 Task: Find a house in Nowy Tomyśl, Poland, for 2 guests from June 9 to June 17, with a price range of ₹7000 to ₹12000, including Wifi and a washing machine, and self check-in available.
Action: Mouse moved to (362, 120)
Screenshot: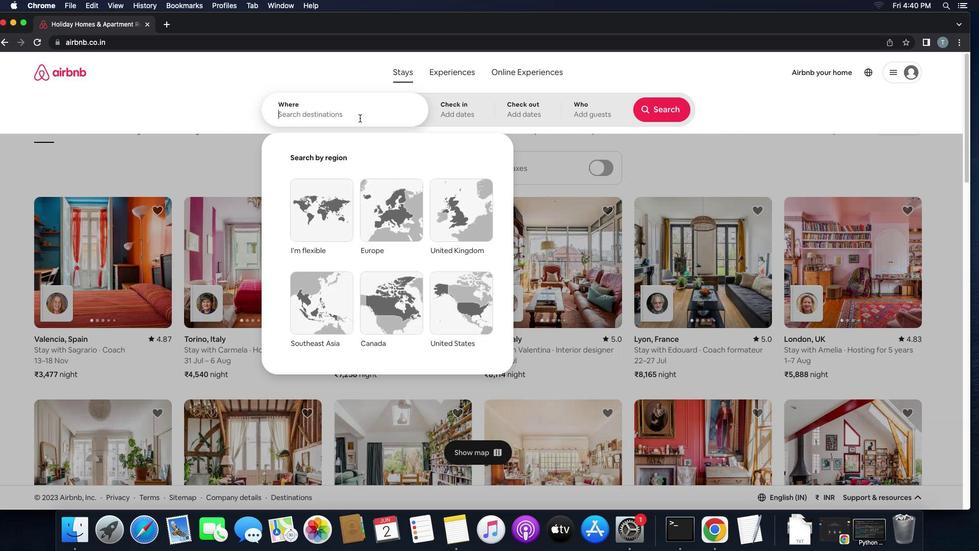 
Action: Mouse pressed left at (362, 120)
Screenshot: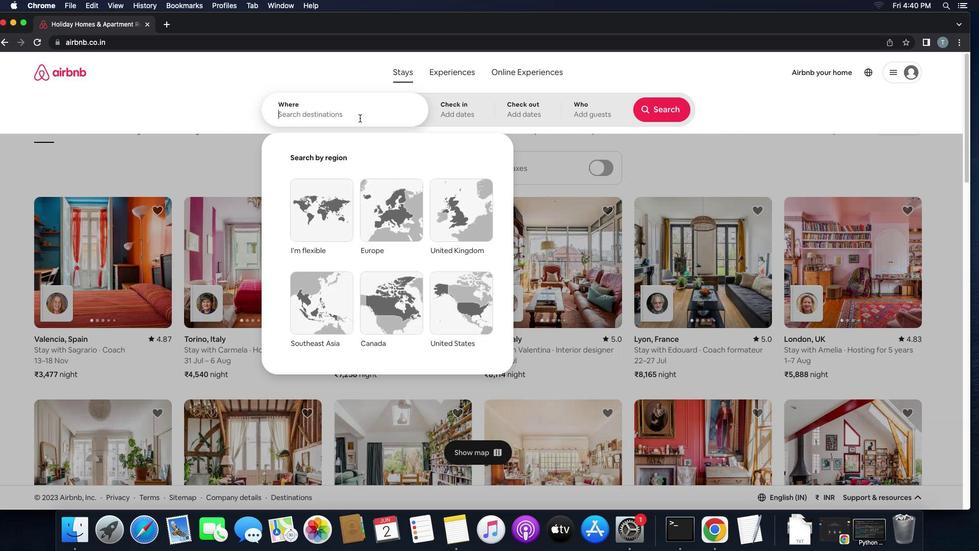 
Action: Mouse moved to (363, 119)
Screenshot: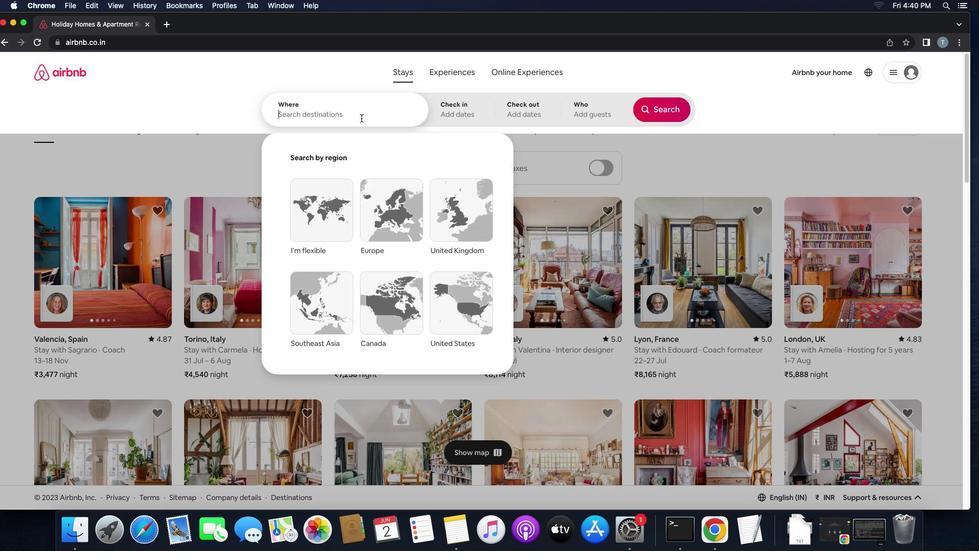 
Action: Key pressed 'n''o''w''y'Key.space't''o''m''s''l'
Screenshot: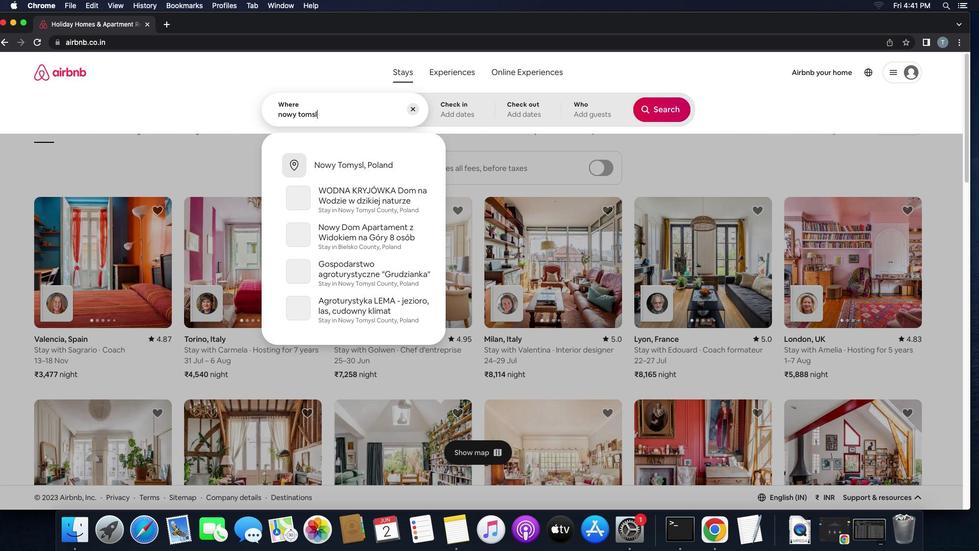 
Action: Mouse moved to (382, 171)
Screenshot: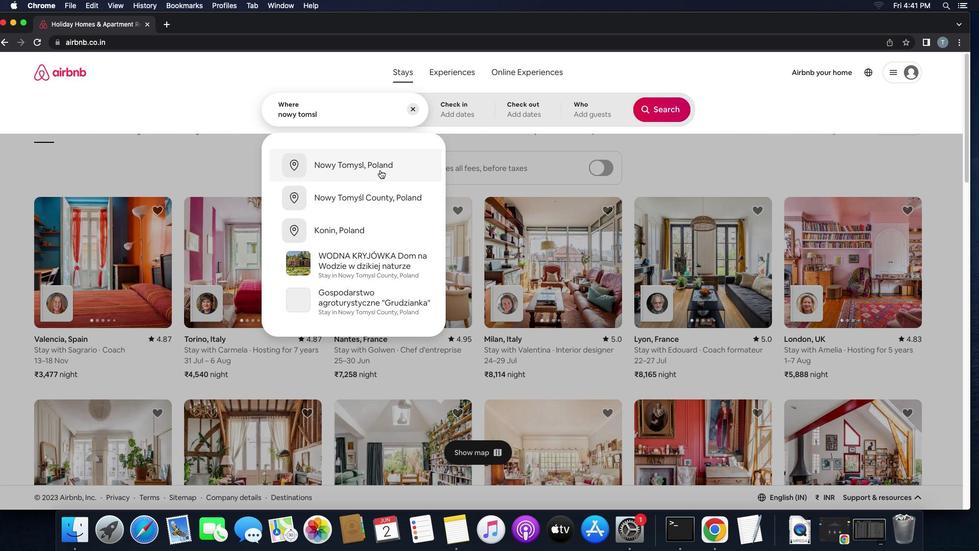 
Action: Mouse pressed left at (382, 171)
Screenshot: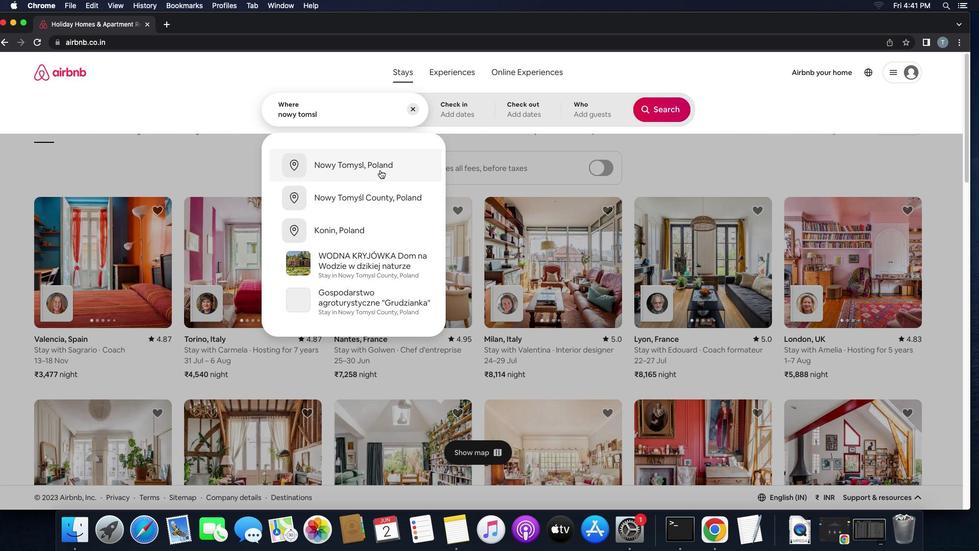 
Action: Mouse moved to (420, 258)
Screenshot: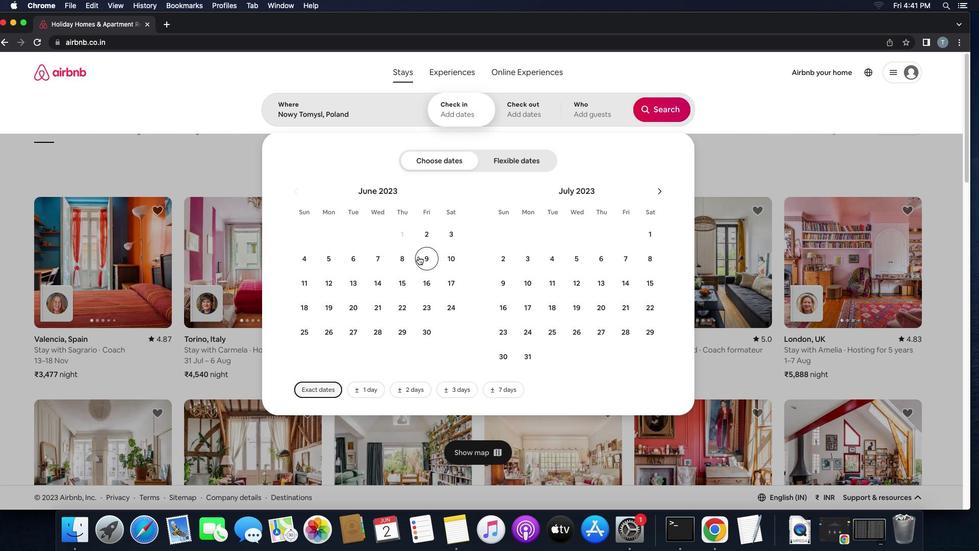 
Action: Mouse pressed left at (420, 258)
Screenshot: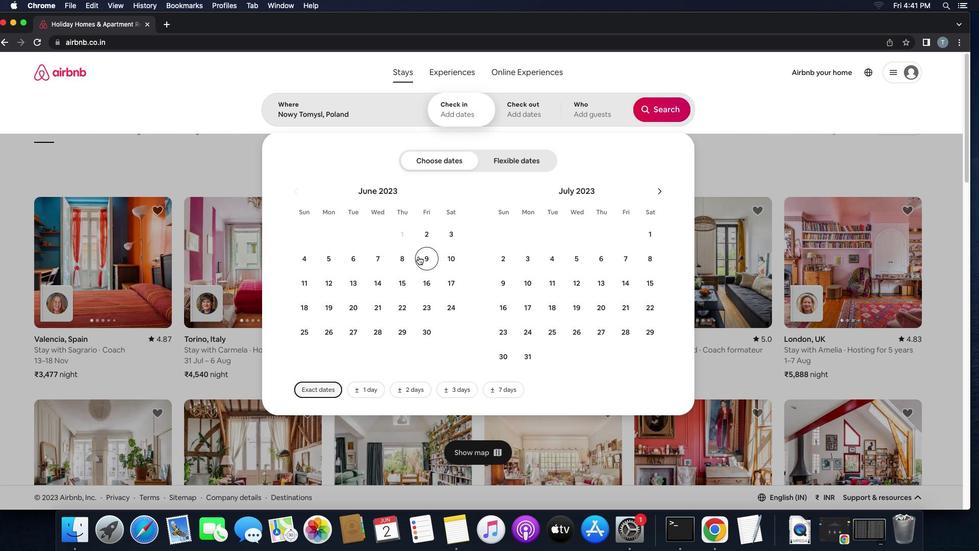 
Action: Mouse moved to (448, 292)
Screenshot: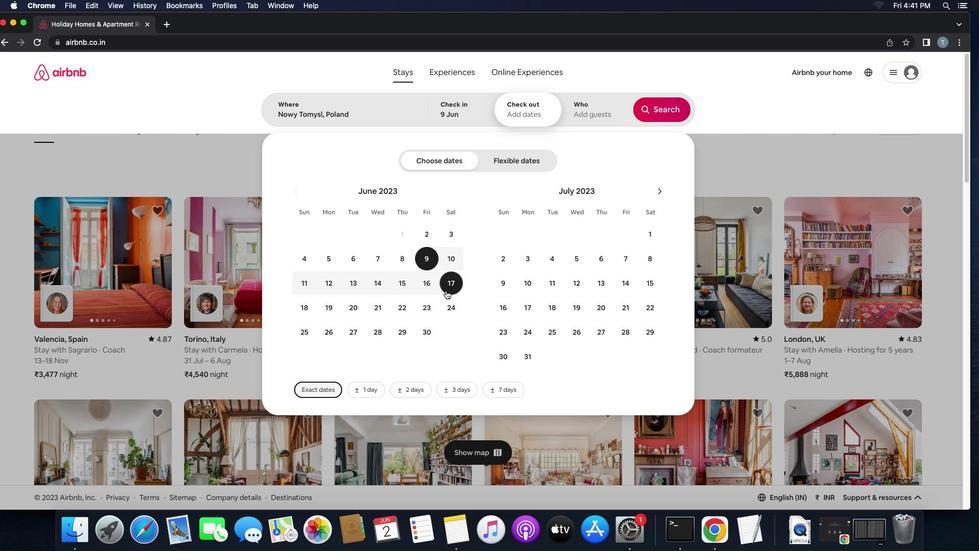 
Action: Mouse pressed left at (448, 292)
Screenshot: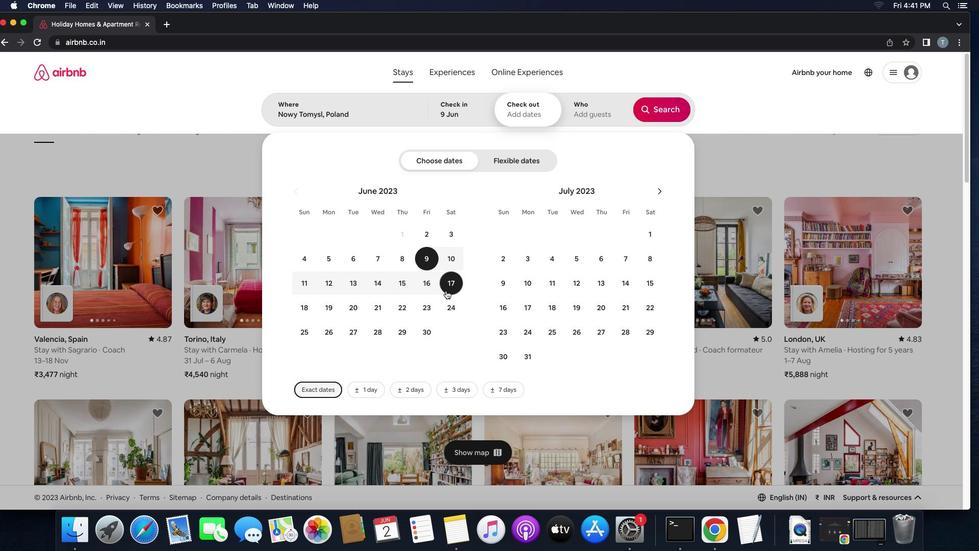 
Action: Mouse moved to (605, 117)
Screenshot: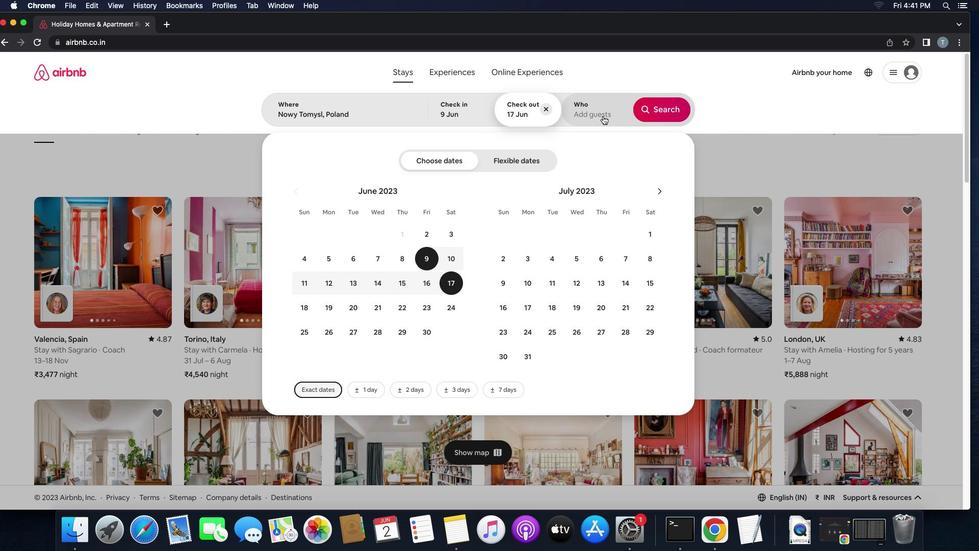 
Action: Mouse pressed left at (605, 117)
Screenshot: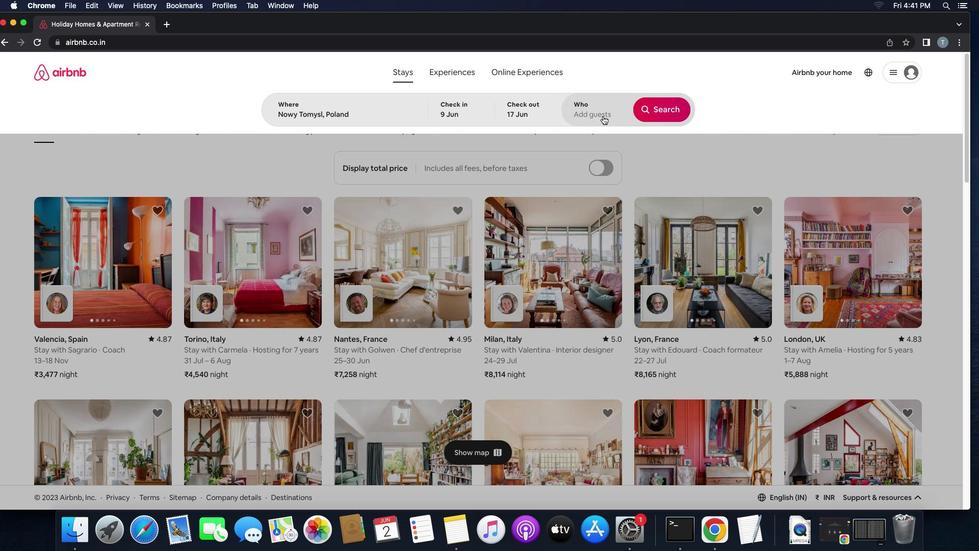 
Action: Mouse moved to (668, 165)
Screenshot: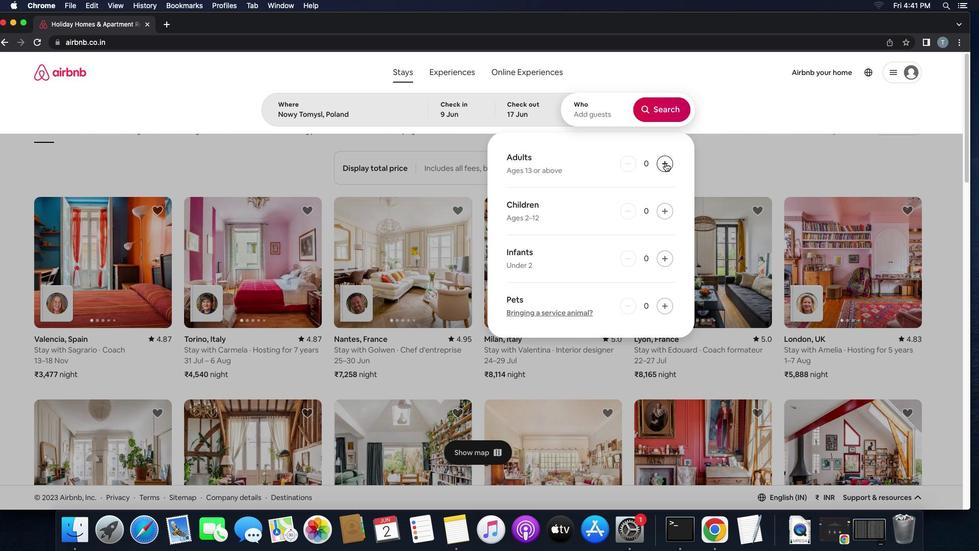 
Action: Mouse pressed left at (668, 165)
Screenshot: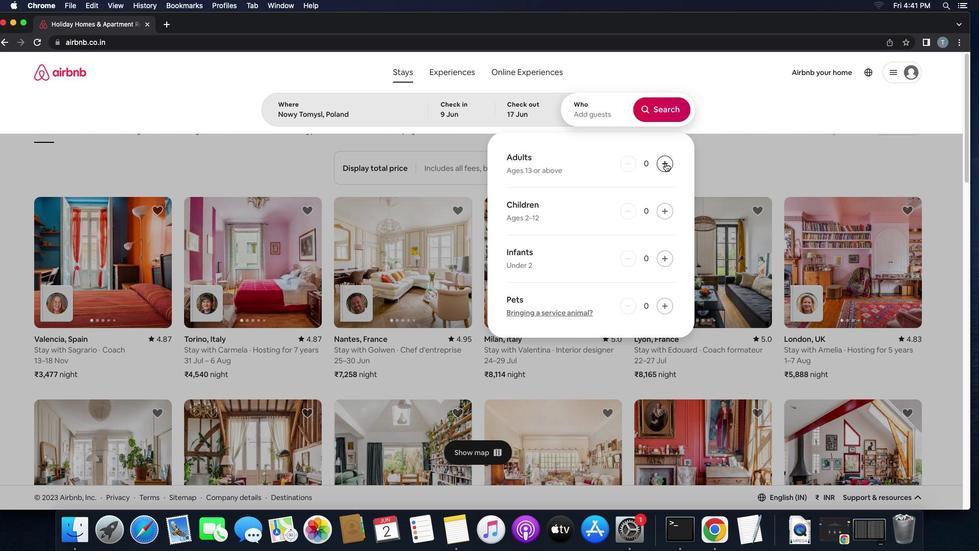 
Action: Mouse pressed left at (668, 165)
Screenshot: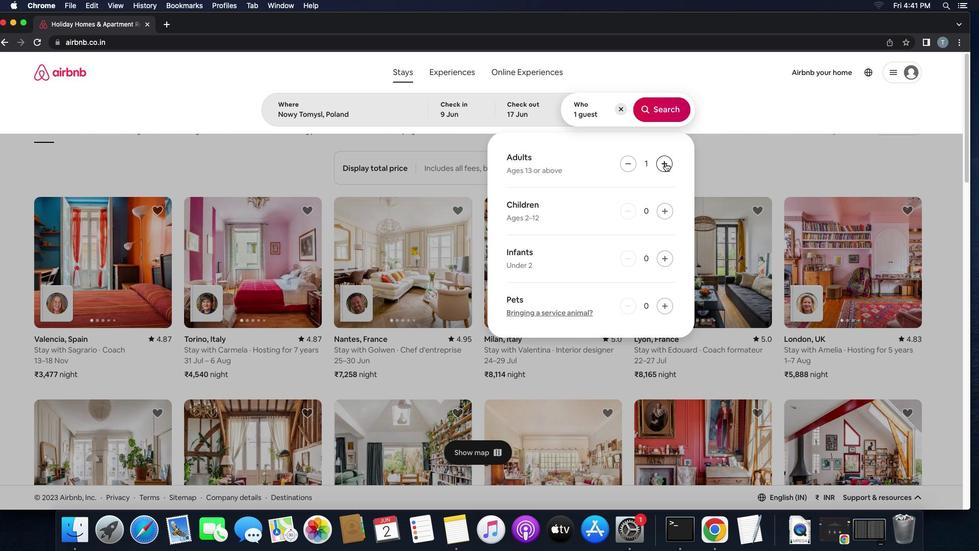 
Action: Mouse moved to (657, 110)
Screenshot: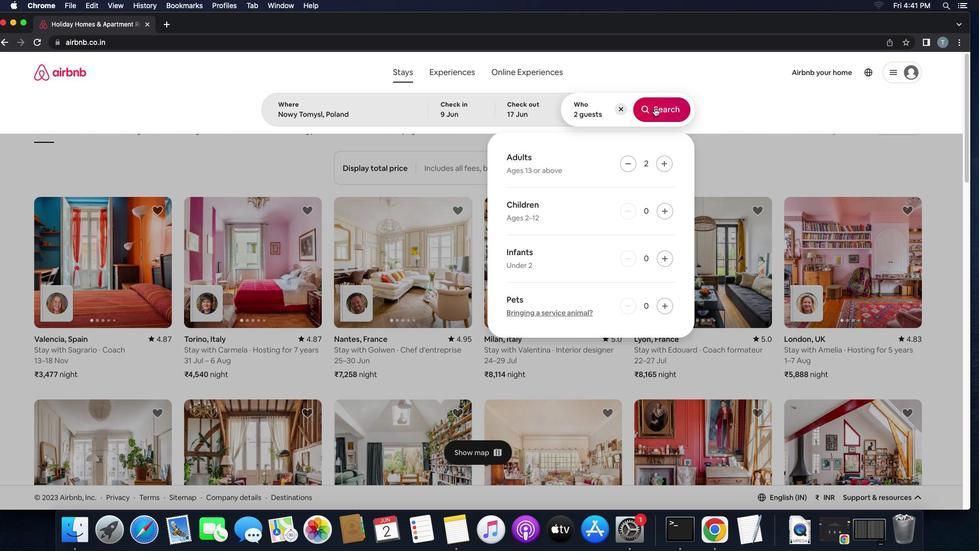 
Action: Mouse pressed left at (657, 110)
Screenshot: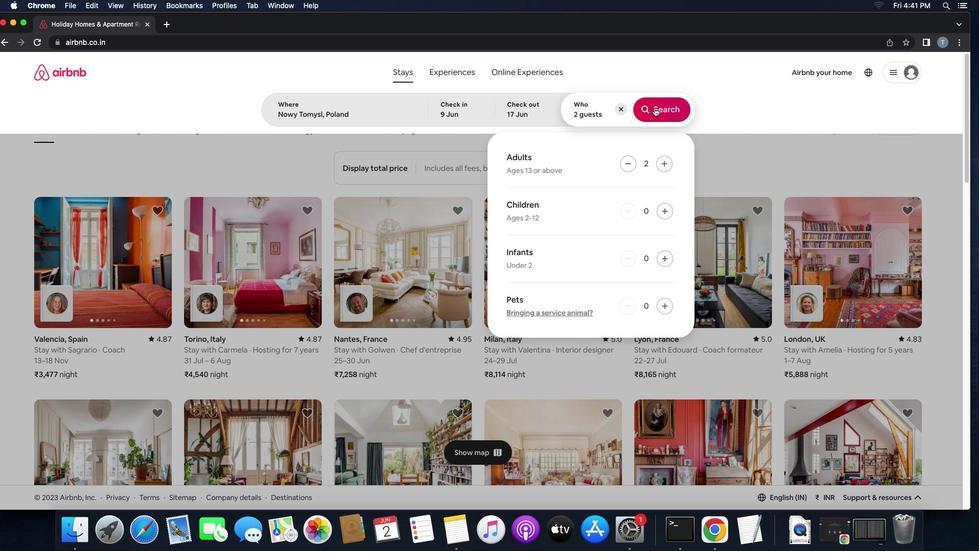 
Action: Mouse moved to (930, 118)
Screenshot: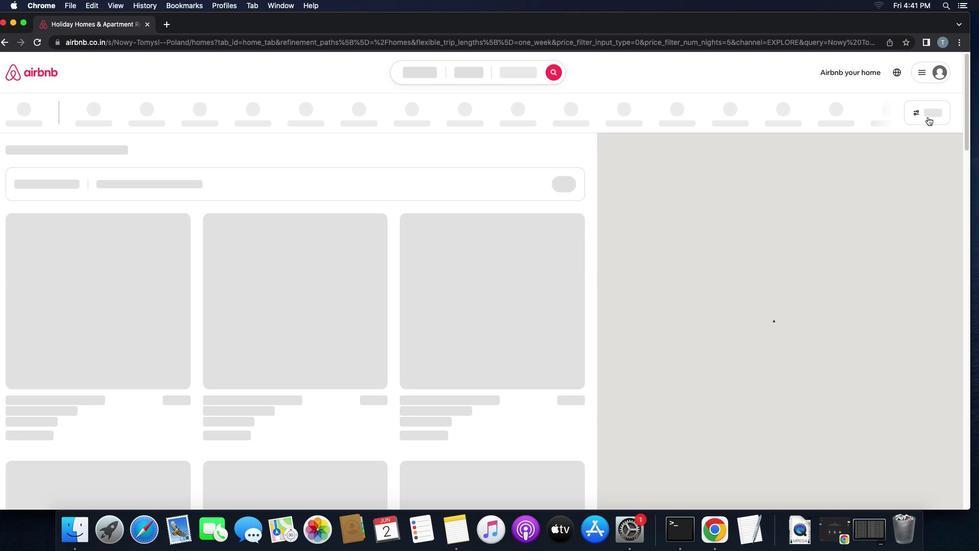 
Action: Mouse pressed left at (930, 118)
Screenshot: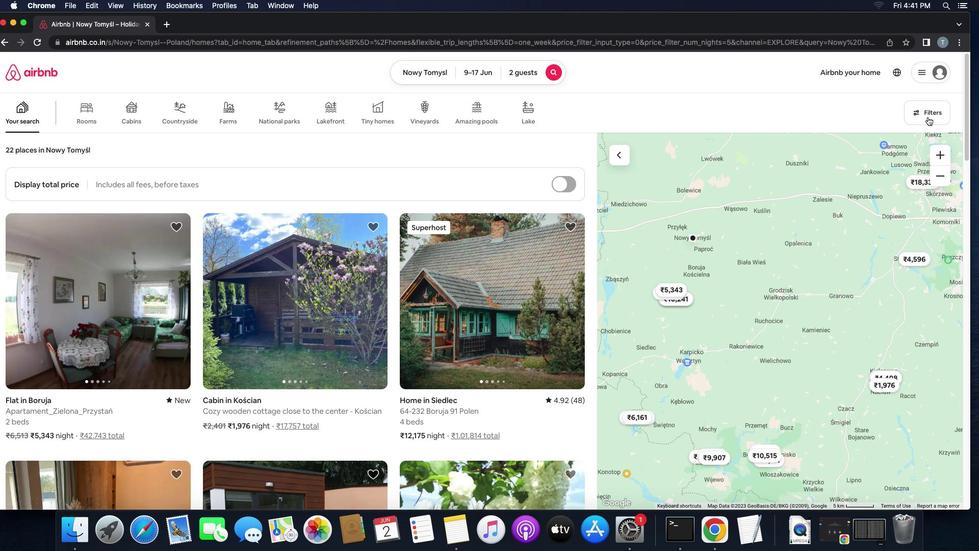 
Action: Mouse moved to (393, 358)
Screenshot: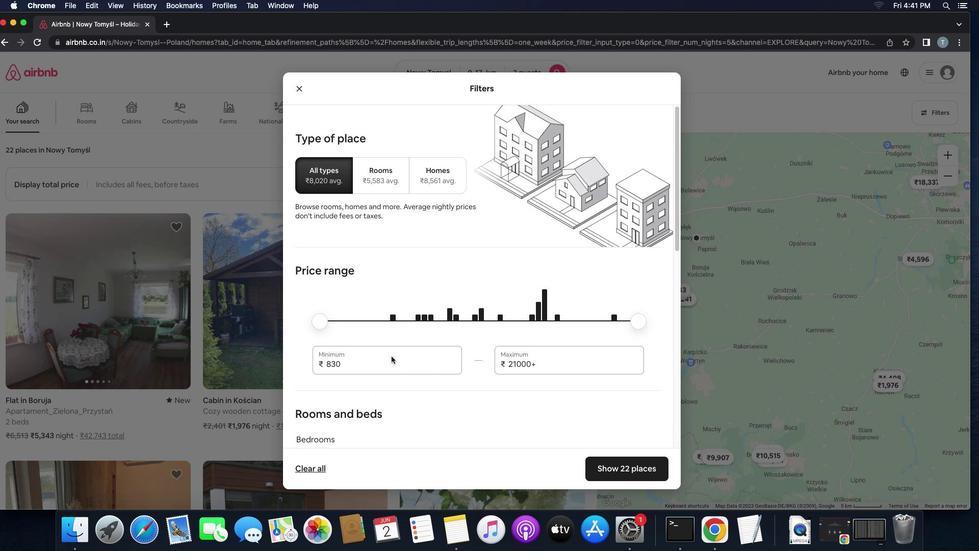 
Action: Mouse pressed left at (393, 358)
Screenshot: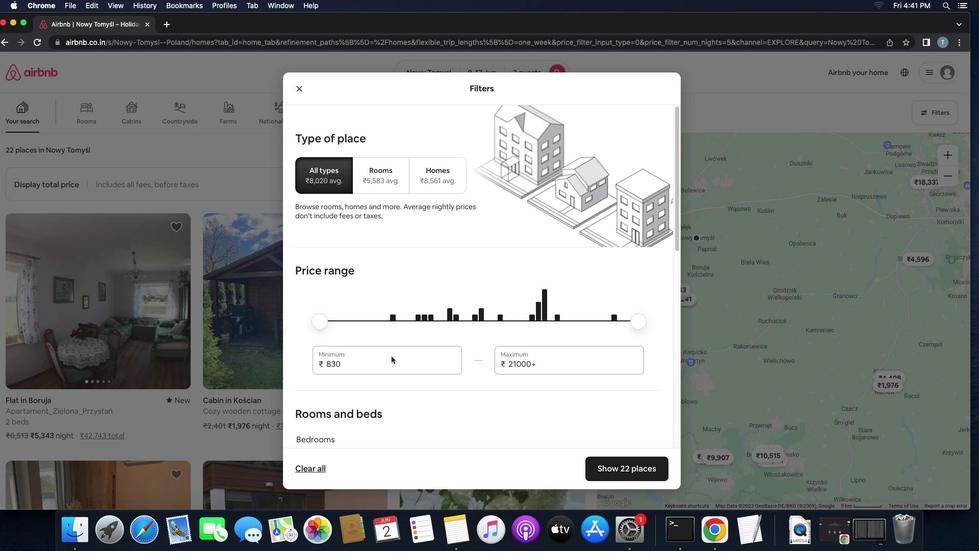 
Action: Mouse moved to (394, 367)
Screenshot: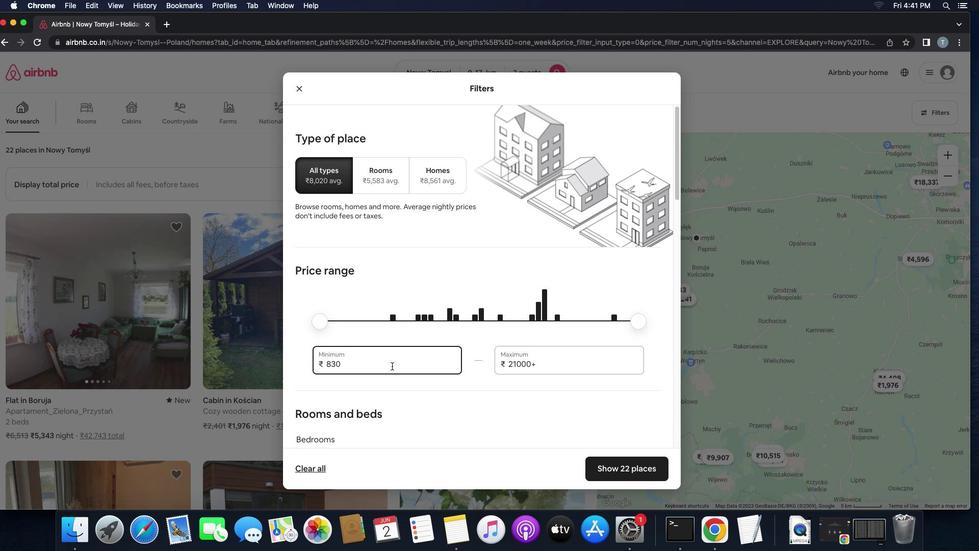 
Action: Key pressed Key.backspaceKey.backspaceKey.backspace'7''0''0''0'
Screenshot: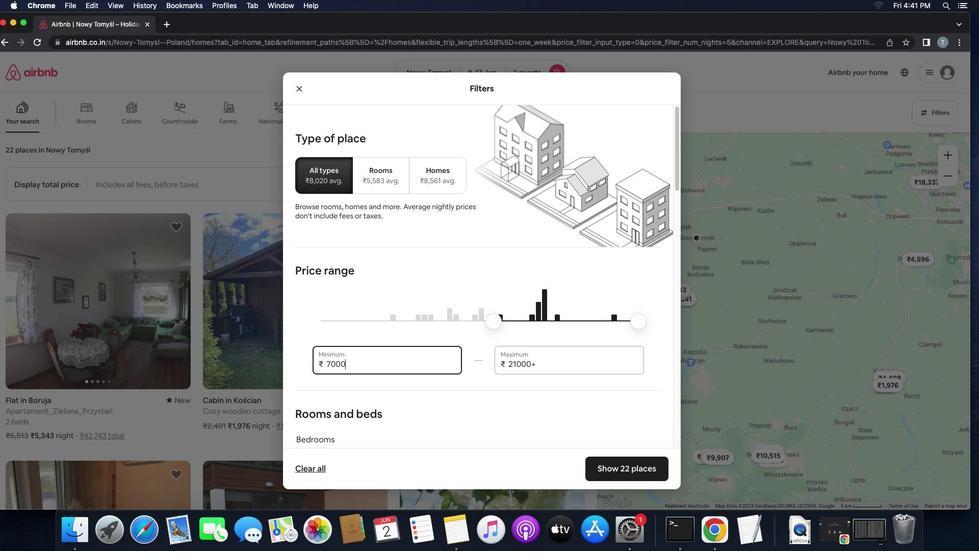 
Action: Mouse moved to (580, 364)
Screenshot: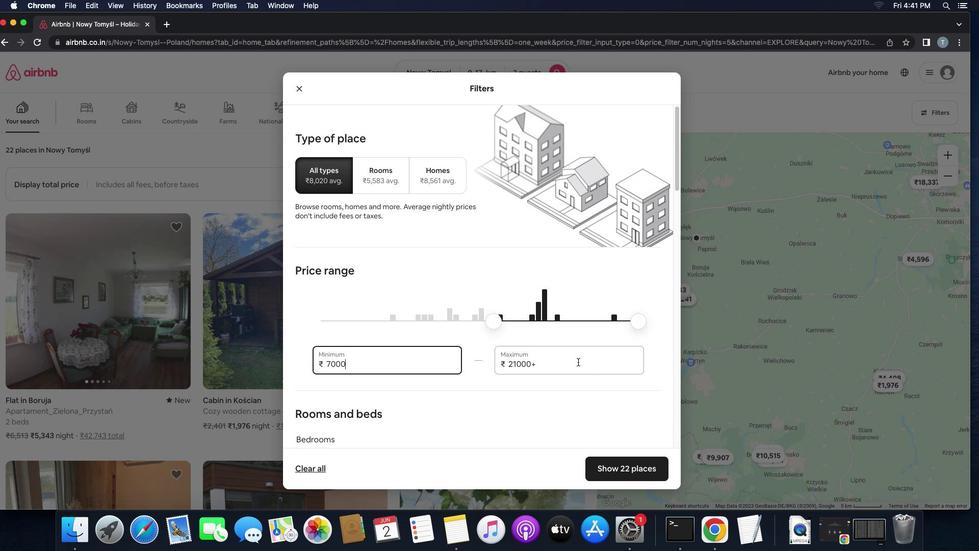 
Action: Mouse pressed left at (580, 364)
Screenshot: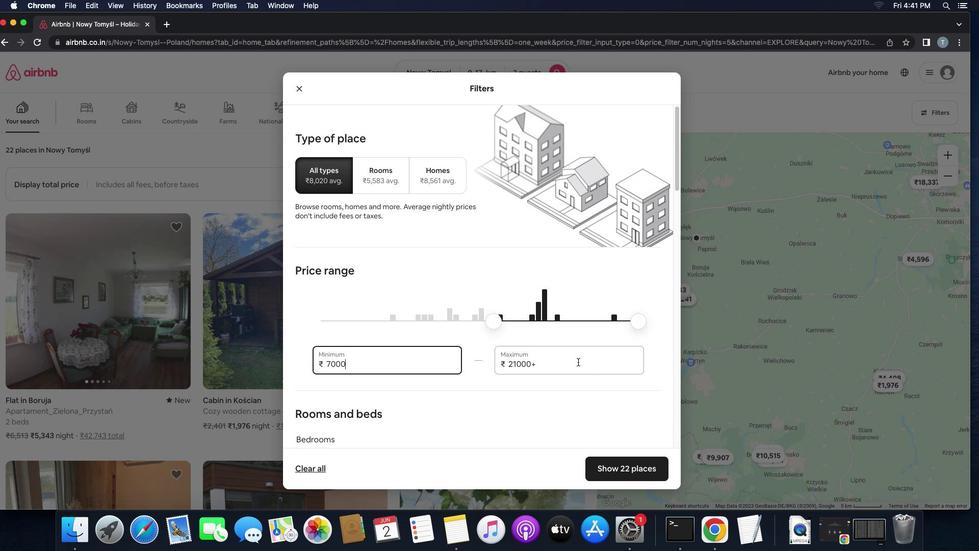 
Action: Mouse moved to (580, 364)
Screenshot: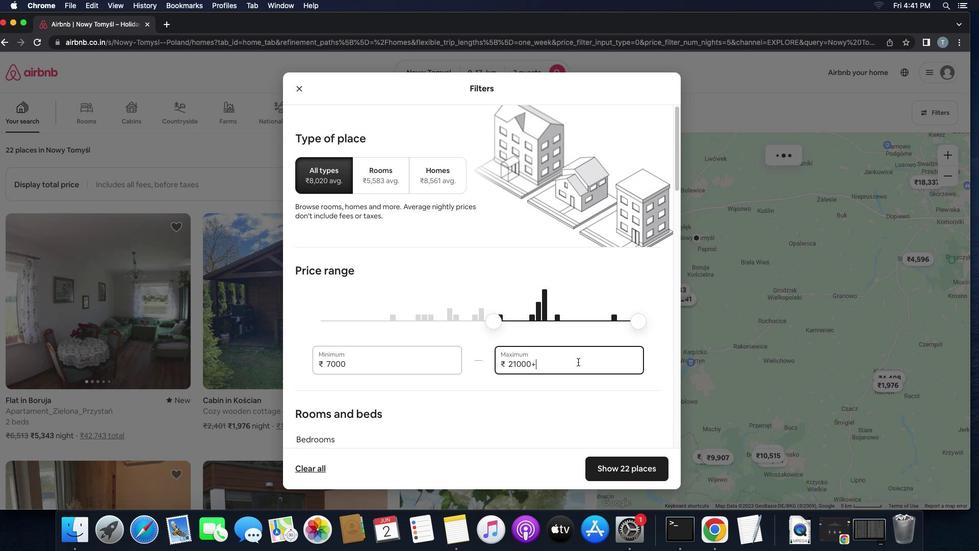 
Action: Key pressed Key.backspaceKey.backspaceKey.backspaceKey.backspaceKey.backspaceKey.backspace'1''2''0''0''0'
Screenshot: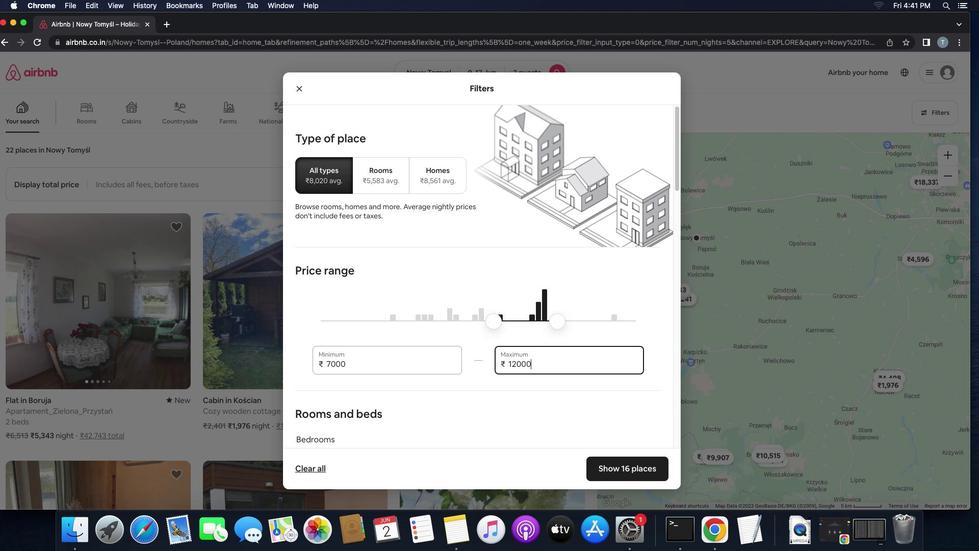 
Action: Mouse moved to (586, 359)
Screenshot: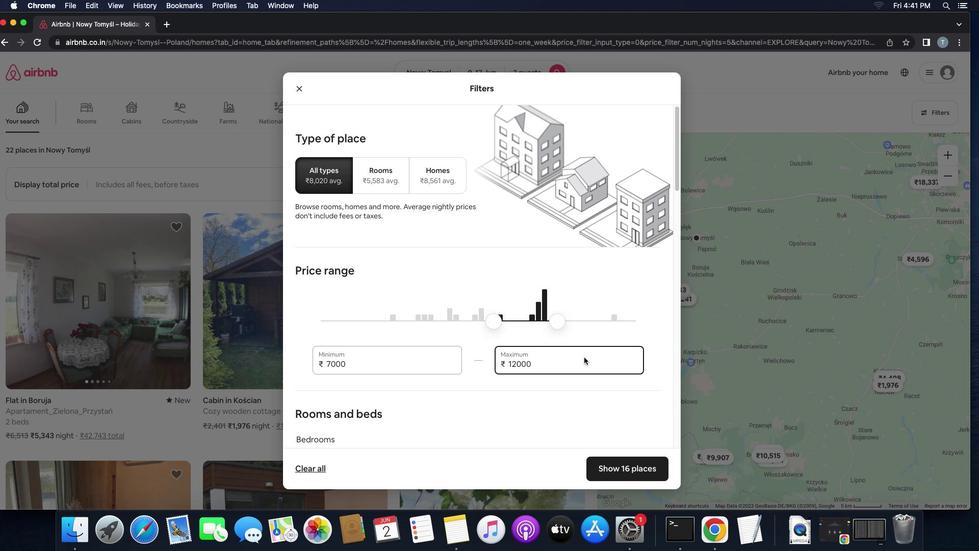 
Action: Mouse scrolled (586, 359) with delta (2, 1)
Screenshot: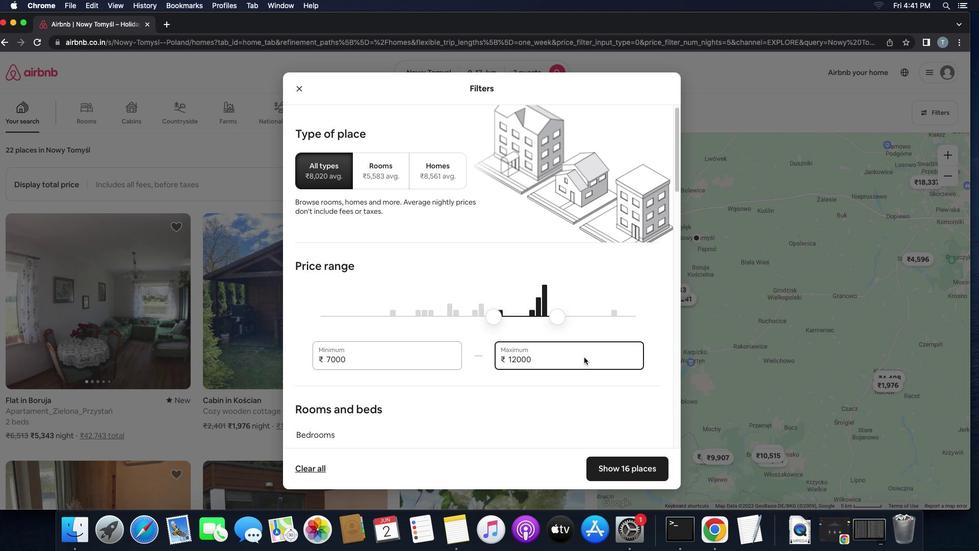 
Action: Mouse scrolled (586, 359) with delta (2, 1)
Screenshot: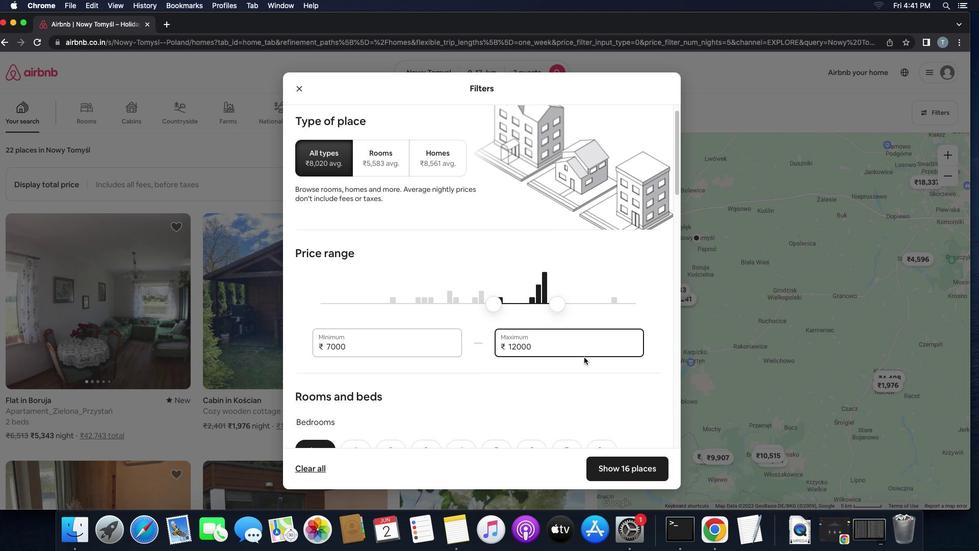 
Action: Mouse scrolled (586, 359) with delta (2, 0)
Screenshot: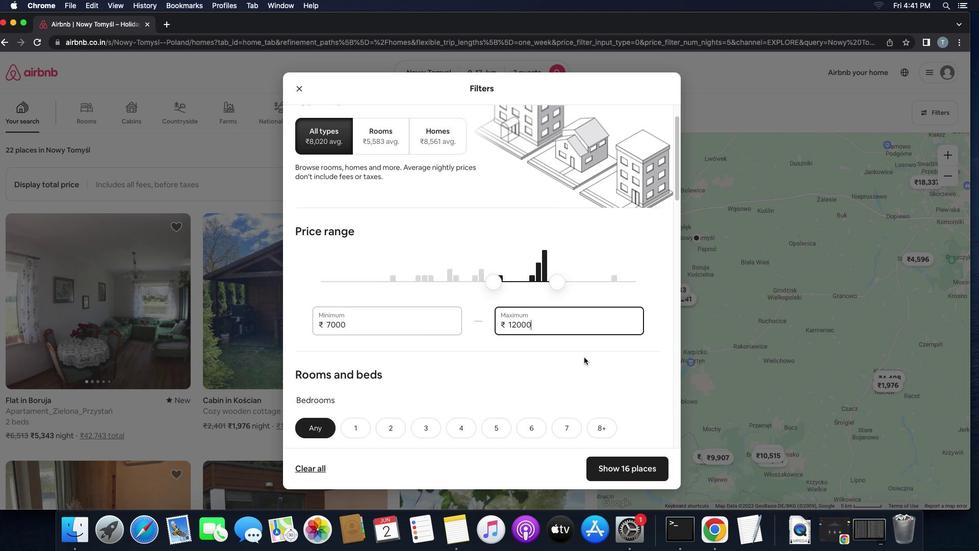 
Action: Mouse moved to (584, 356)
Screenshot: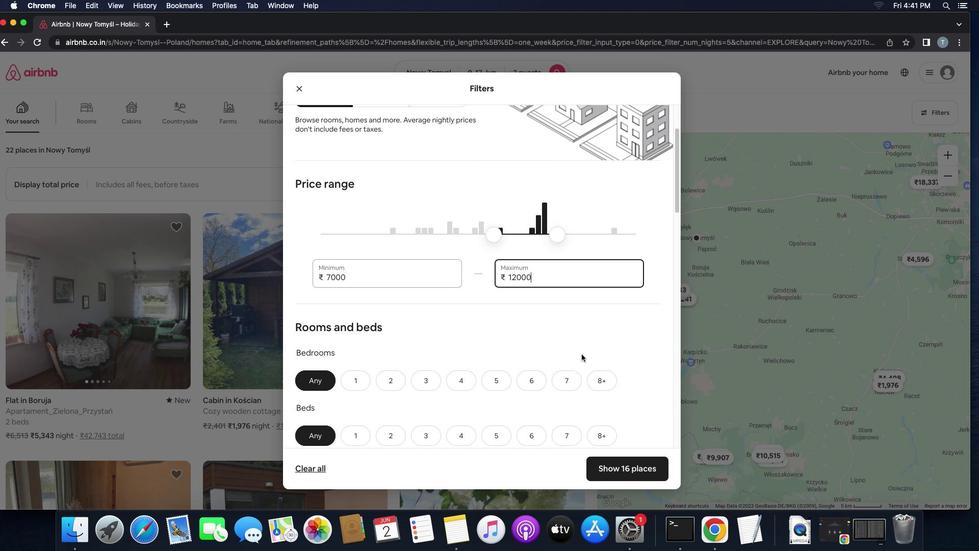 
Action: Mouse scrolled (584, 356) with delta (2, 1)
Screenshot: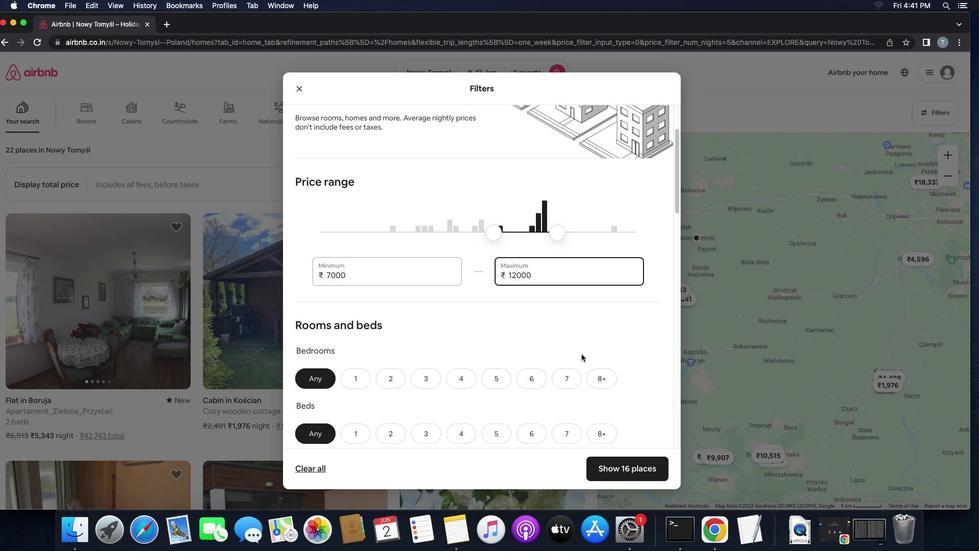 
Action: Mouse scrolled (584, 356) with delta (2, 1)
Screenshot: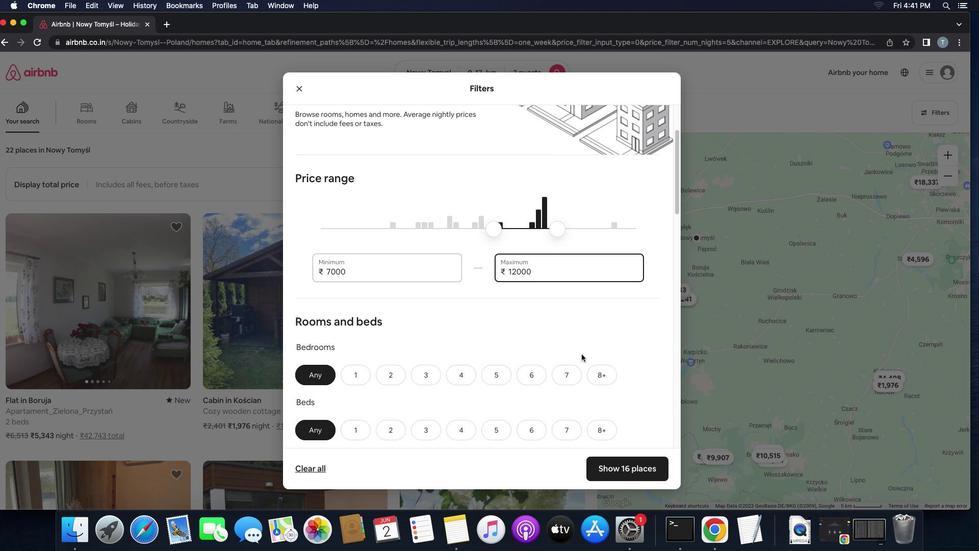 
Action: Mouse scrolled (584, 356) with delta (2, 1)
Screenshot: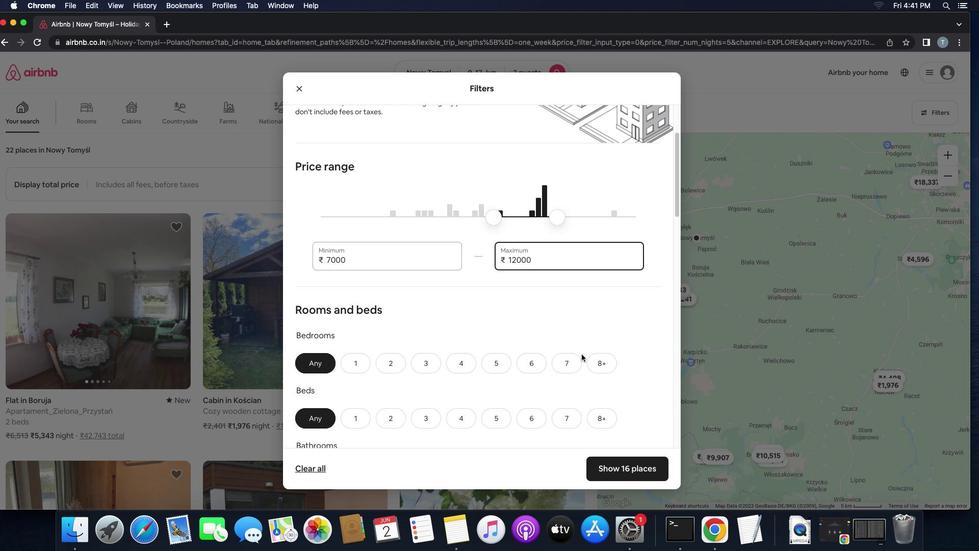 
Action: Mouse moved to (584, 356)
Screenshot: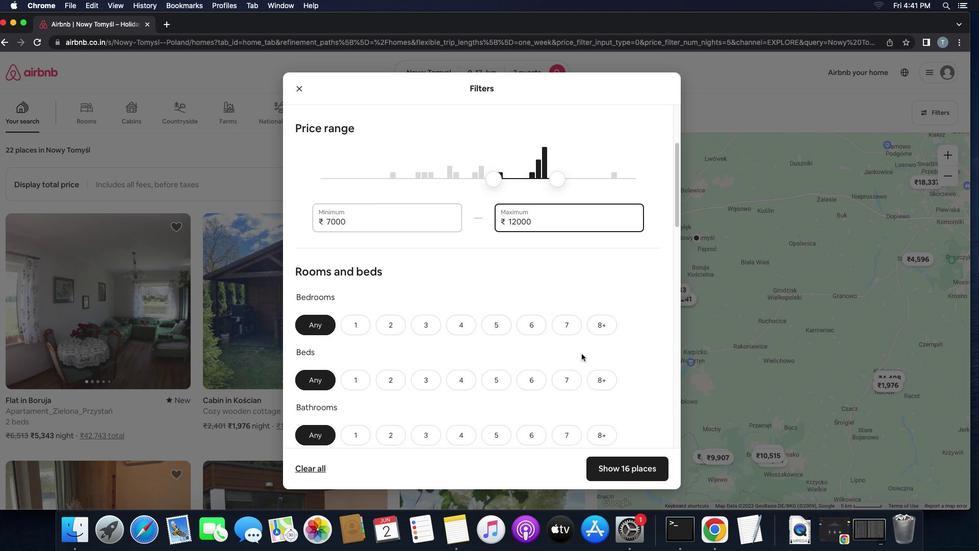 
Action: Mouse scrolled (584, 356) with delta (2, 1)
Screenshot: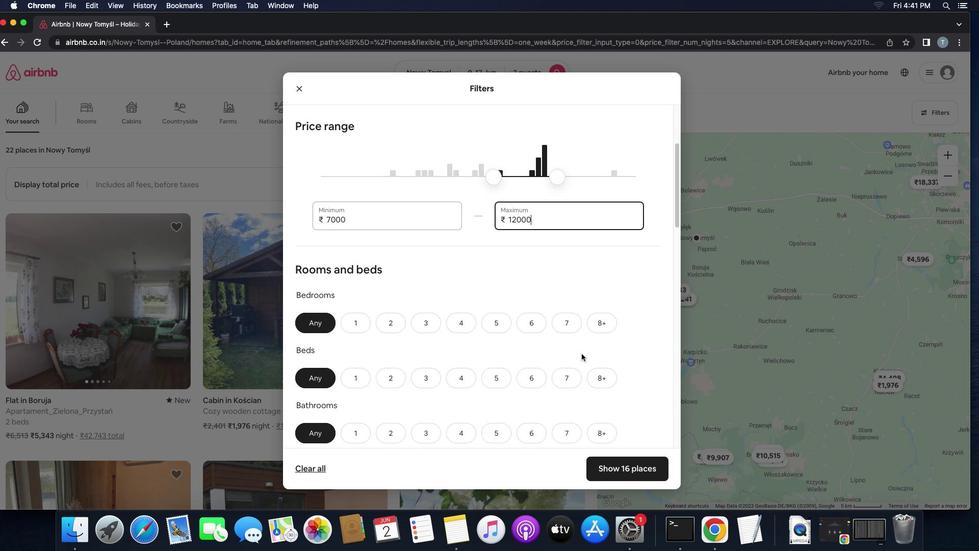 
Action: Mouse scrolled (584, 356) with delta (2, 1)
Screenshot: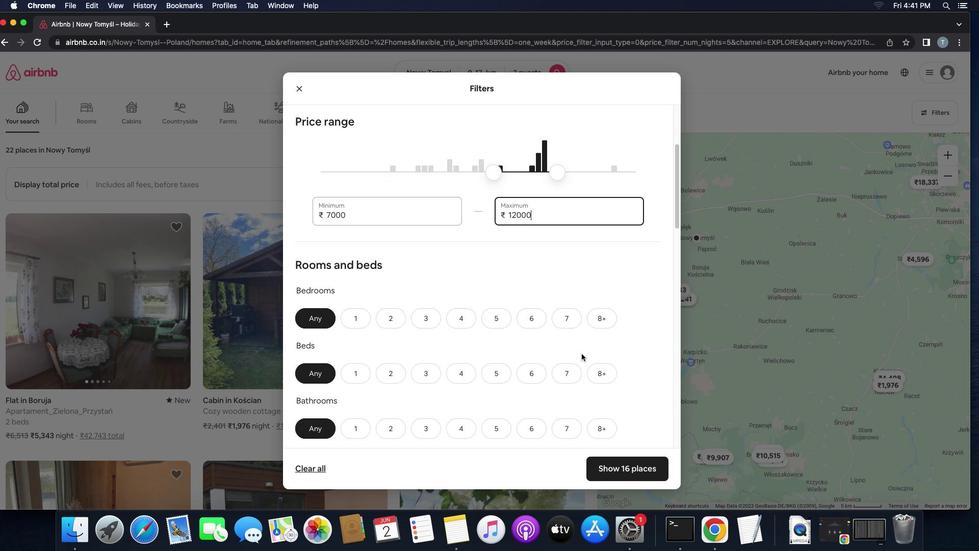 
Action: Mouse scrolled (584, 356) with delta (2, 1)
Screenshot: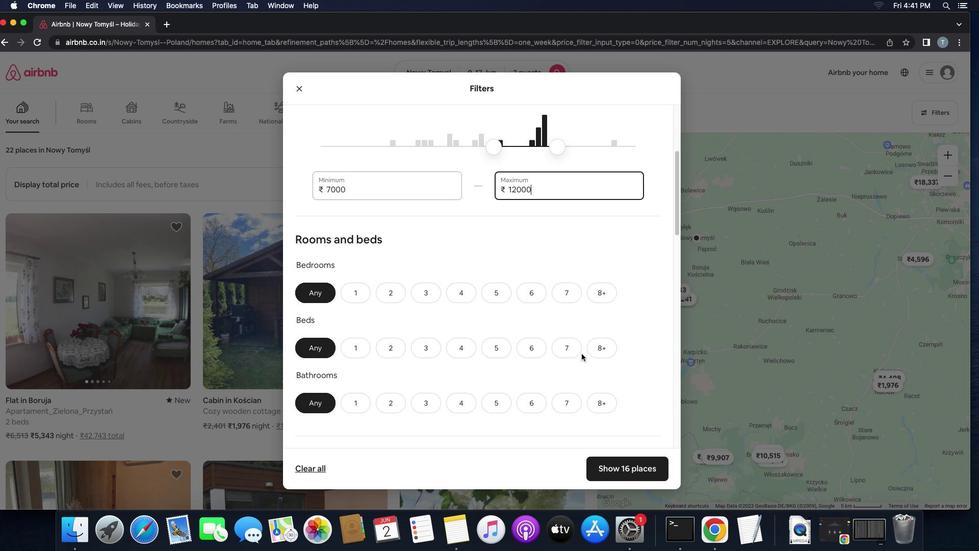 
Action: Mouse moved to (583, 356)
Screenshot: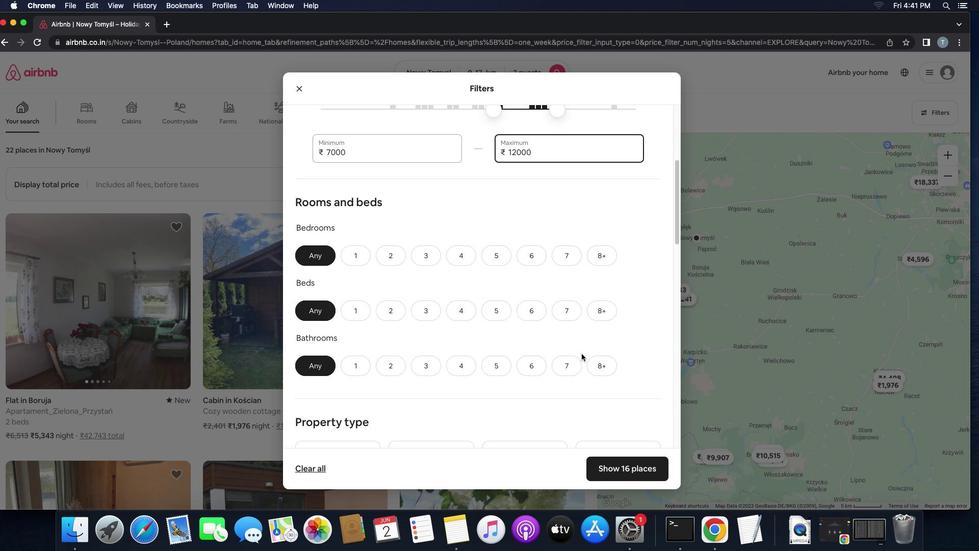 
Action: Mouse scrolled (583, 356) with delta (2, 1)
Screenshot: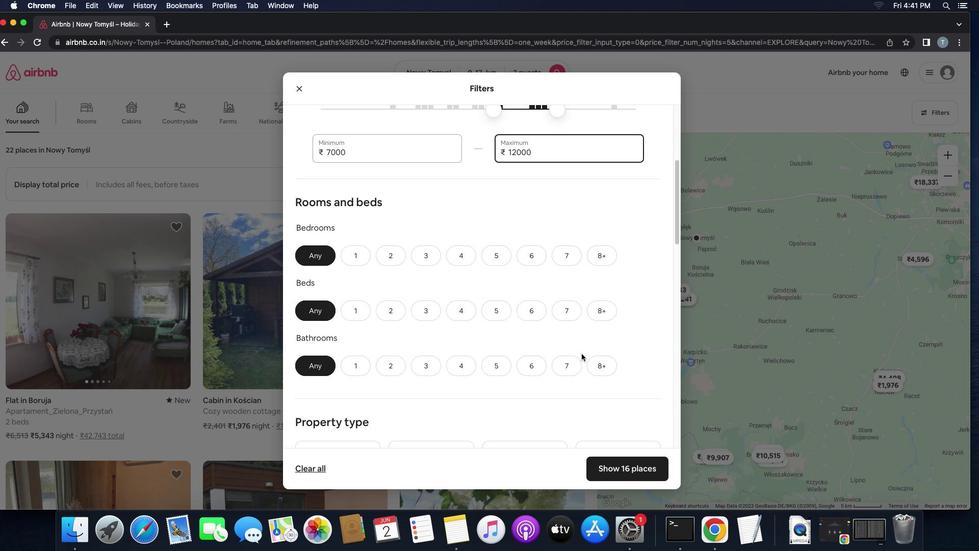 
Action: Mouse scrolled (583, 356) with delta (2, 1)
Screenshot: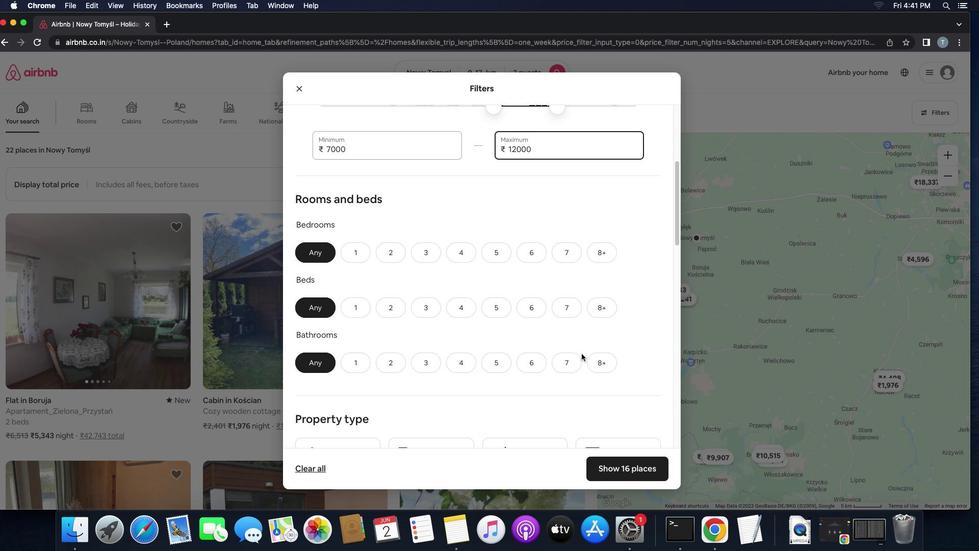 
Action: Mouse moved to (571, 358)
Screenshot: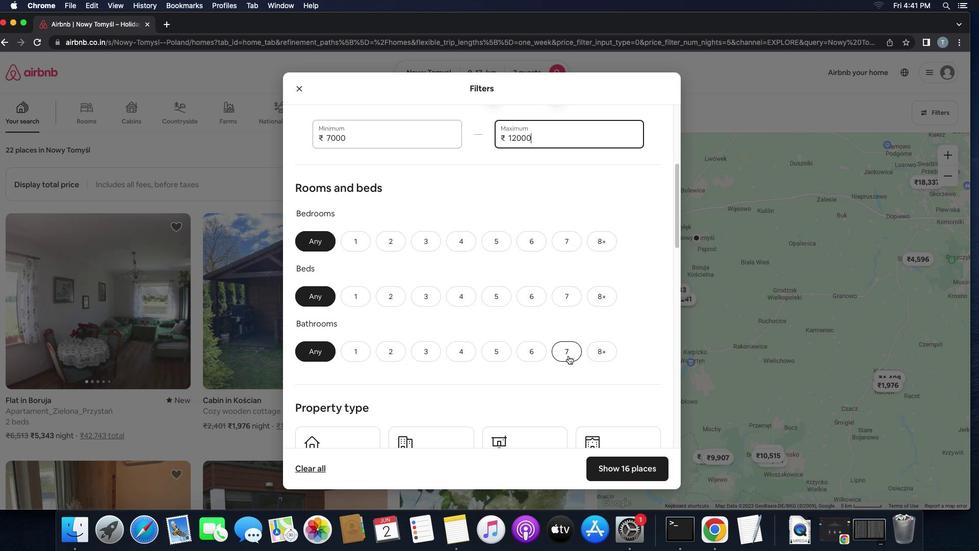 
Action: Mouse scrolled (571, 358) with delta (2, 1)
Screenshot: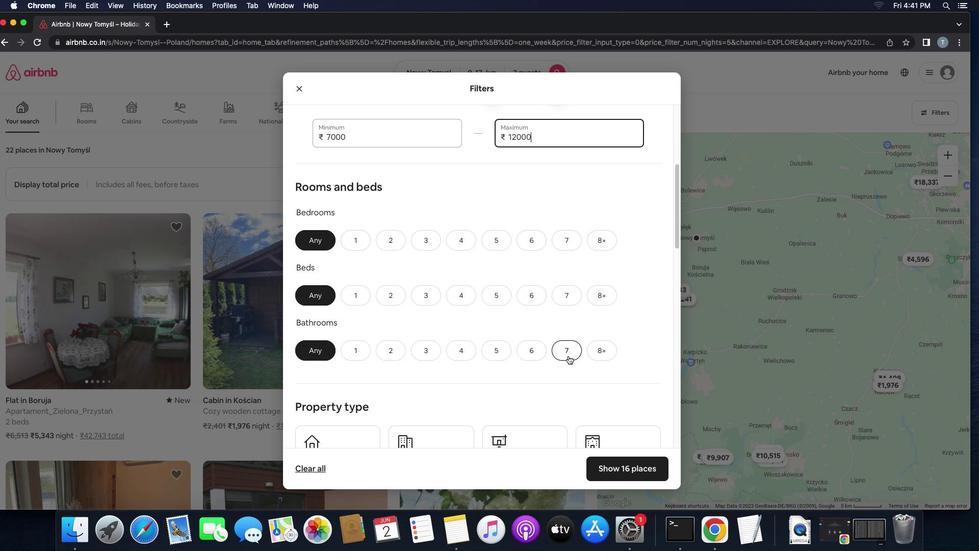 
Action: Mouse scrolled (571, 358) with delta (2, 1)
Screenshot: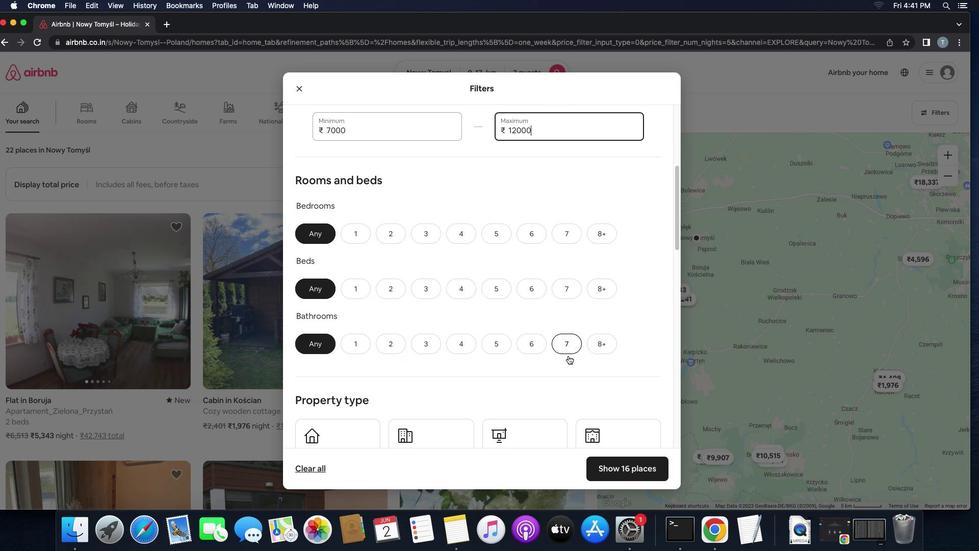 
Action: Mouse scrolled (571, 358) with delta (2, 1)
Screenshot: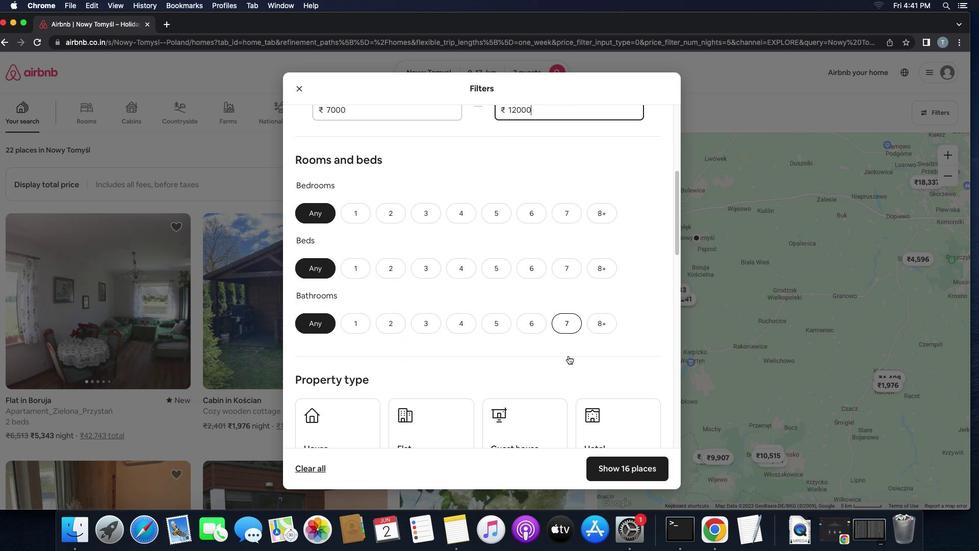 
Action: Mouse scrolled (571, 358) with delta (2, 1)
Screenshot: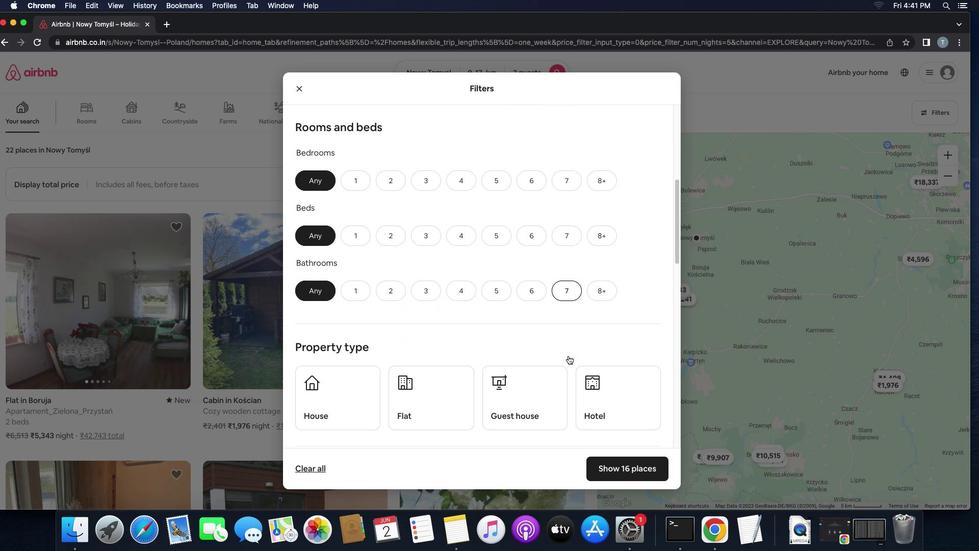 
Action: Mouse scrolled (571, 358) with delta (2, 1)
Screenshot: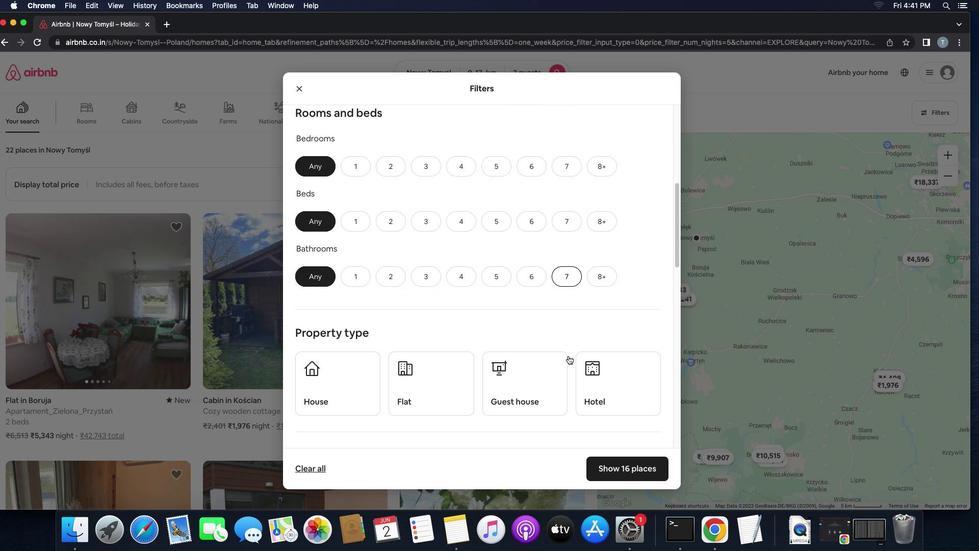 
Action: Mouse scrolled (571, 358) with delta (2, 0)
Screenshot: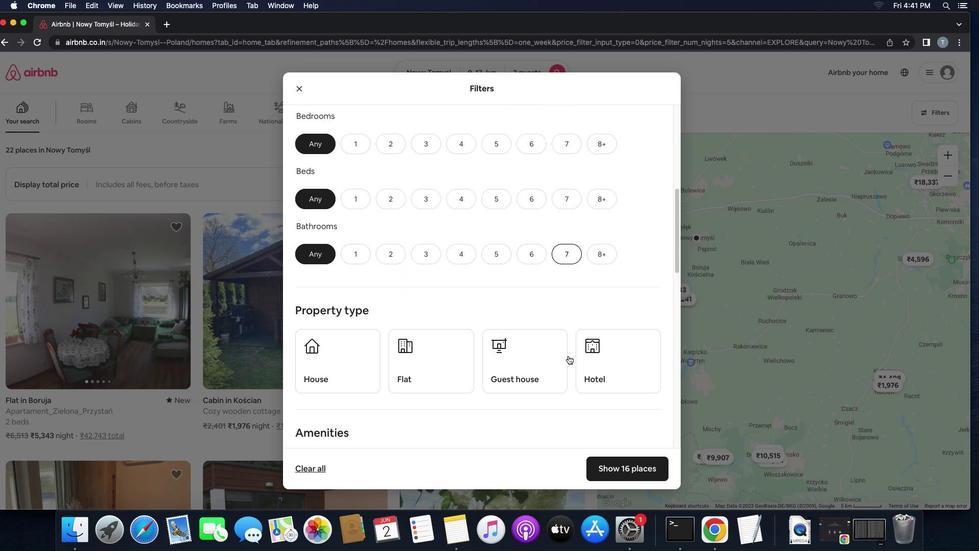 
Action: Mouse scrolled (571, 358) with delta (2, 1)
Screenshot: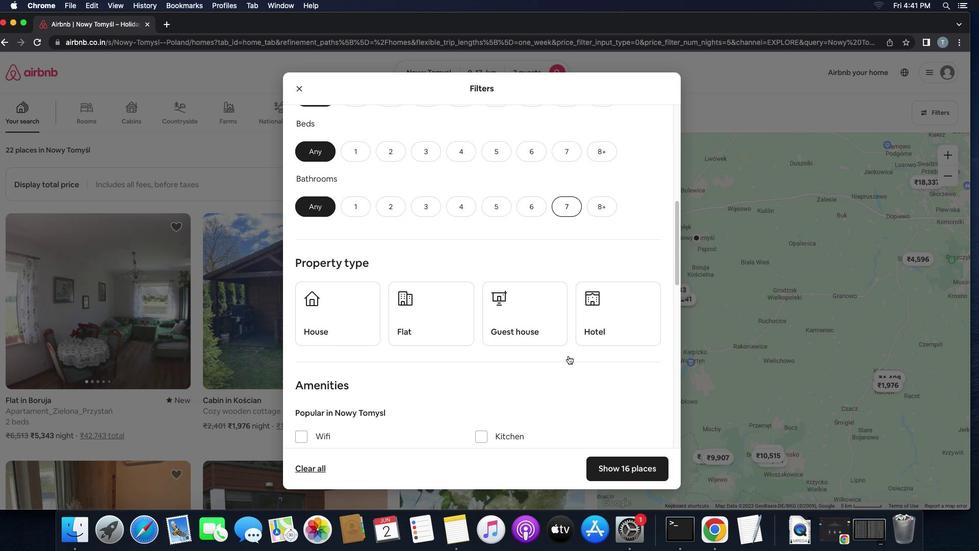 
Action: Mouse scrolled (571, 358) with delta (2, 1)
Screenshot: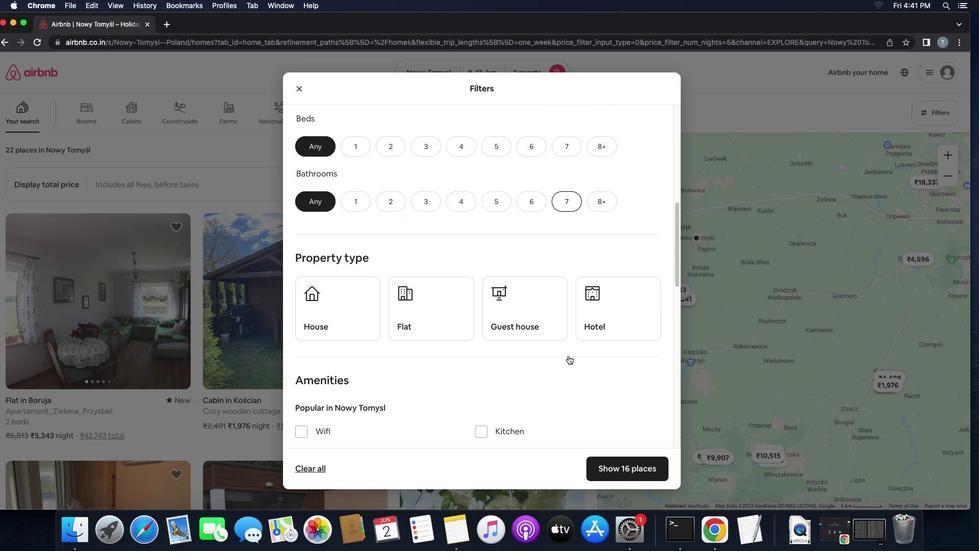 
Action: Mouse moved to (417, 237)
Screenshot: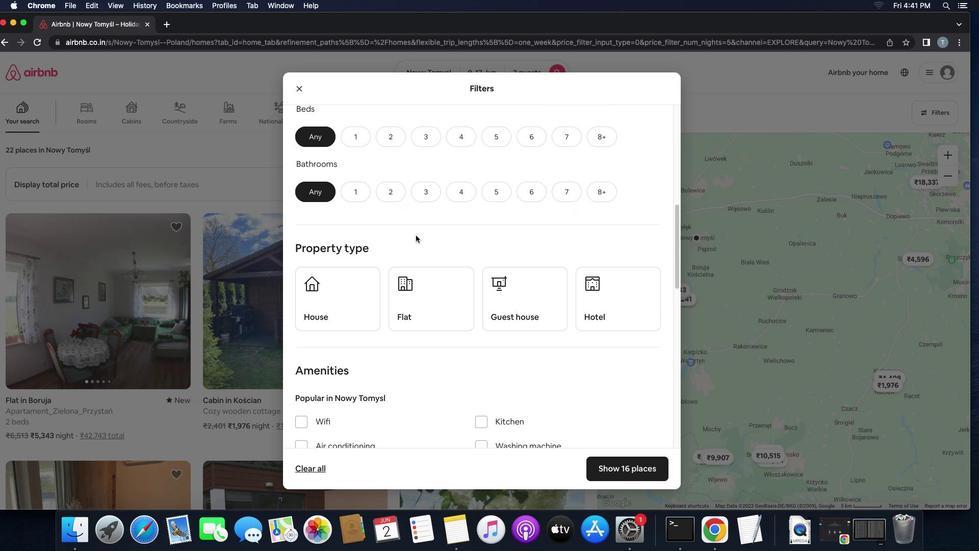 
Action: Mouse scrolled (417, 237) with delta (2, 2)
Screenshot: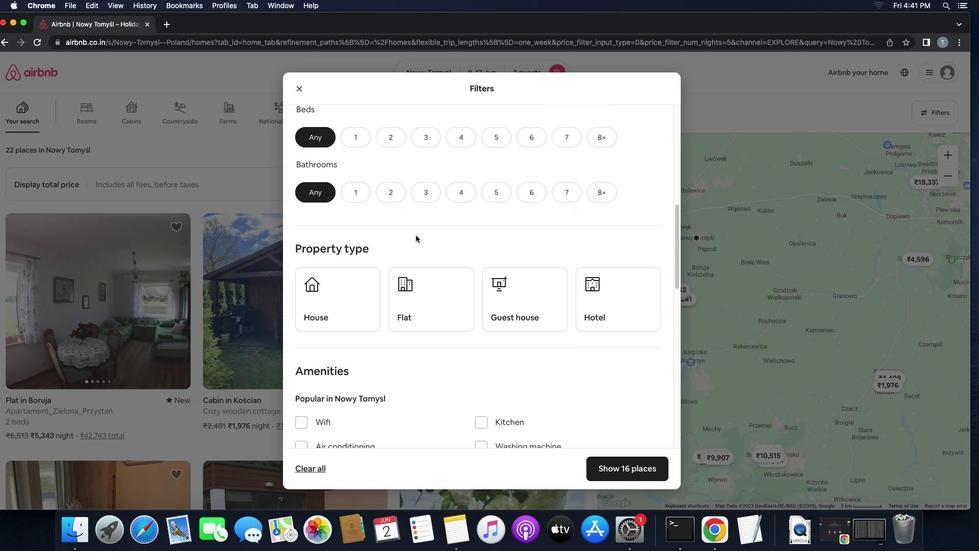 
Action: Mouse scrolled (417, 237) with delta (2, 2)
Screenshot: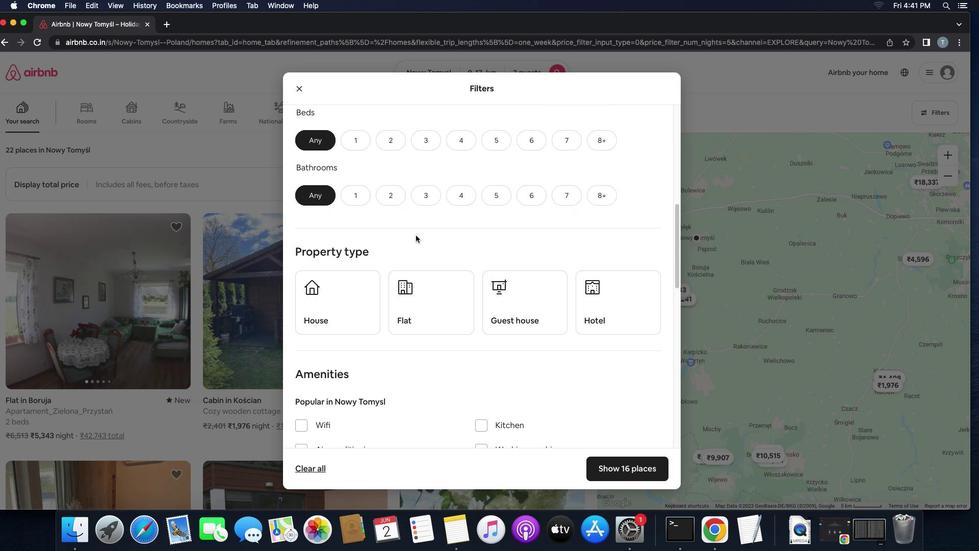 
Action: Mouse scrolled (417, 237) with delta (2, 2)
Screenshot: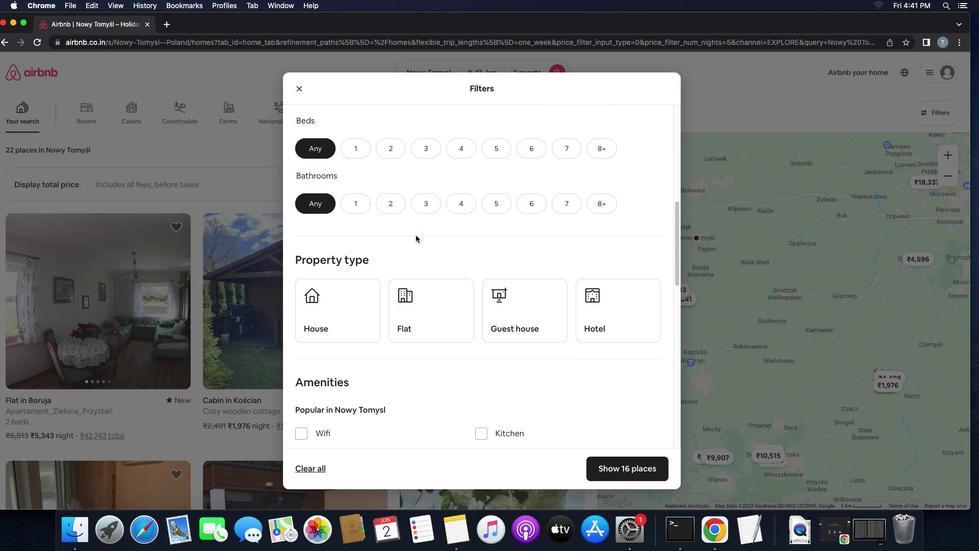 
Action: Mouse scrolled (417, 237) with delta (2, 2)
Screenshot: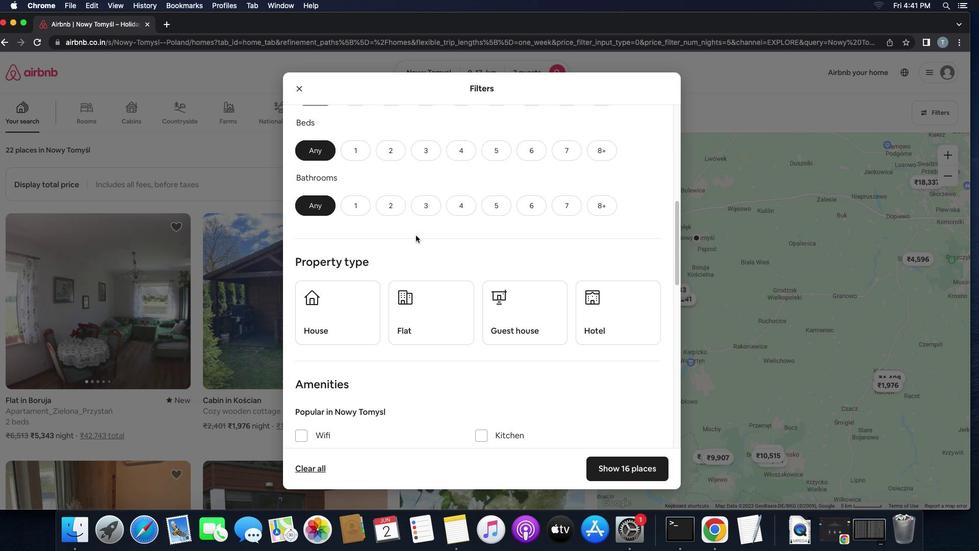 
Action: Mouse scrolled (417, 237) with delta (2, 2)
Screenshot: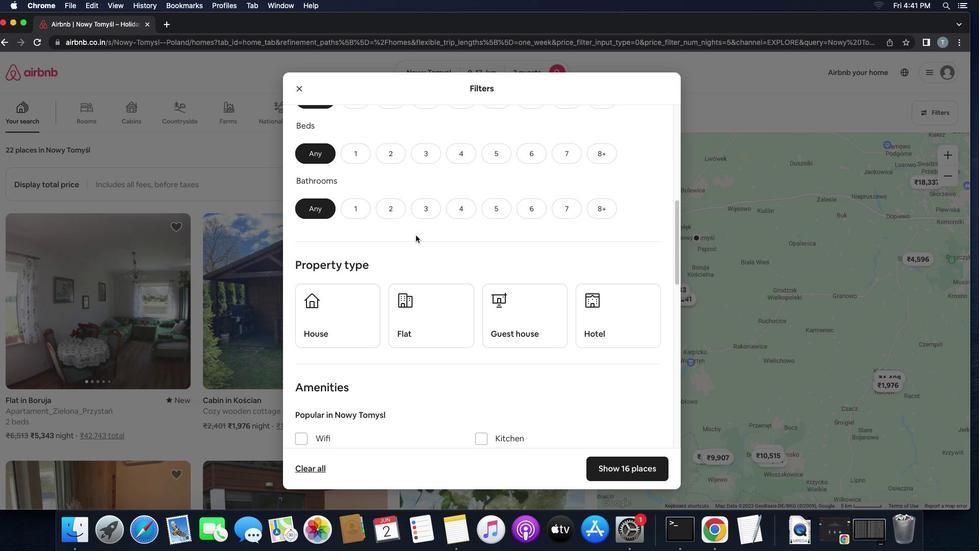 
Action: Mouse moved to (361, 112)
Screenshot: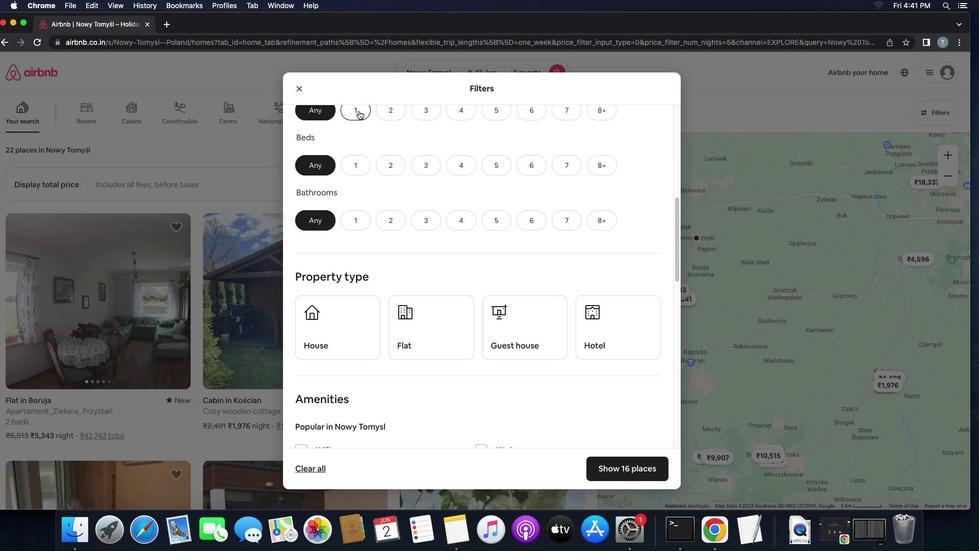 
Action: Mouse pressed left at (361, 112)
Screenshot: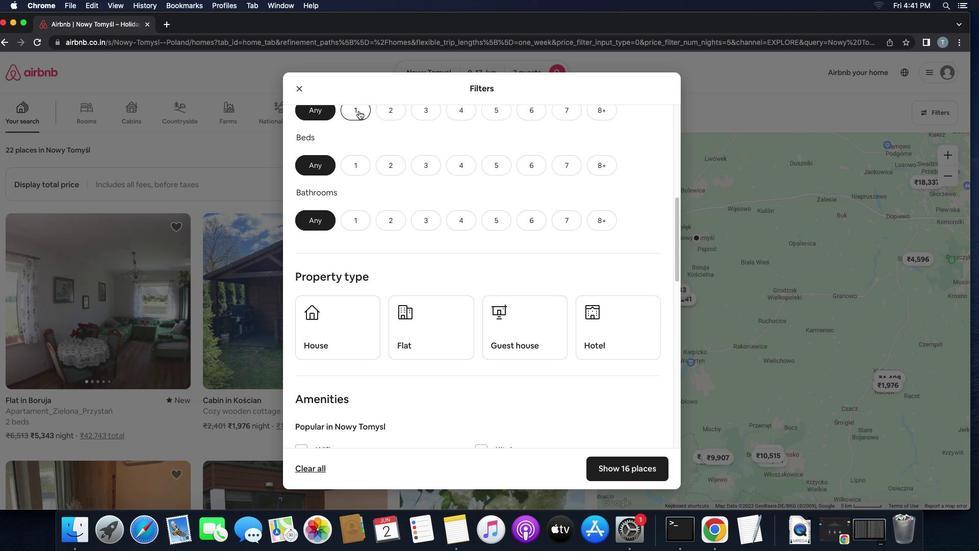 
Action: Mouse moved to (391, 159)
Screenshot: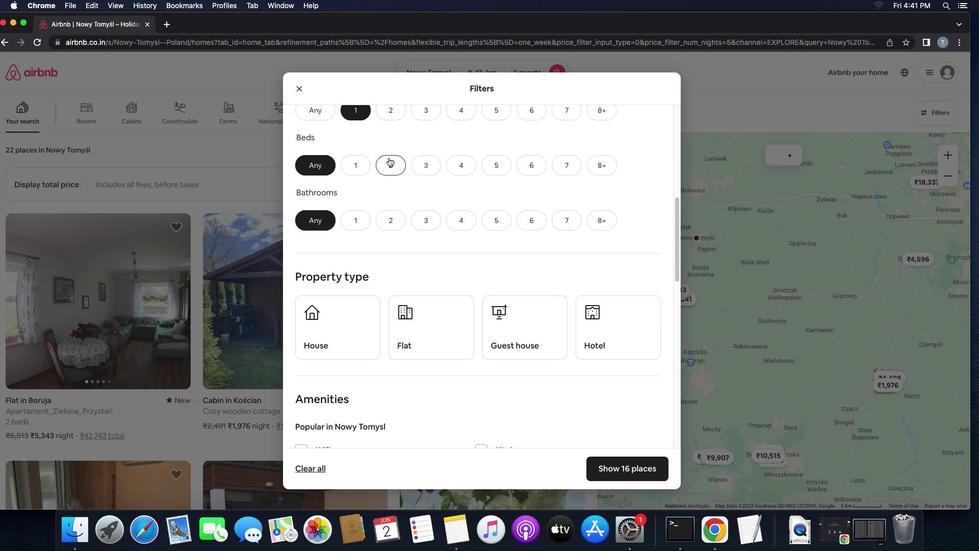 
Action: Mouse pressed left at (391, 159)
Screenshot: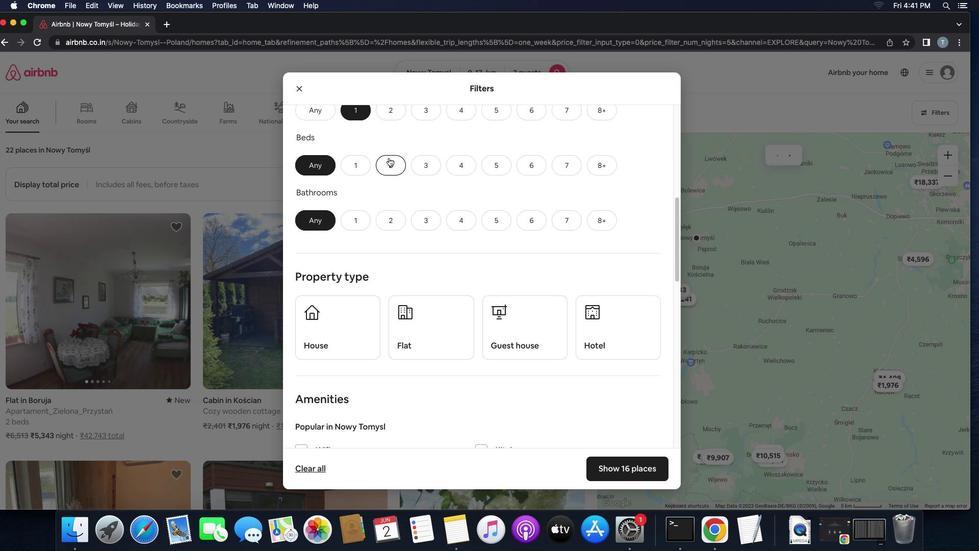 
Action: Mouse moved to (367, 219)
Screenshot: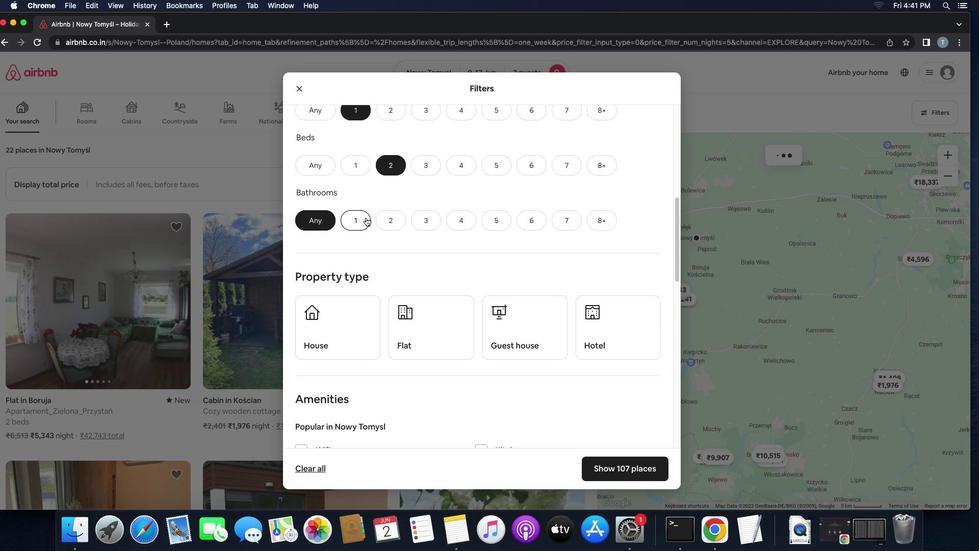 
Action: Mouse pressed left at (367, 219)
Screenshot: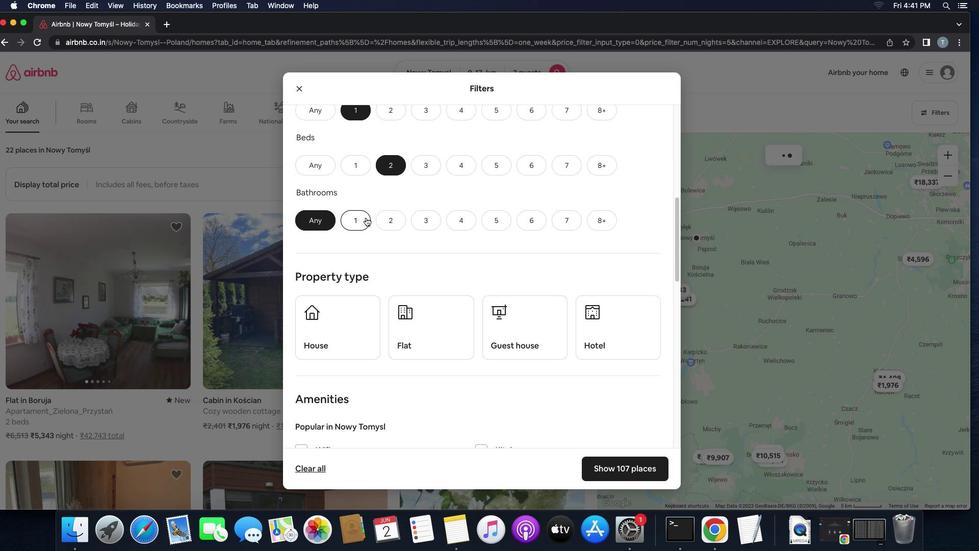 
Action: Mouse moved to (464, 257)
Screenshot: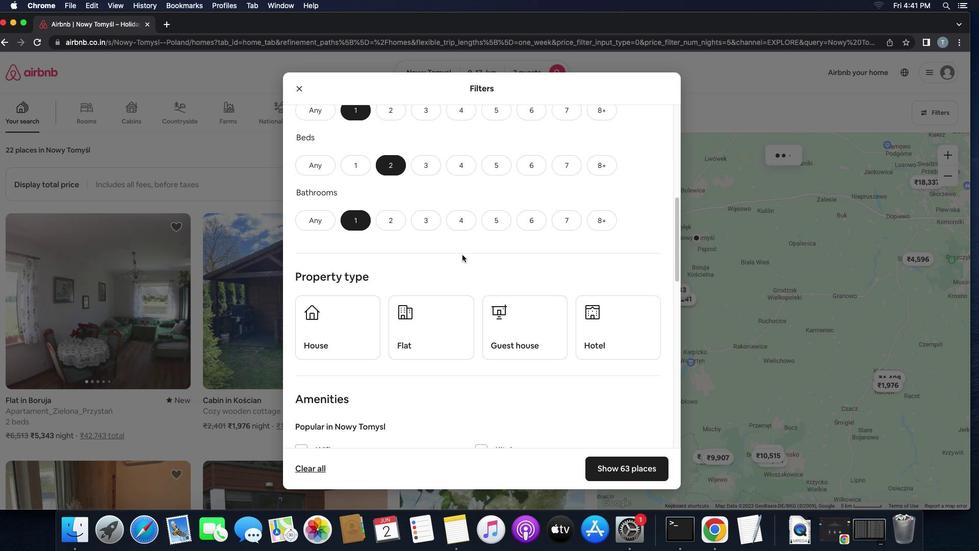
Action: Mouse scrolled (464, 257) with delta (2, 1)
Screenshot: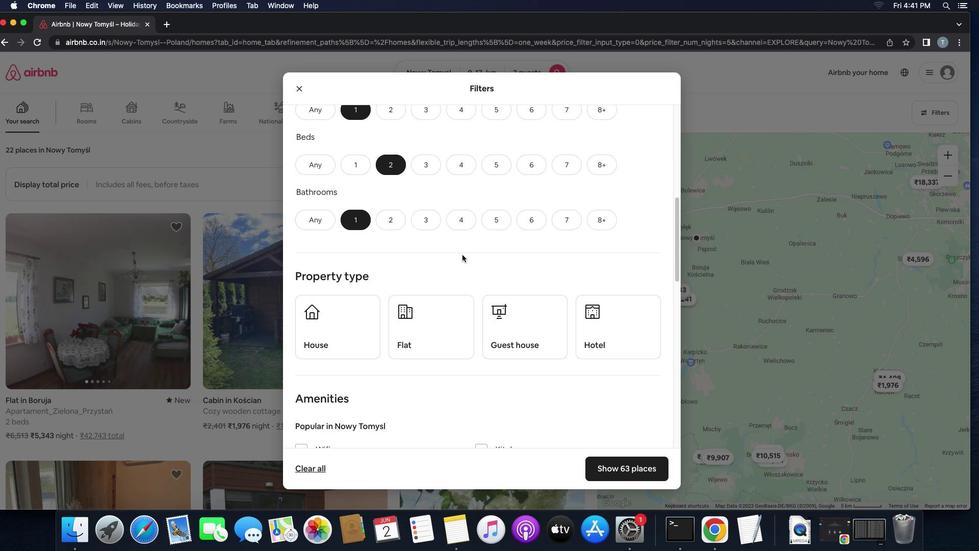 
Action: Mouse scrolled (464, 257) with delta (2, 1)
Screenshot: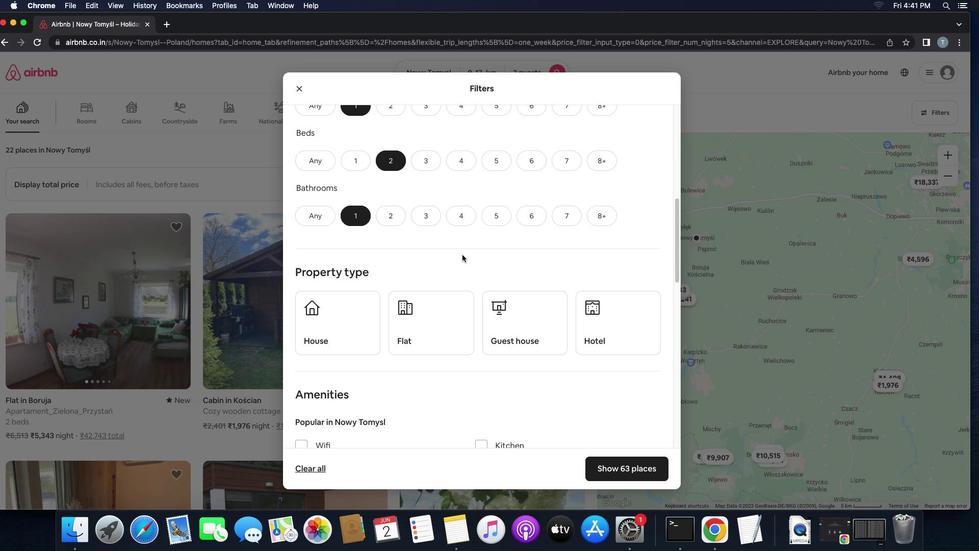 
Action: Mouse scrolled (464, 257) with delta (2, 1)
Screenshot: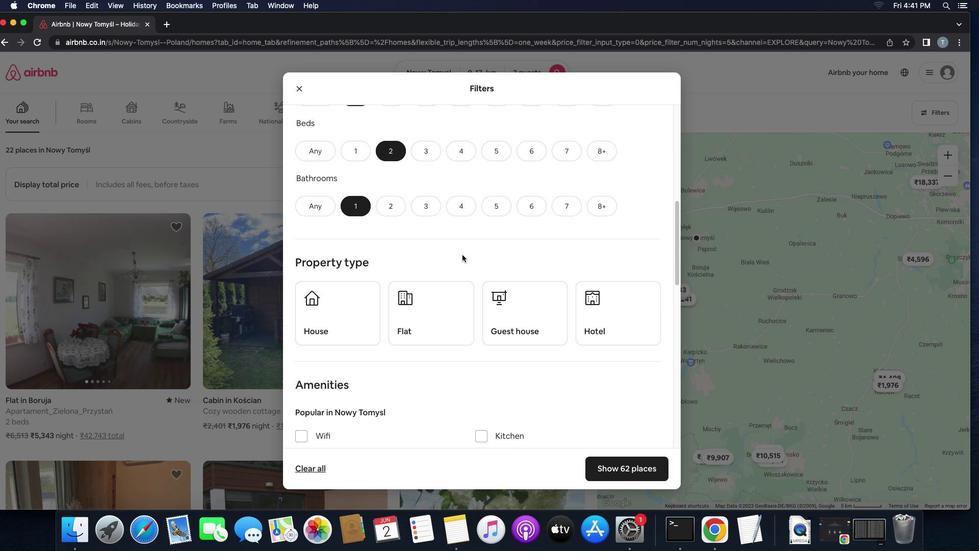 
Action: Mouse scrolled (464, 257) with delta (2, 1)
Screenshot: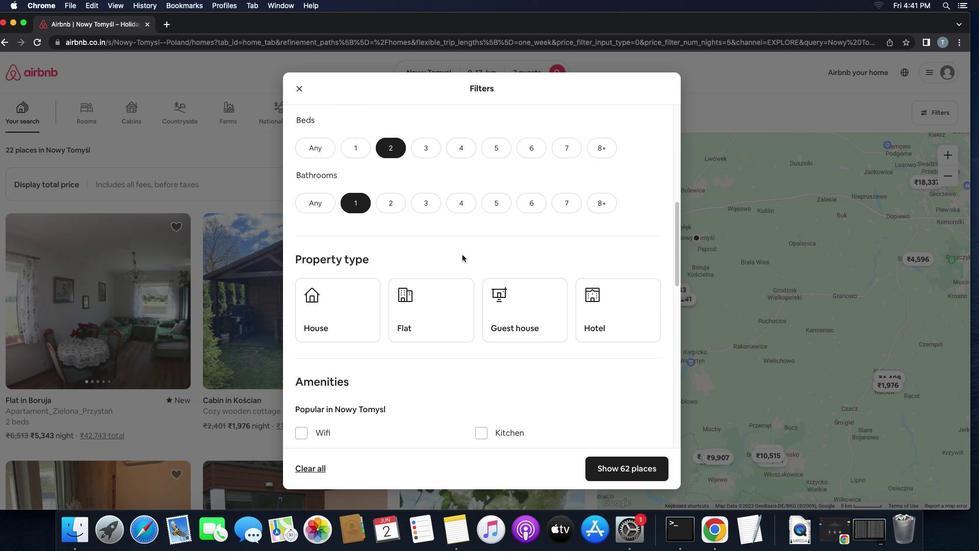 
Action: Mouse scrolled (464, 257) with delta (2, 1)
Screenshot: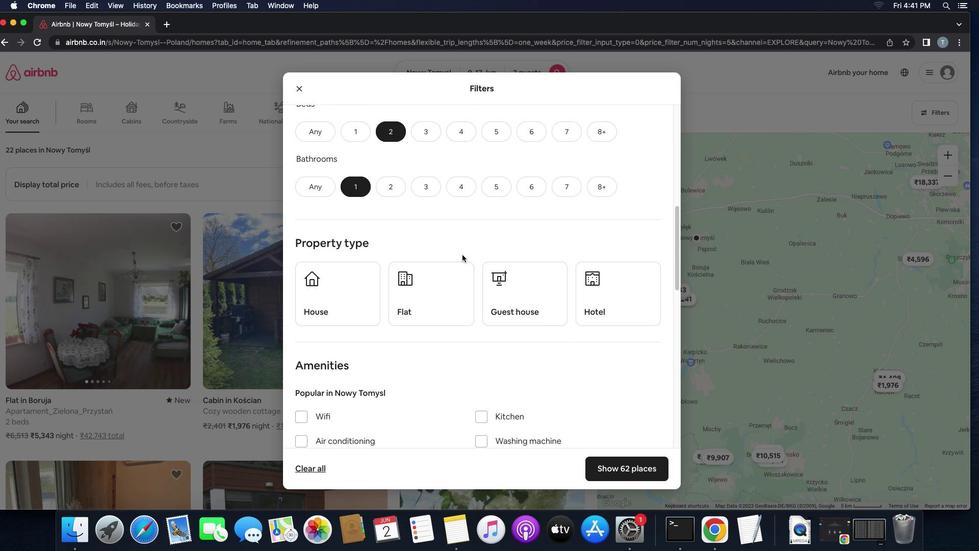 
Action: Mouse scrolled (464, 257) with delta (2, 1)
Screenshot: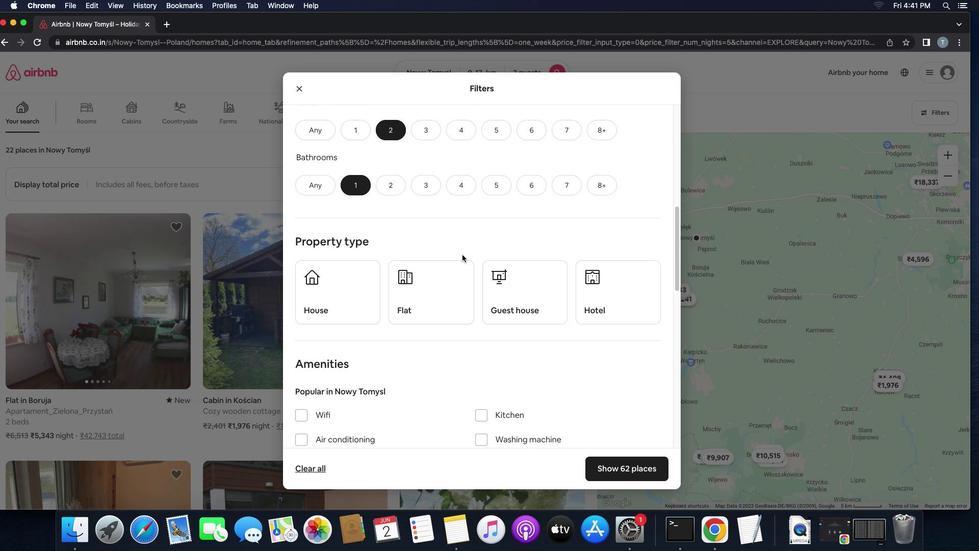 
Action: Mouse scrolled (464, 257) with delta (2, 1)
Screenshot: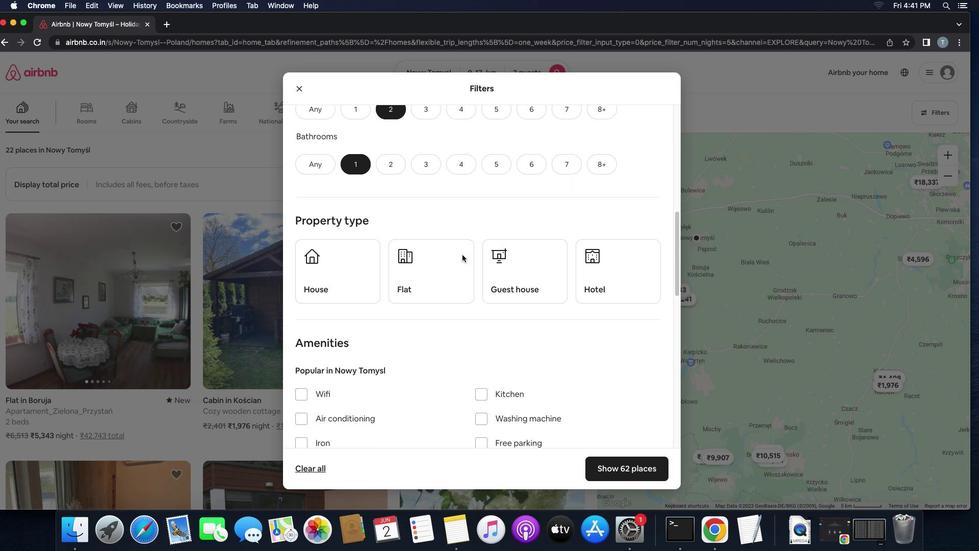 
Action: Mouse scrolled (464, 257) with delta (2, 1)
Screenshot: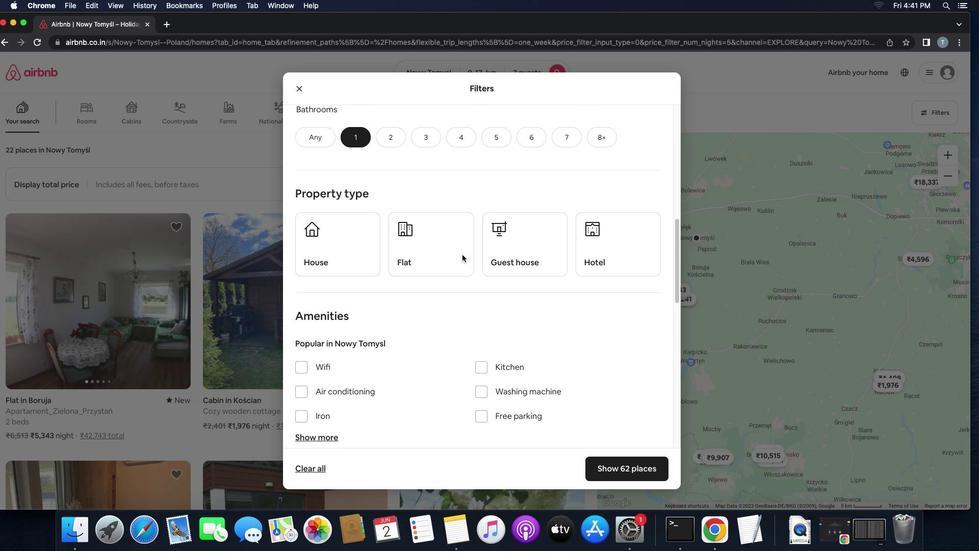 
Action: Mouse scrolled (464, 257) with delta (2, 1)
Screenshot: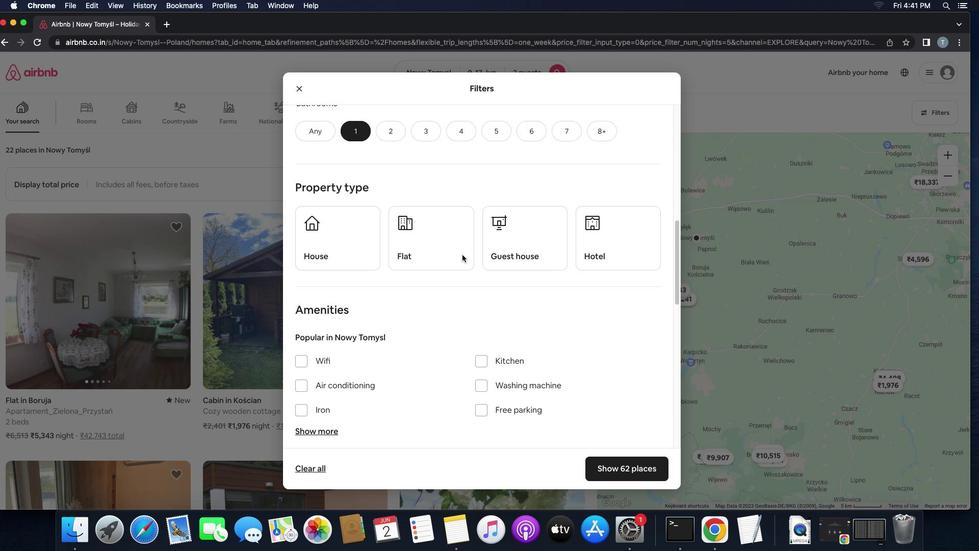 
Action: Mouse scrolled (464, 257) with delta (2, 1)
Screenshot: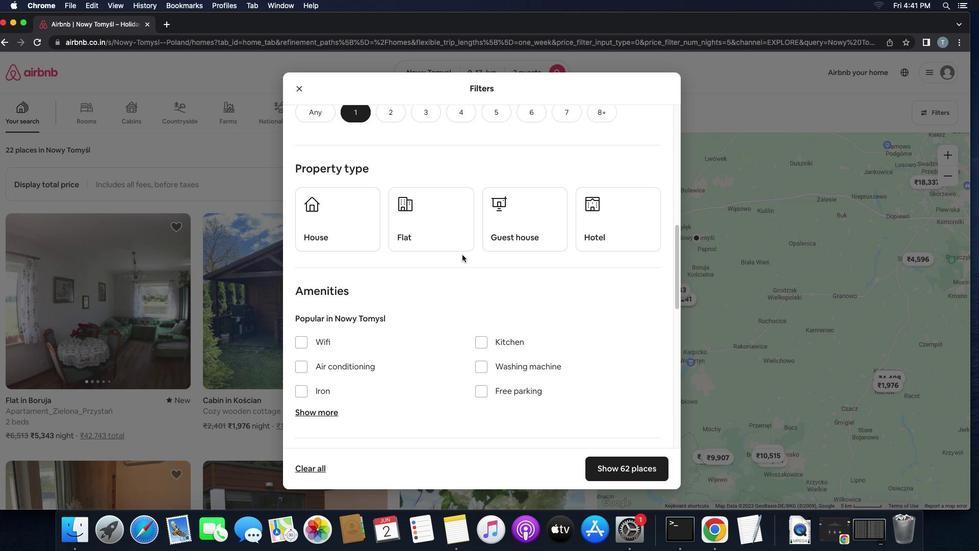 
Action: Mouse scrolled (464, 257) with delta (2, 1)
Screenshot: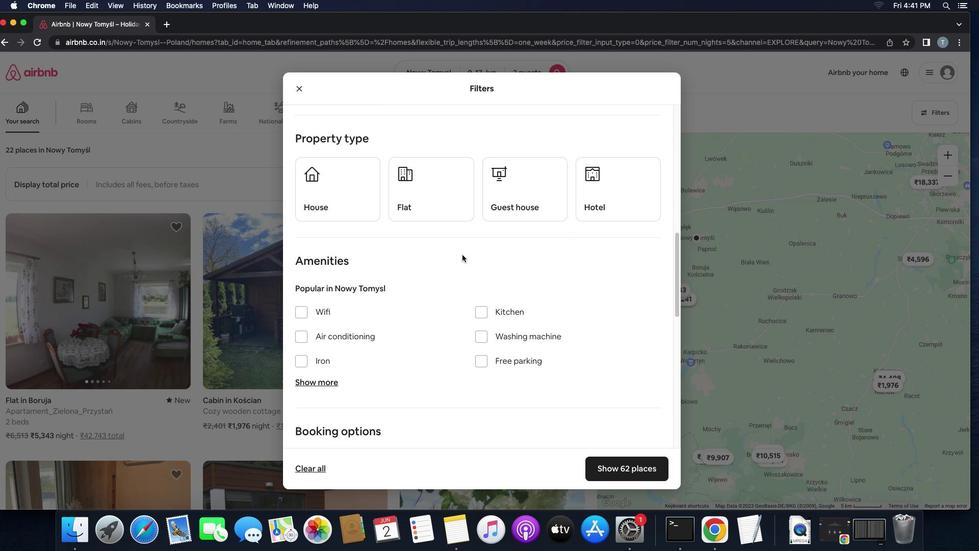 
Action: Mouse scrolled (464, 257) with delta (2, 1)
Screenshot: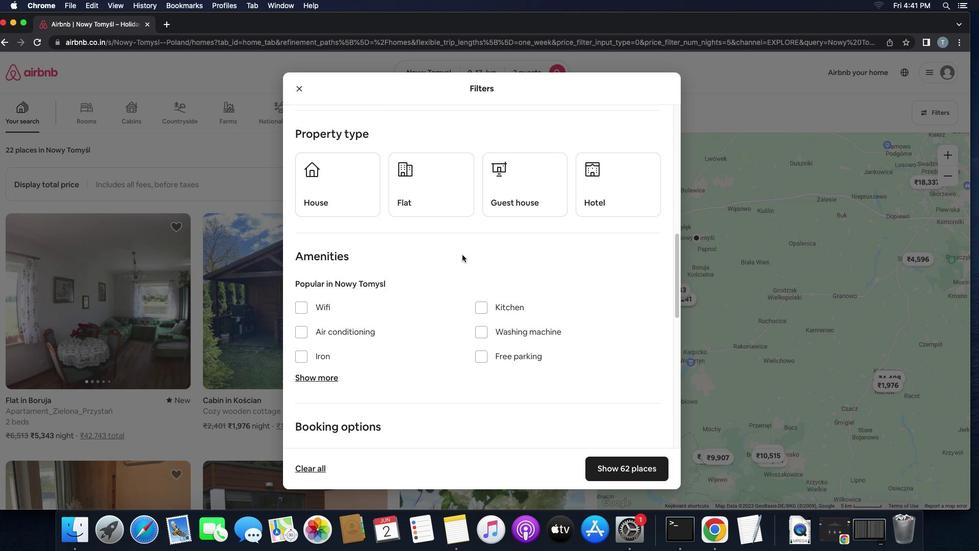 
Action: Mouse scrolled (464, 257) with delta (2, 1)
Screenshot: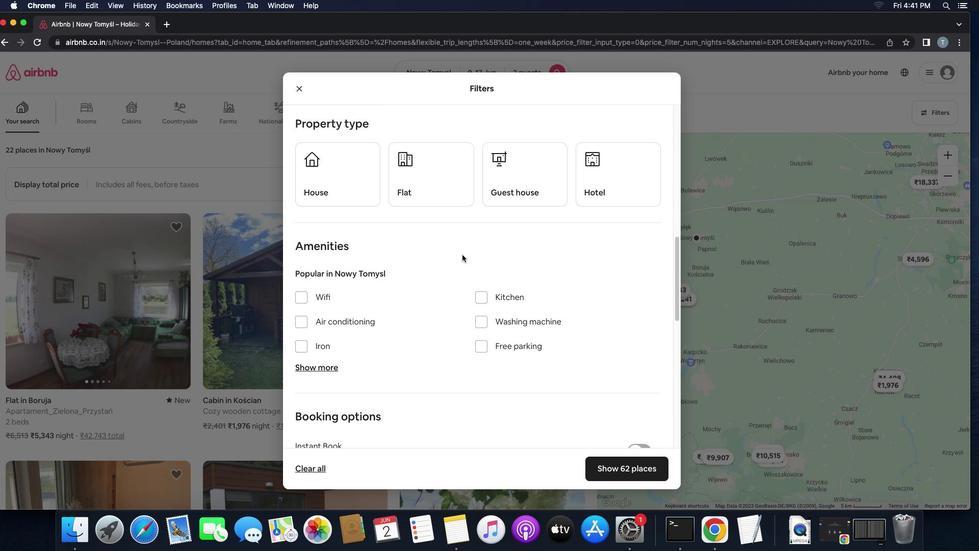 
Action: Mouse scrolled (464, 257) with delta (2, 1)
Screenshot: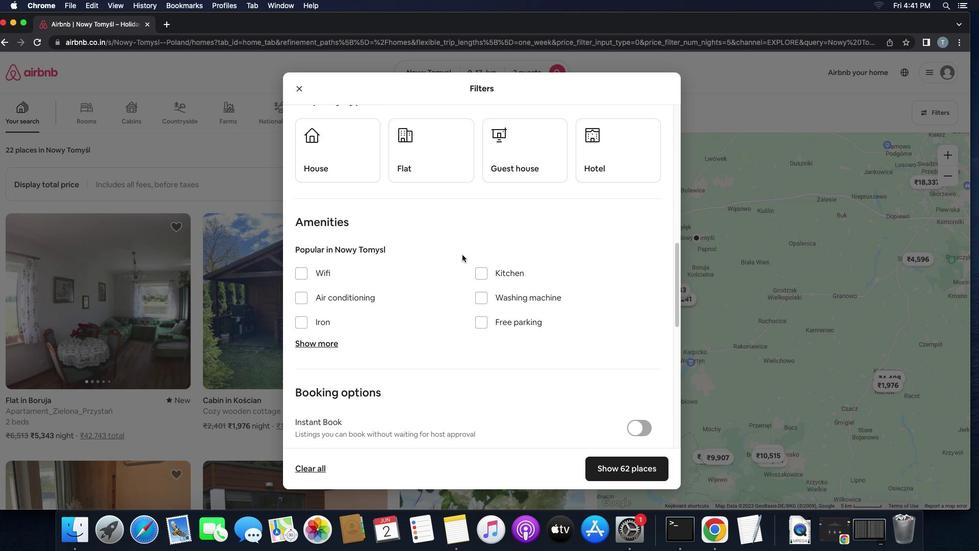
Action: Mouse scrolled (464, 257) with delta (2, 1)
Screenshot: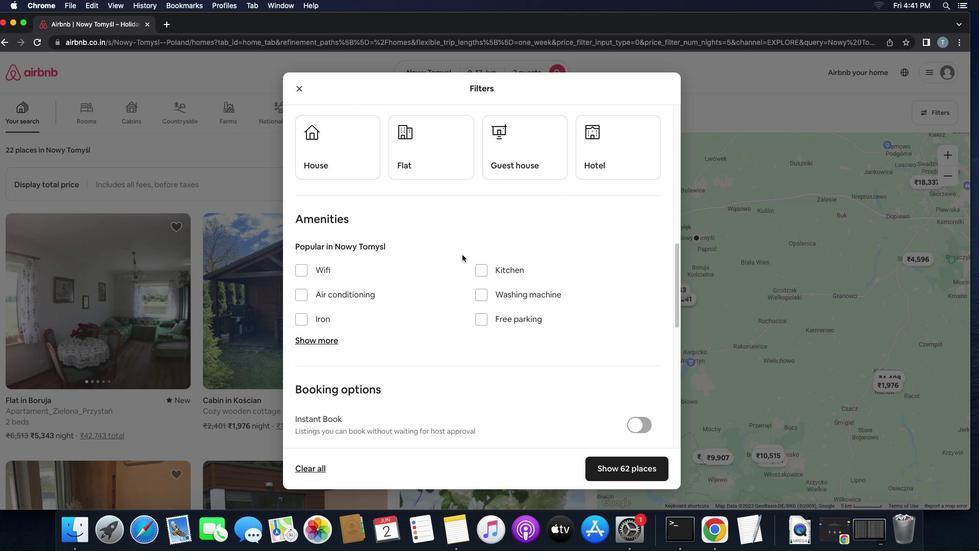 
Action: Mouse moved to (366, 142)
Screenshot: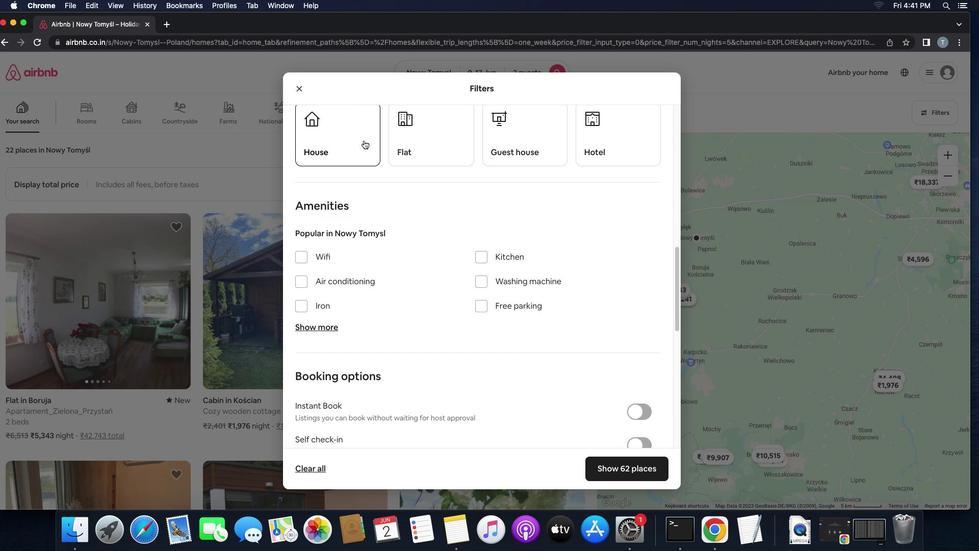 
Action: Mouse pressed left at (366, 142)
Screenshot: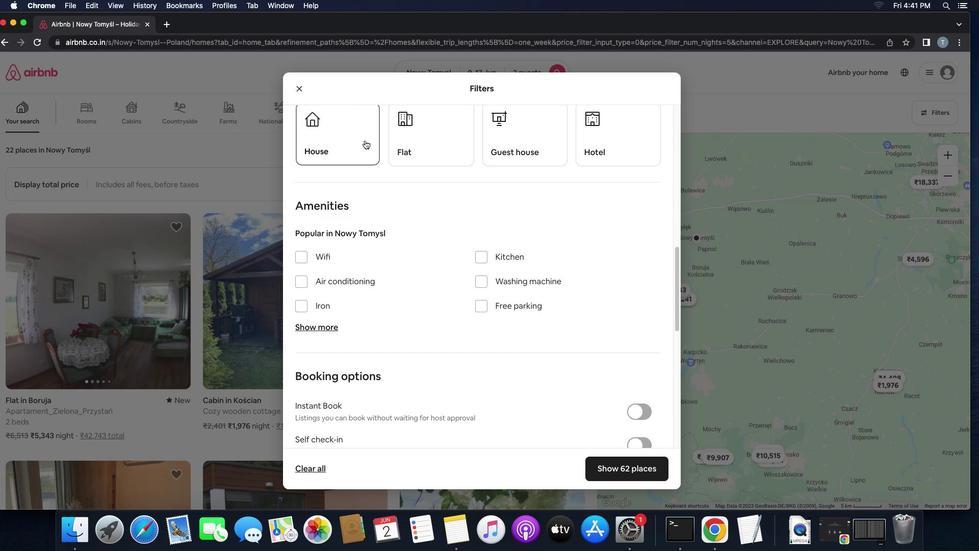 
Action: Mouse moved to (436, 144)
Screenshot: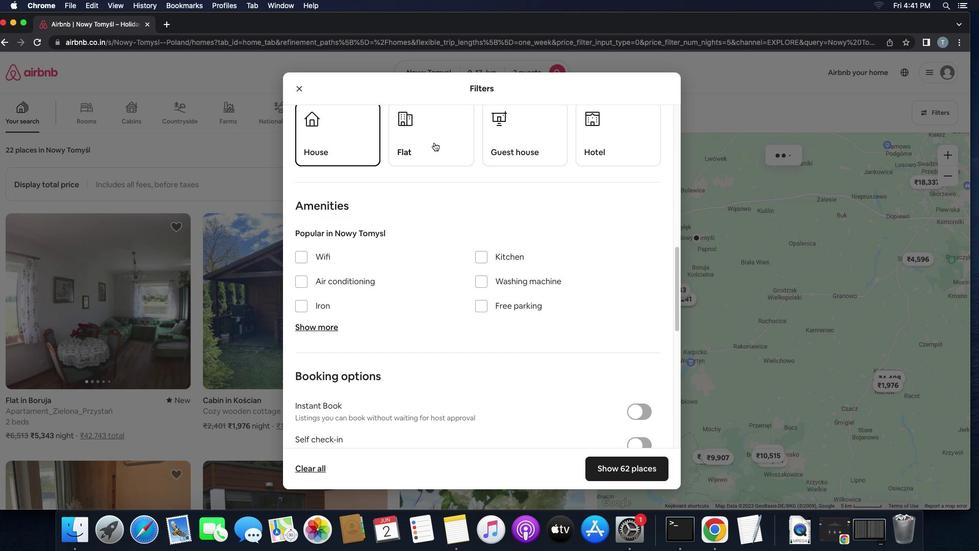 
Action: Mouse pressed left at (436, 144)
Screenshot: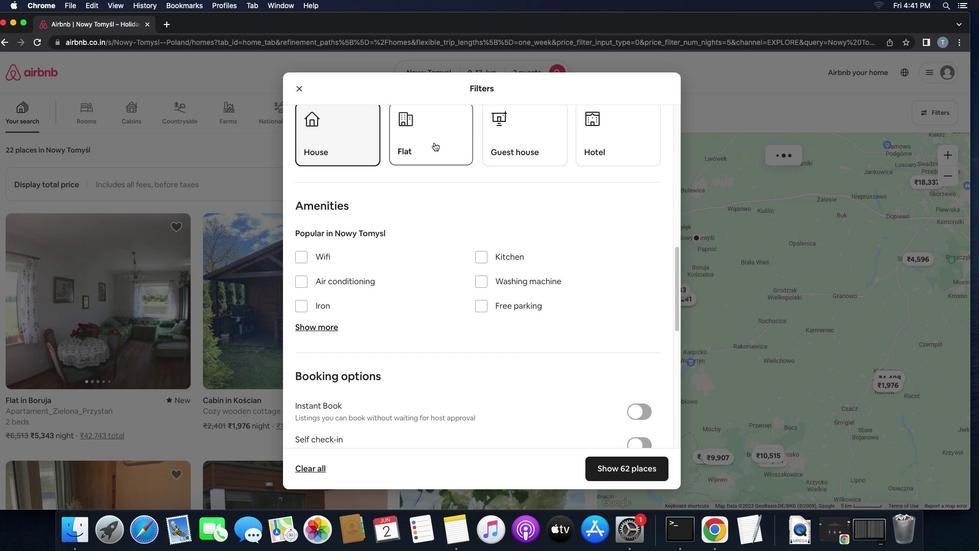 
Action: Mouse moved to (536, 153)
Screenshot: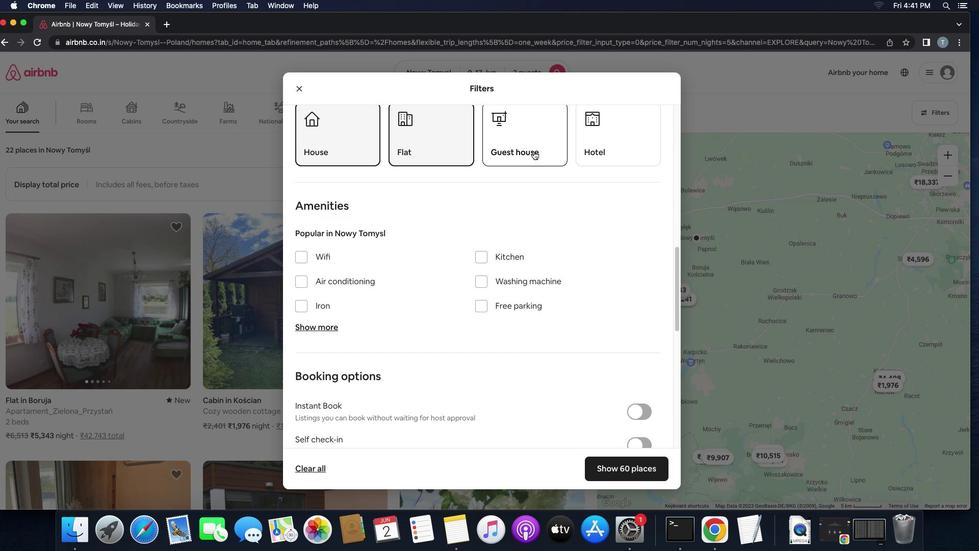 
Action: Mouse pressed left at (536, 153)
Screenshot: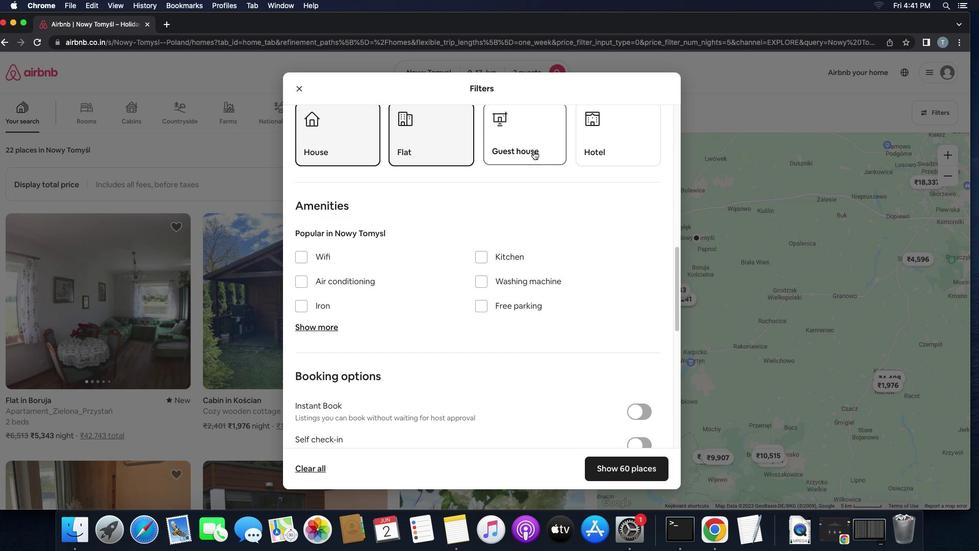 
Action: Mouse moved to (556, 248)
Screenshot: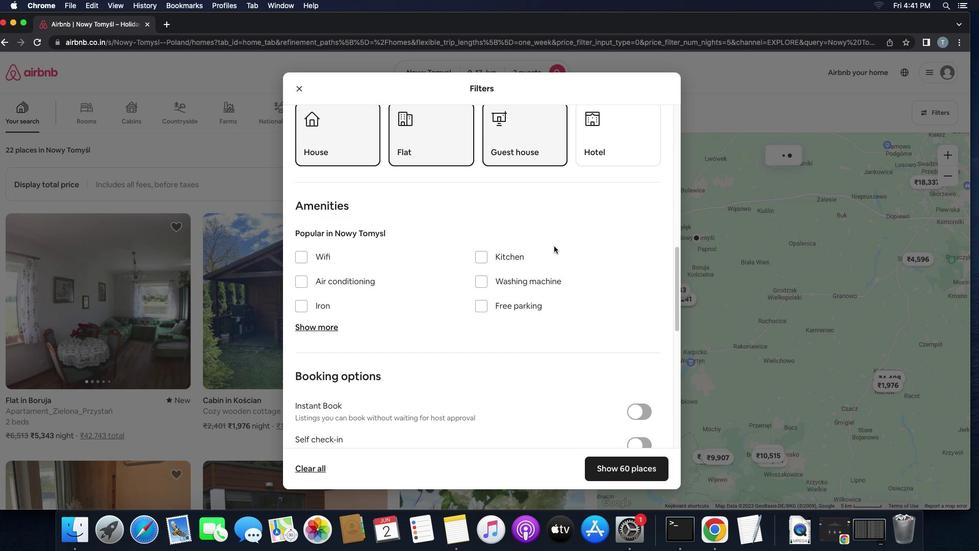 
Action: Mouse scrolled (556, 248) with delta (2, 1)
Screenshot: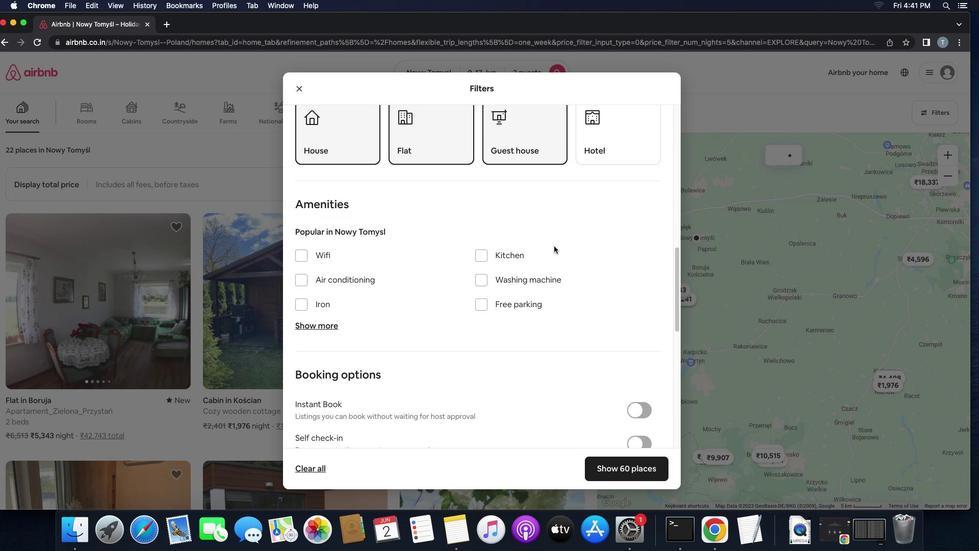 
Action: Mouse scrolled (556, 248) with delta (2, 1)
Screenshot: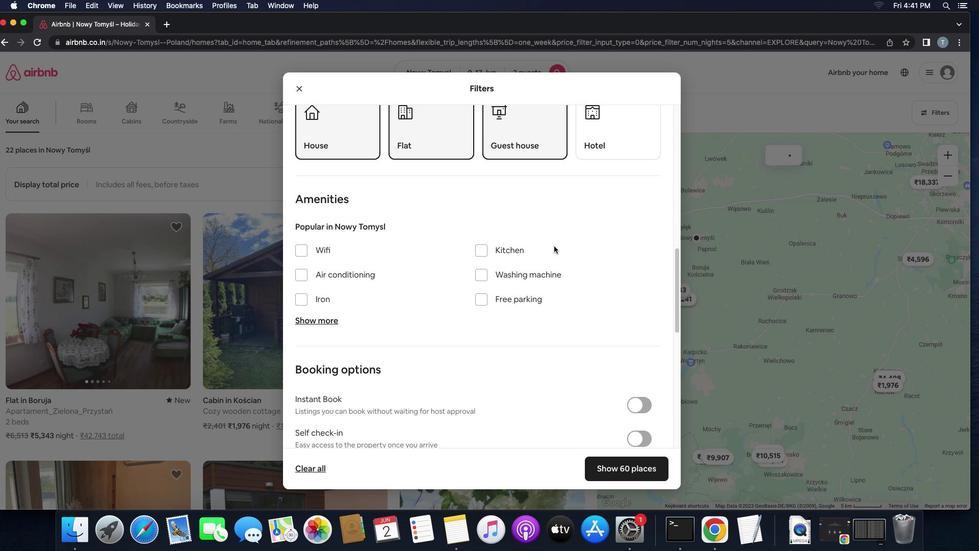 
Action: Mouse scrolled (556, 248) with delta (2, 1)
Screenshot: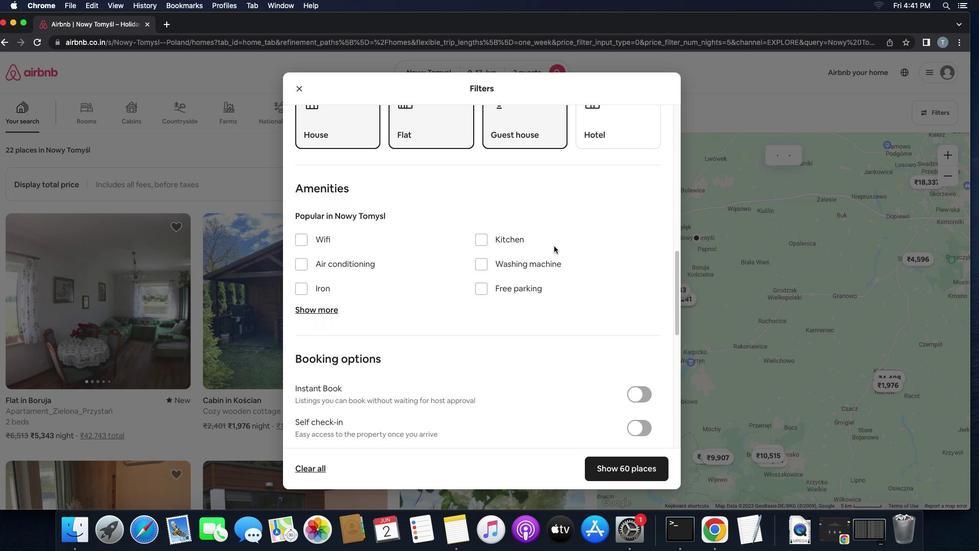 
Action: Mouse moved to (314, 204)
Screenshot: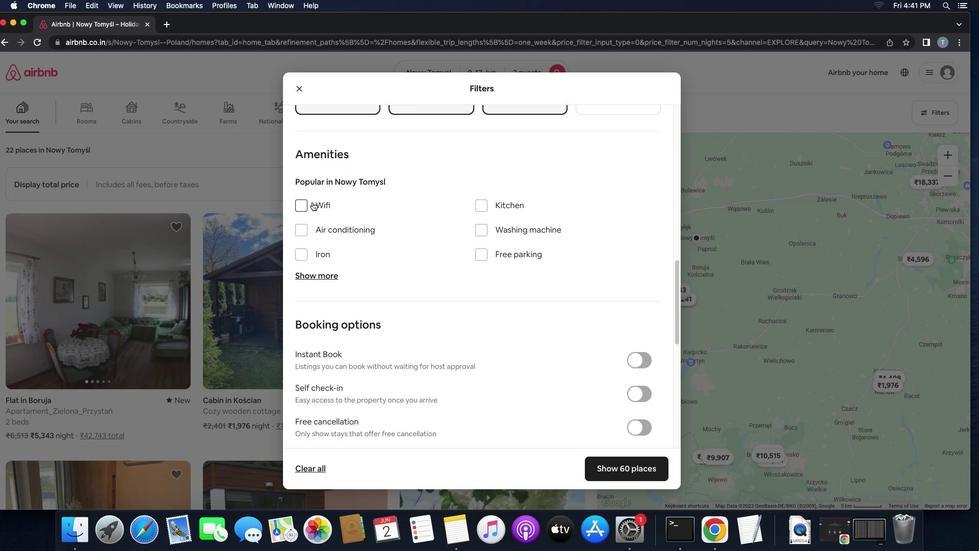 
Action: Mouse pressed left at (314, 204)
Screenshot: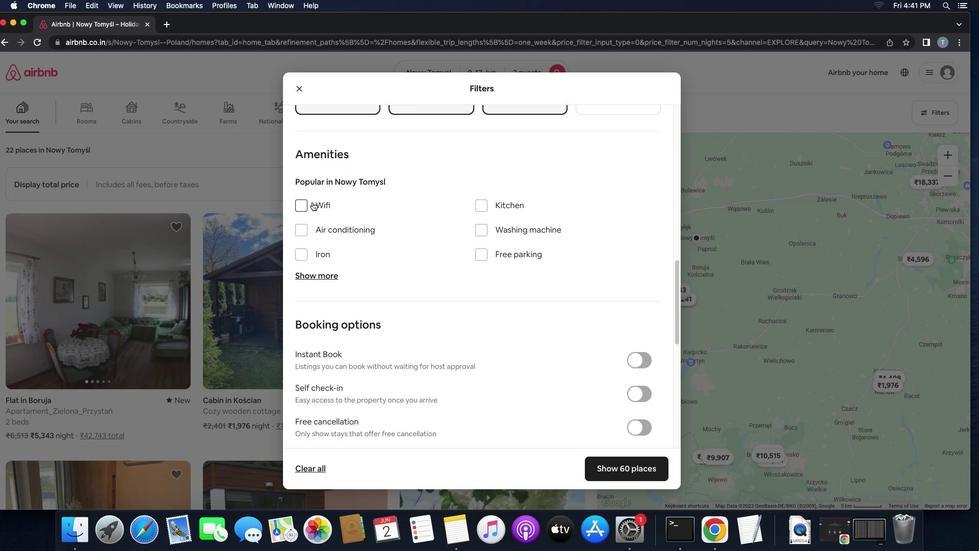 
Action: Mouse moved to (461, 252)
Screenshot: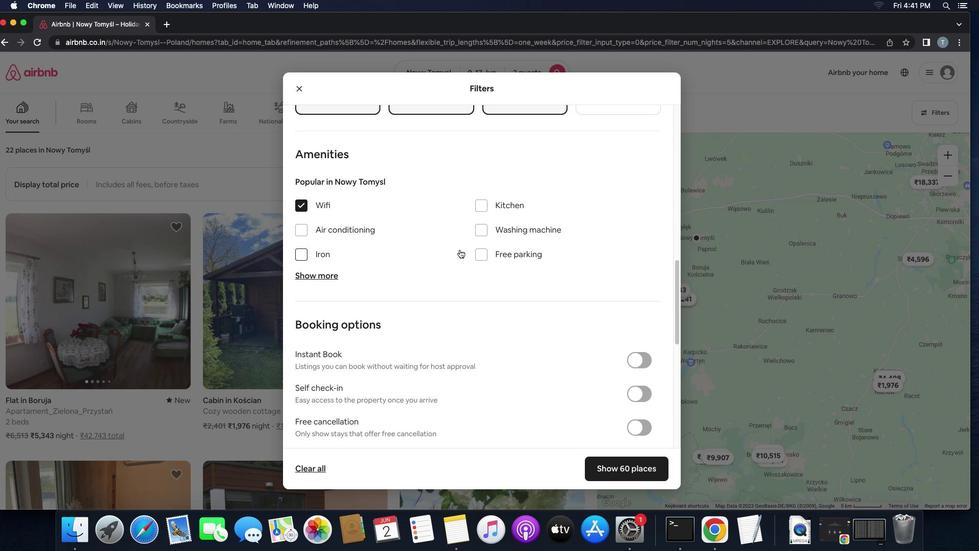 
Action: Mouse scrolled (461, 252) with delta (2, 1)
Screenshot: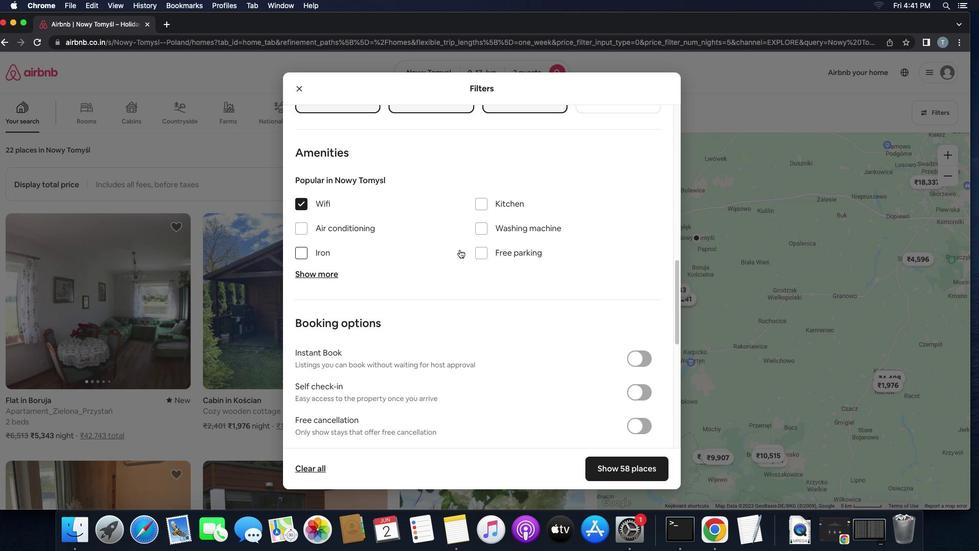 
Action: Mouse scrolled (461, 252) with delta (2, 1)
Screenshot: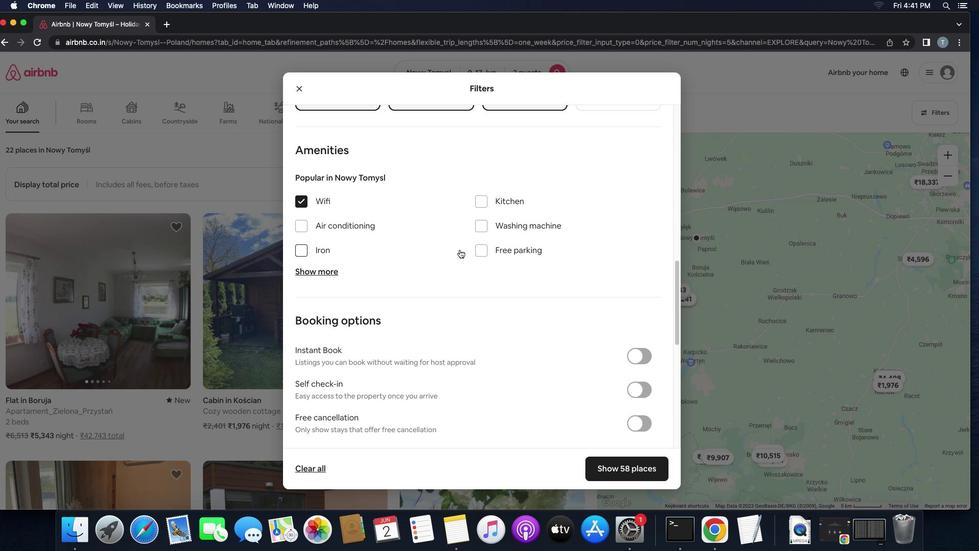
Action: Mouse scrolled (461, 252) with delta (2, 1)
Screenshot: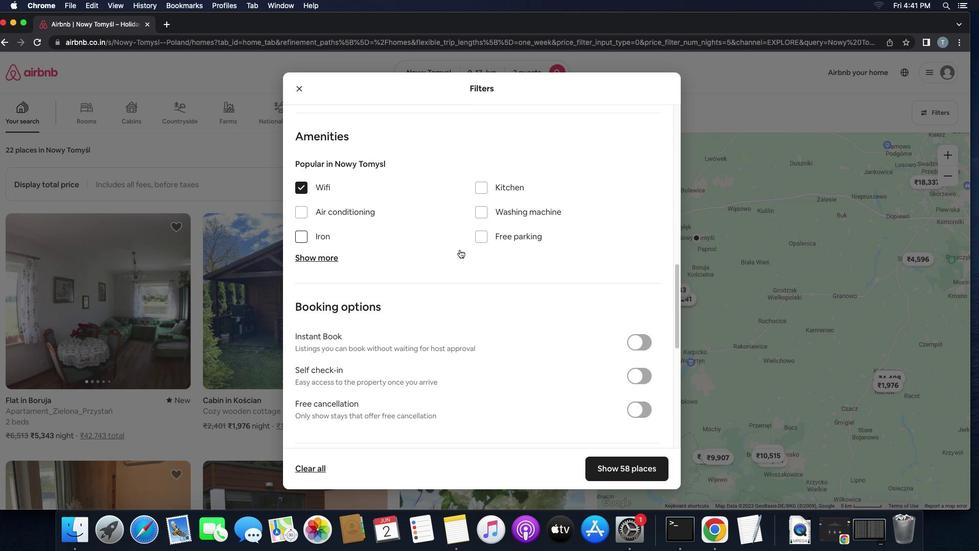 
Action: Mouse moved to (483, 203)
Screenshot: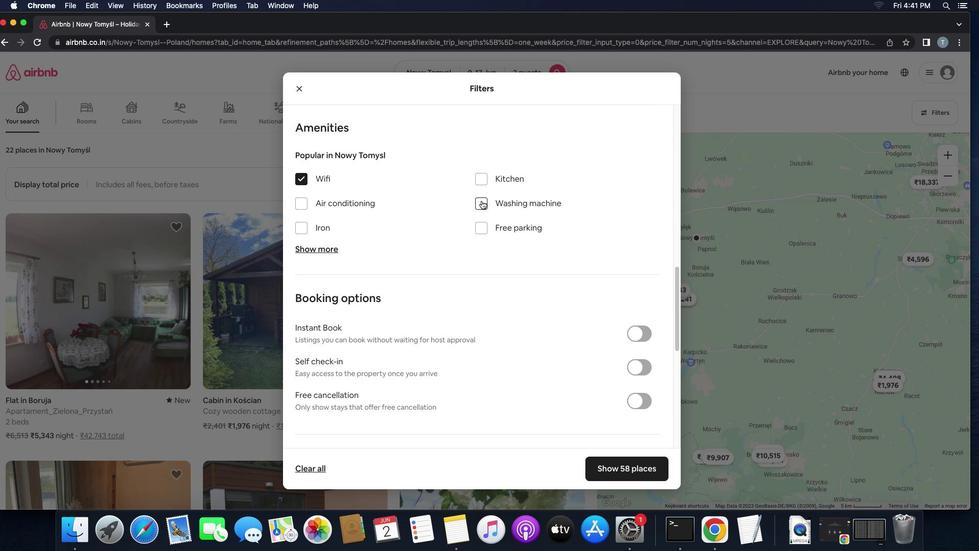 
Action: Mouse pressed left at (483, 203)
Screenshot: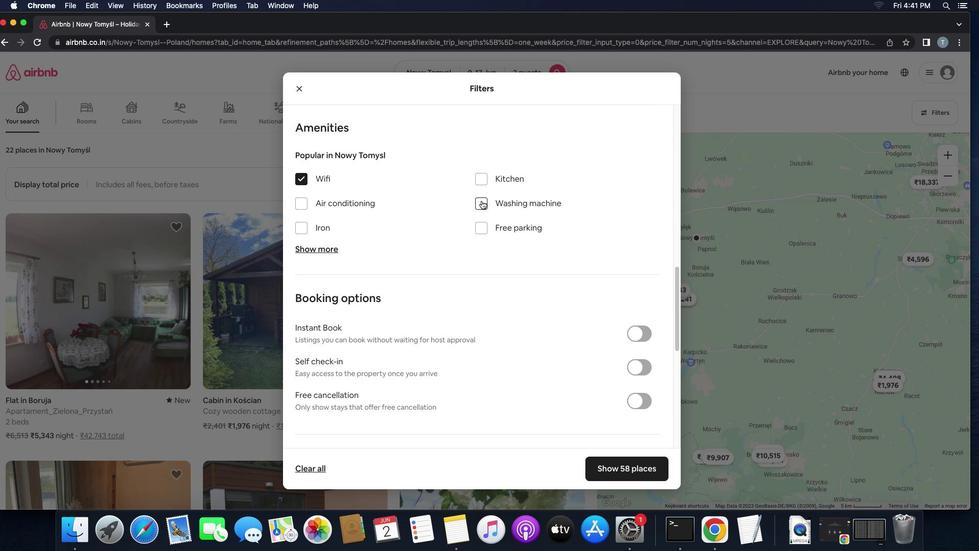
Action: Mouse moved to (497, 231)
Screenshot: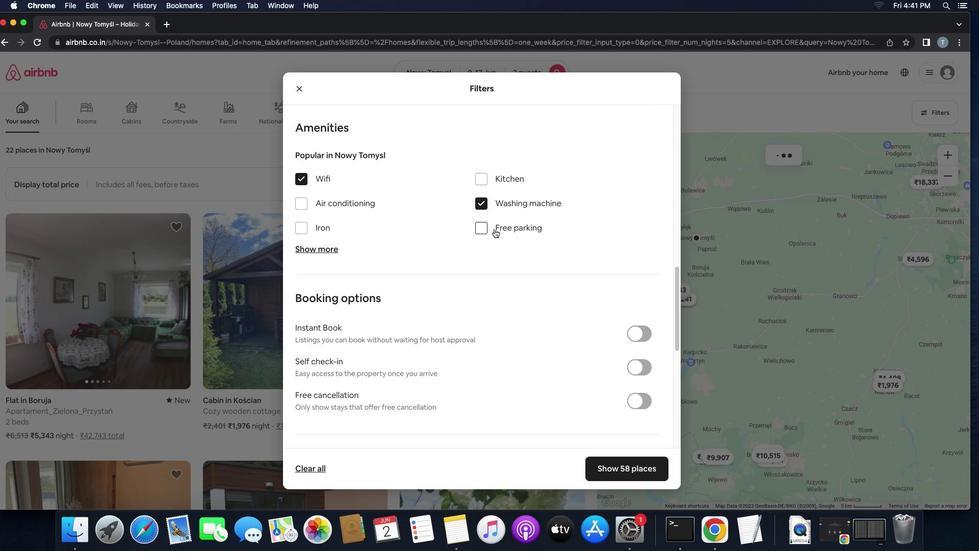 
Action: Mouse scrolled (497, 231) with delta (2, 1)
Screenshot: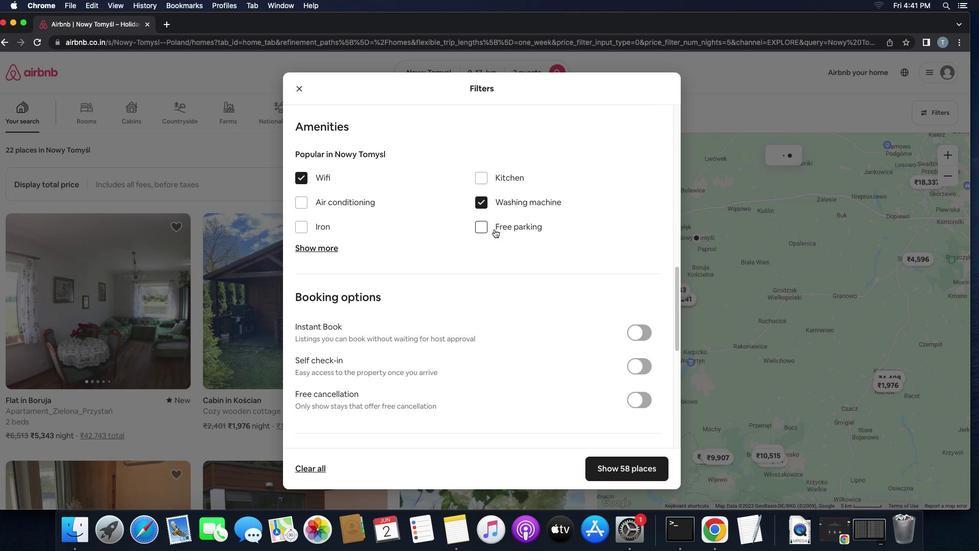 
Action: Mouse scrolled (497, 231) with delta (2, 1)
Screenshot: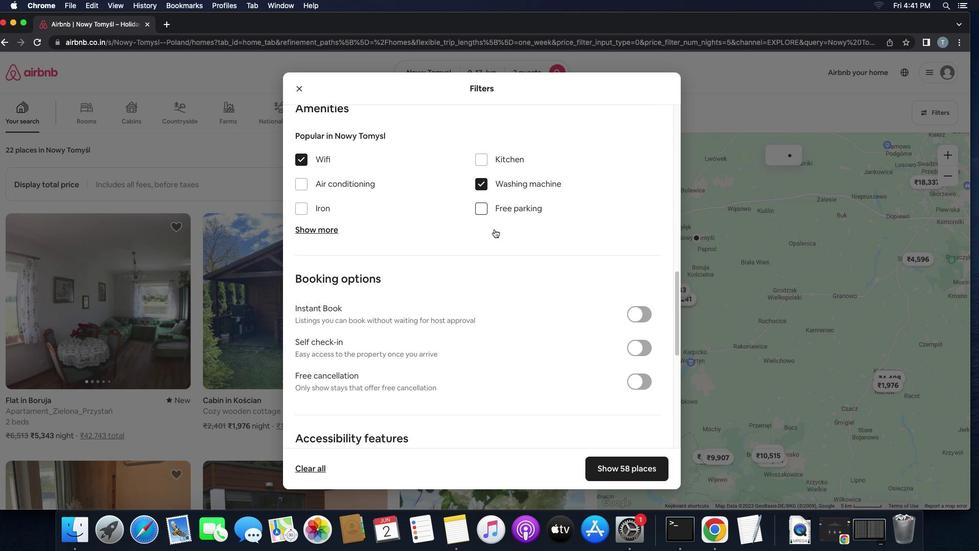 
Action: Mouse scrolled (497, 231) with delta (2, 0)
Screenshot: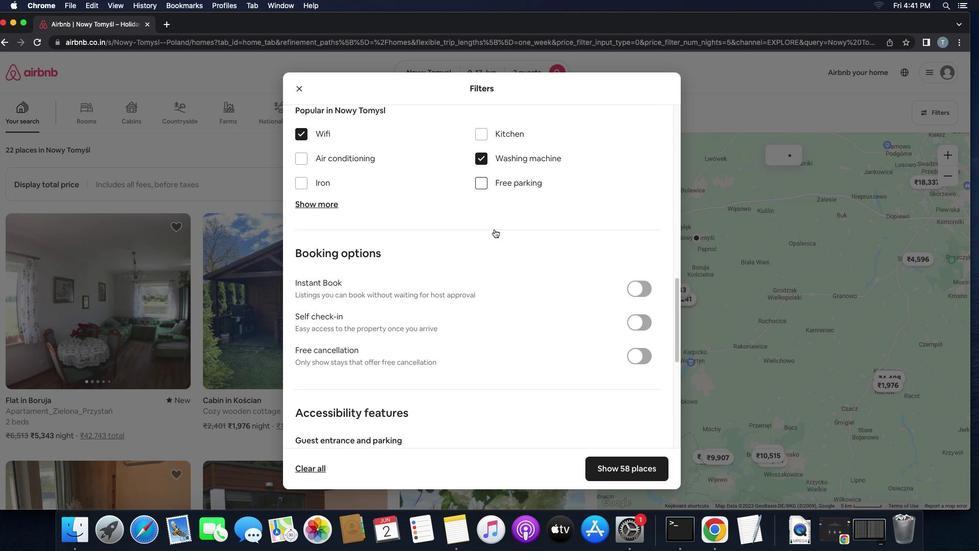 
Action: Mouse scrolled (497, 231) with delta (2, 1)
Screenshot: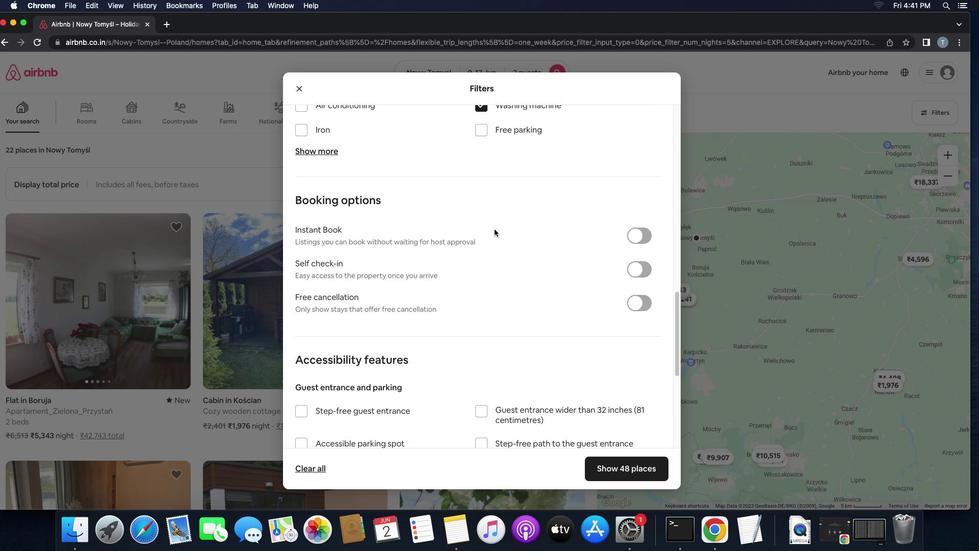 
Action: Mouse scrolled (497, 231) with delta (2, 1)
Screenshot: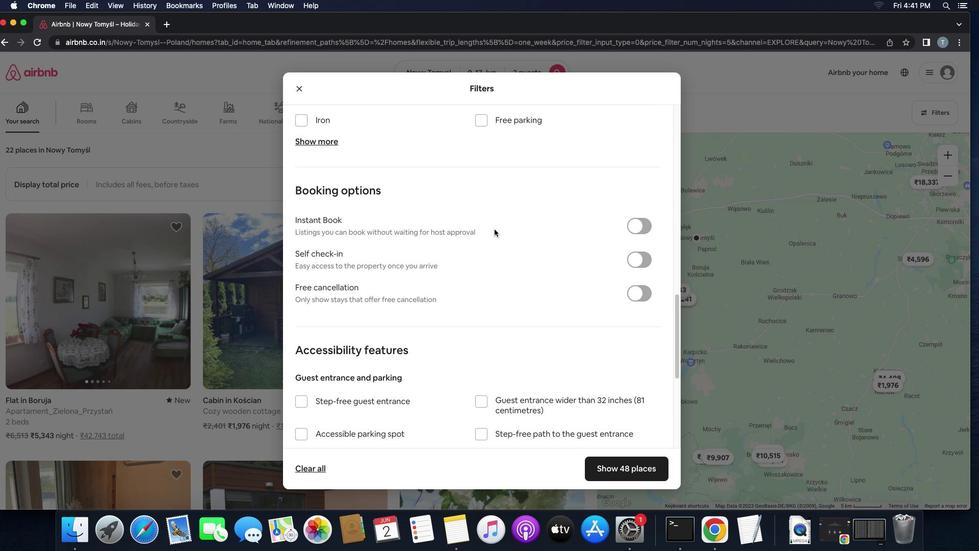 
Action: Mouse scrolled (497, 231) with delta (2, 1)
Screenshot: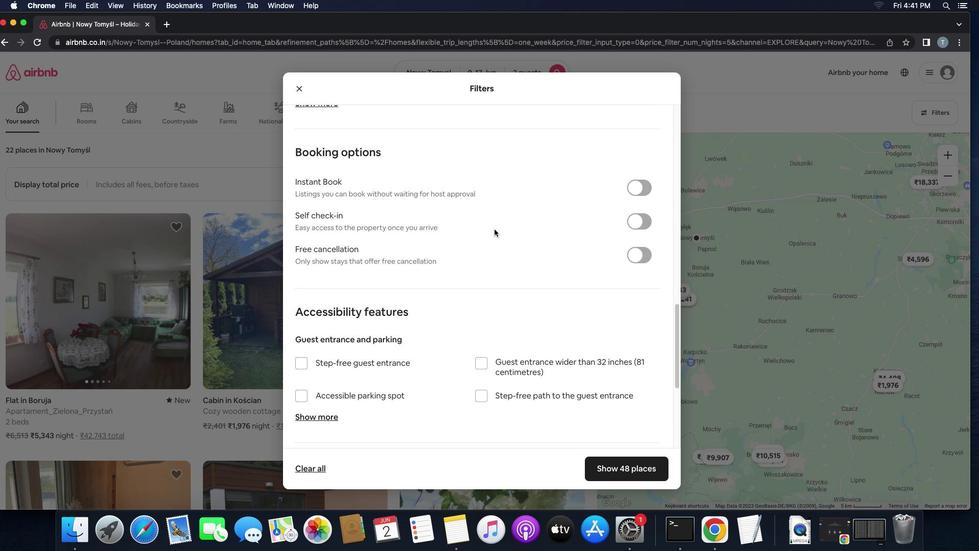 
Action: Mouse moved to (651, 199)
Screenshot: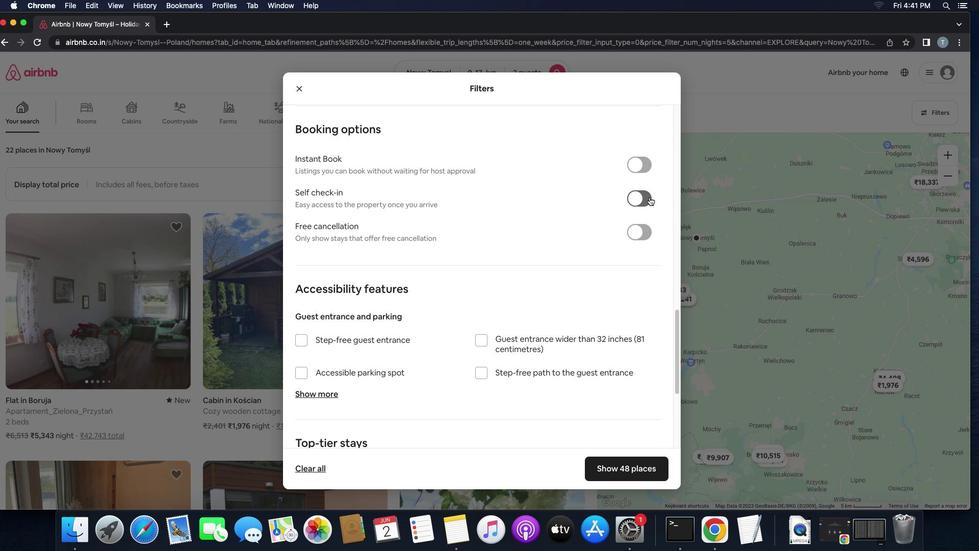 
Action: Mouse pressed left at (651, 199)
Screenshot: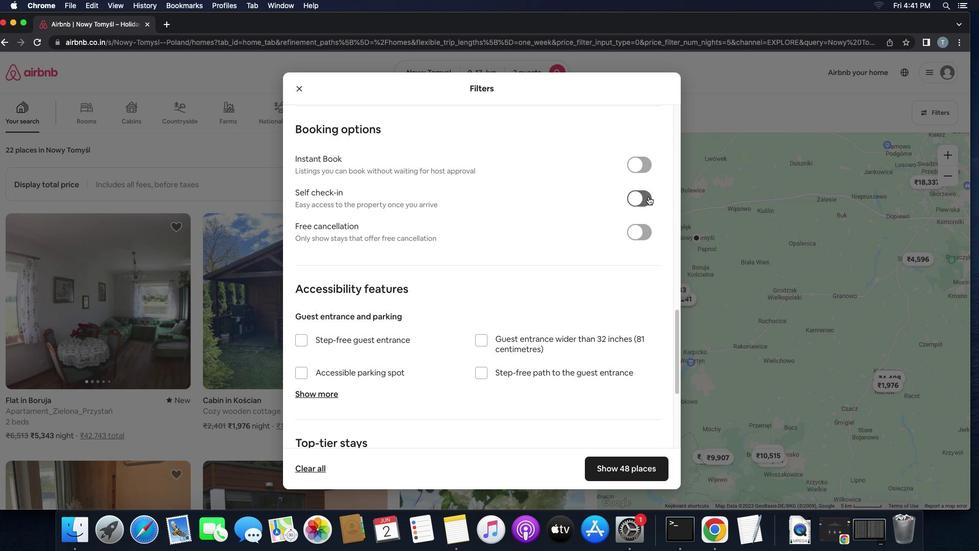
Action: Mouse moved to (510, 254)
Screenshot: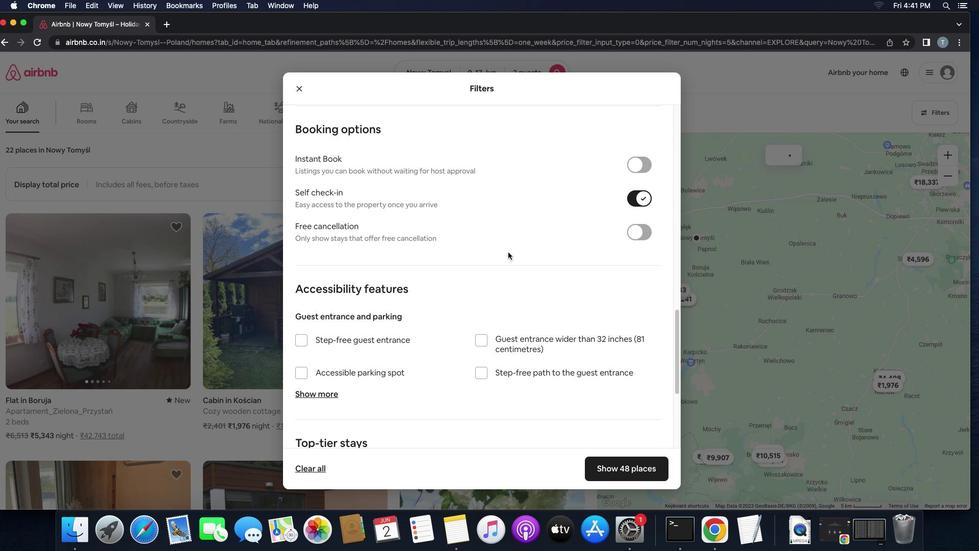 
Action: Mouse scrolled (510, 254) with delta (2, 1)
Screenshot: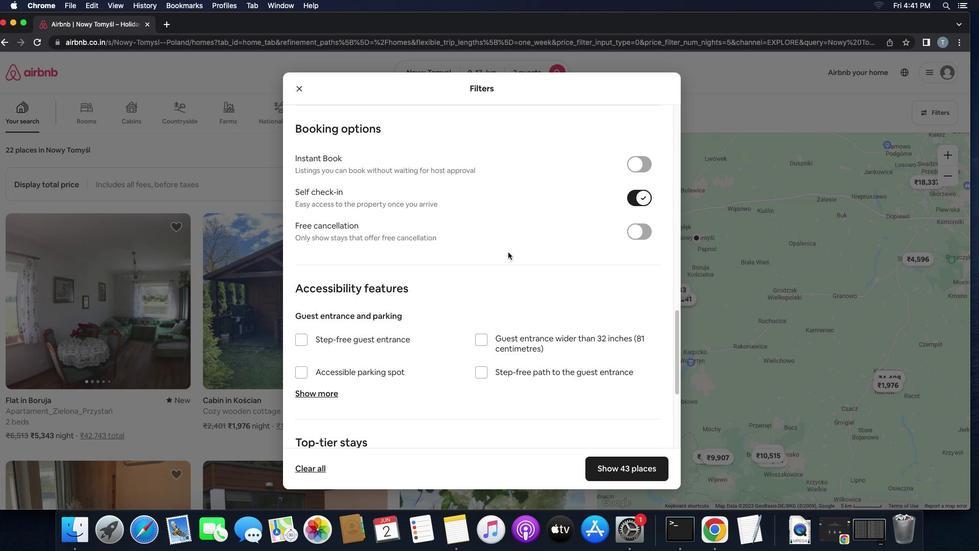 
Action: Mouse scrolled (510, 254) with delta (2, 1)
Screenshot: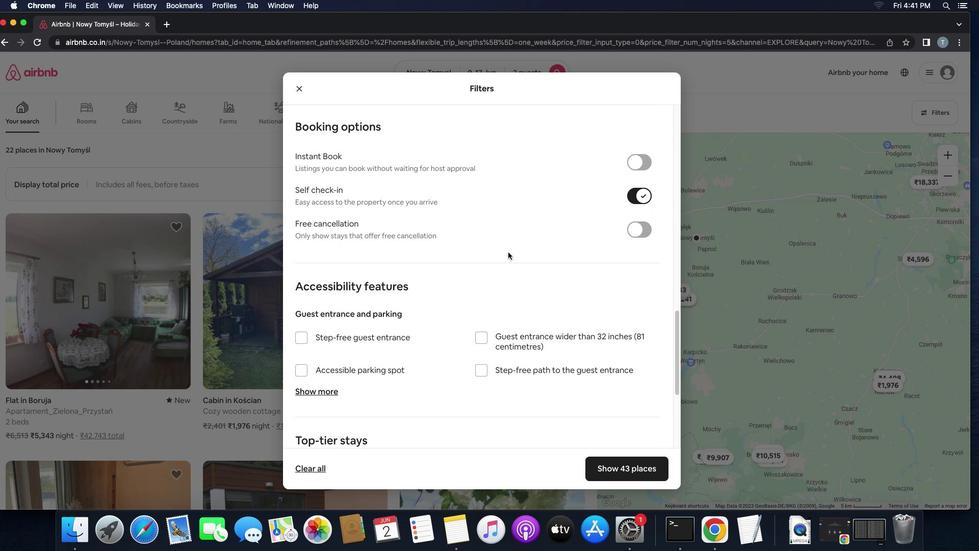 
Action: Mouse scrolled (510, 254) with delta (2, 1)
Screenshot: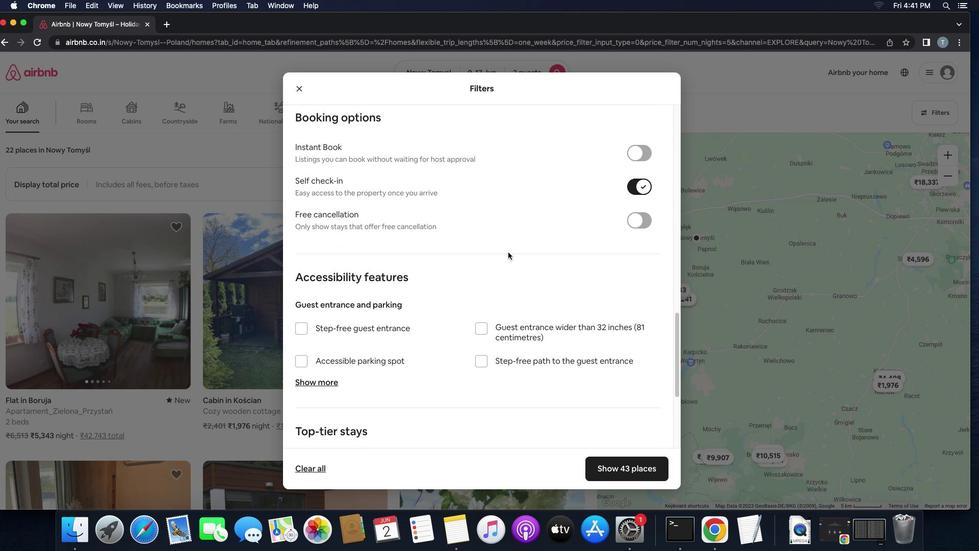 
Action: Mouse scrolled (510, 254) with delta (2, 1)
Screenshot: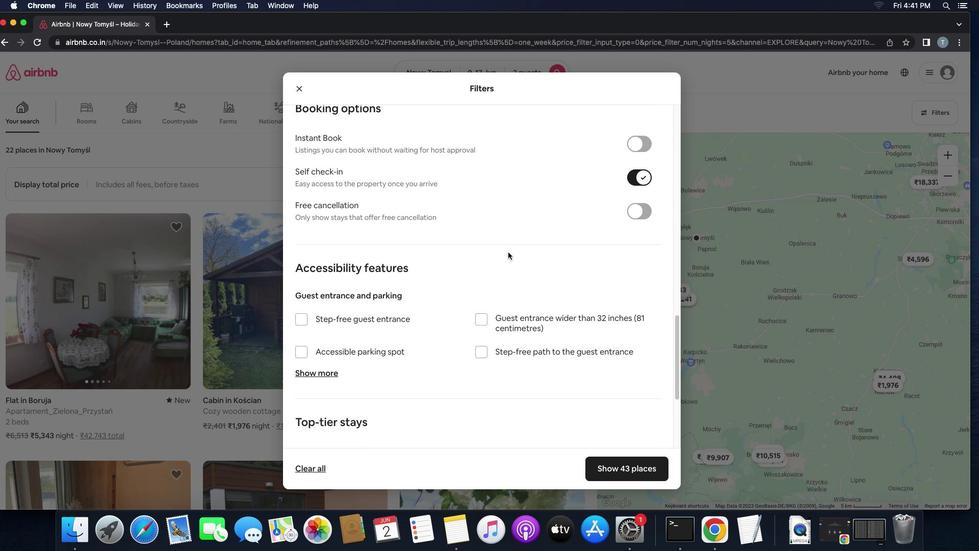 
Action: Mouse scrolled (510, 254) with delta (2, 1)
Screenshot: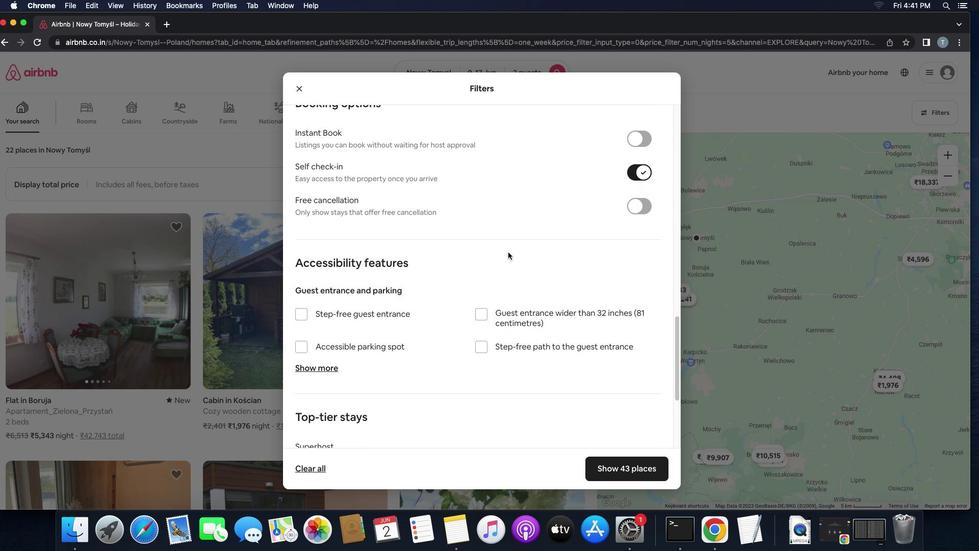 
Action: Mouse scrolled (510, 254) with delta (2, 1)
Screenshot: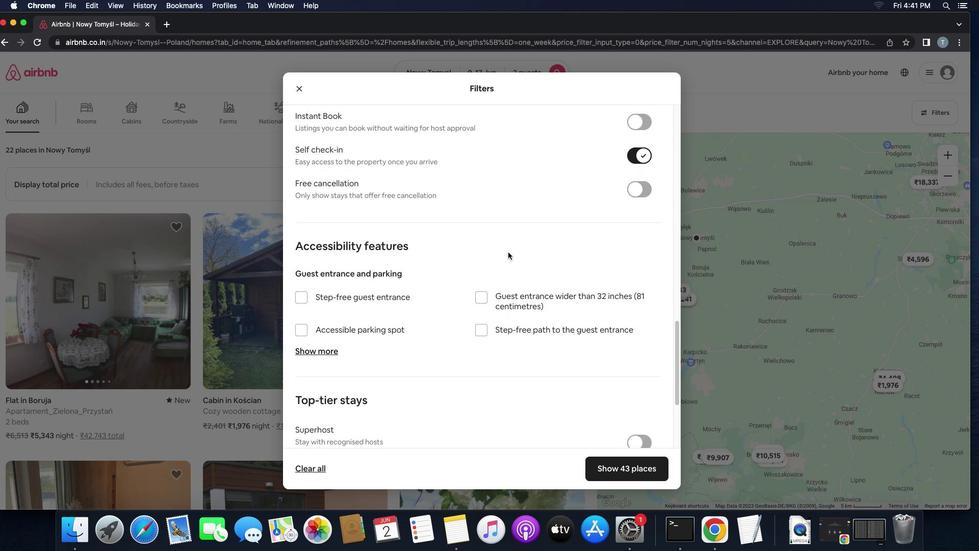
Action: Mouse scrolled (510, 254) with delta (2, 1)
Screenshot: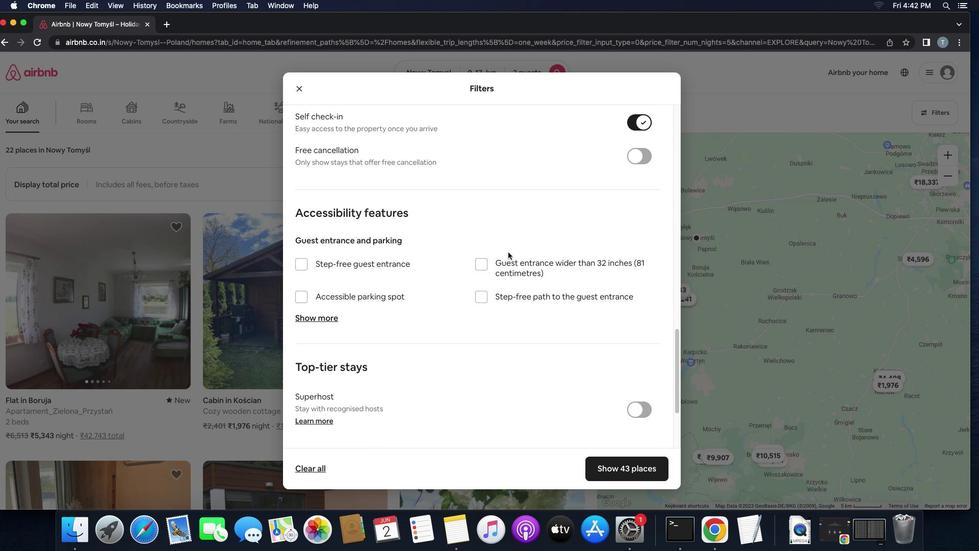 
Action: Mouse scrolled (510, 254) with delta (2, 1)
Screenshot: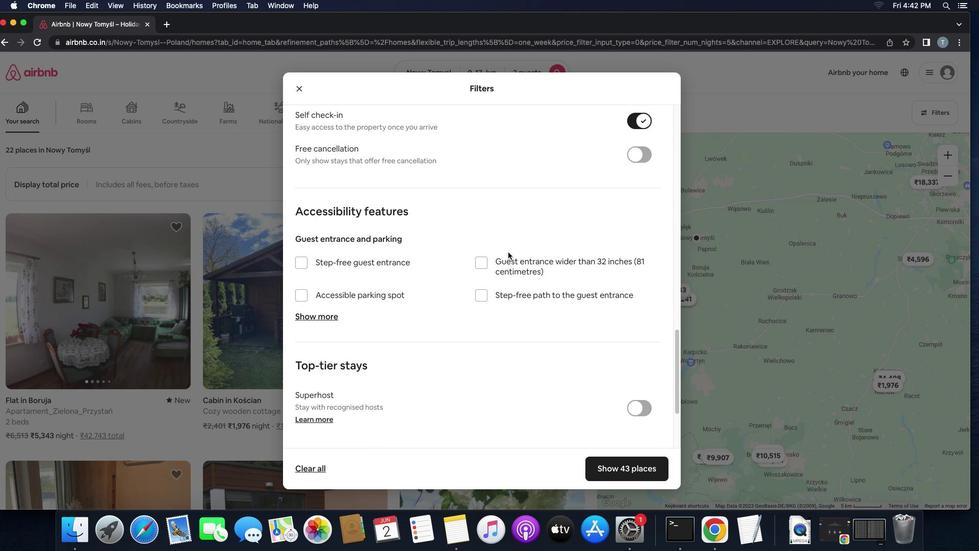 
Action: Mouse scrolled (510, 254) with delta (2, 1)
Screenshot: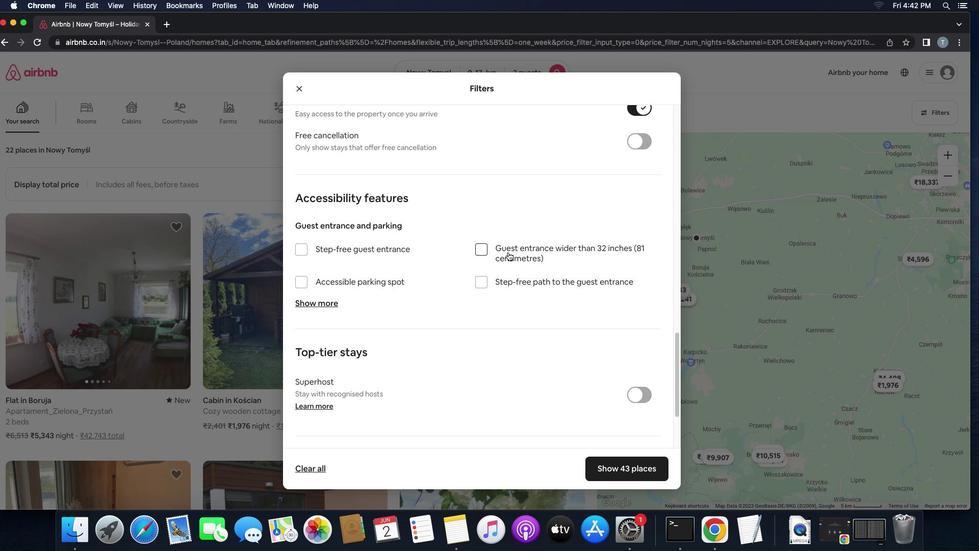 
Action: Mouse scrolled (510, 254) with delta (2, 1)
Screenshot: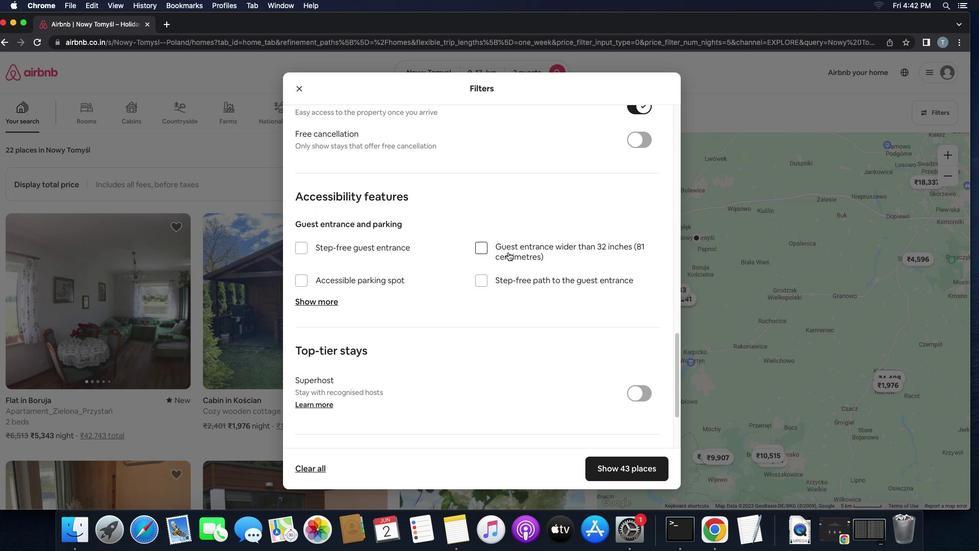 
Action: Mouse scrolled (510, 254) with delta (2, 1)
Screenshot: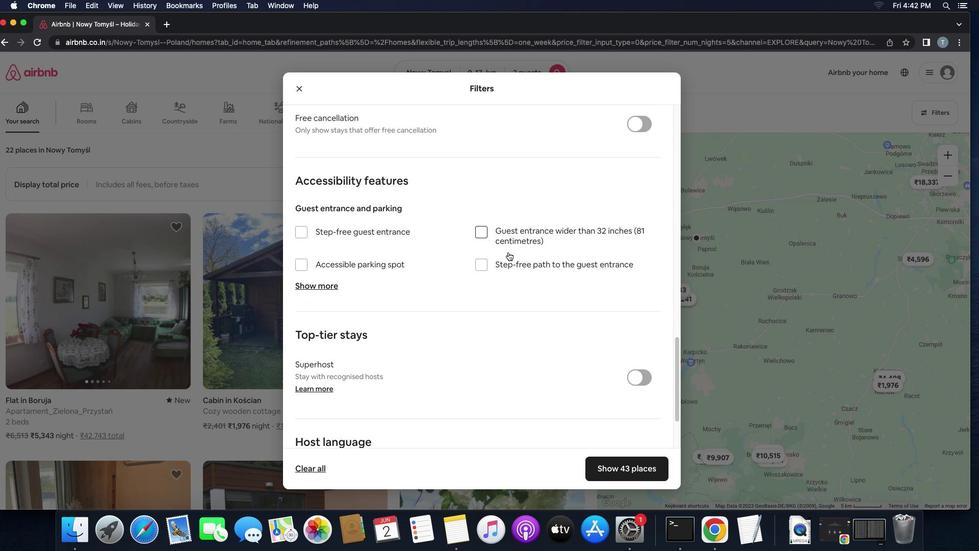 
Action: Mouse scrolled (510, 254) with delta (2, 0)
Screenshot: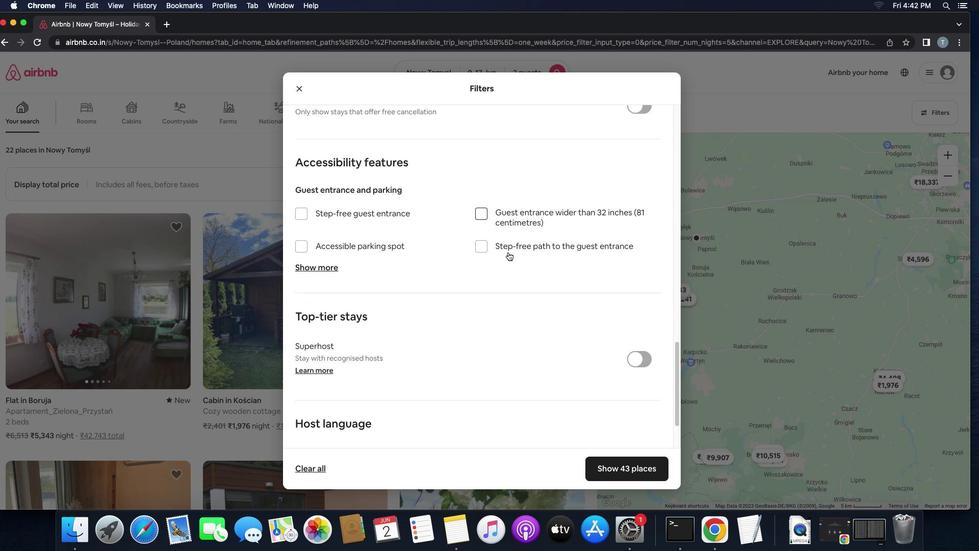 
Action: Mouse scrolled (510, 254) with delta (2, 1)
Screenshot: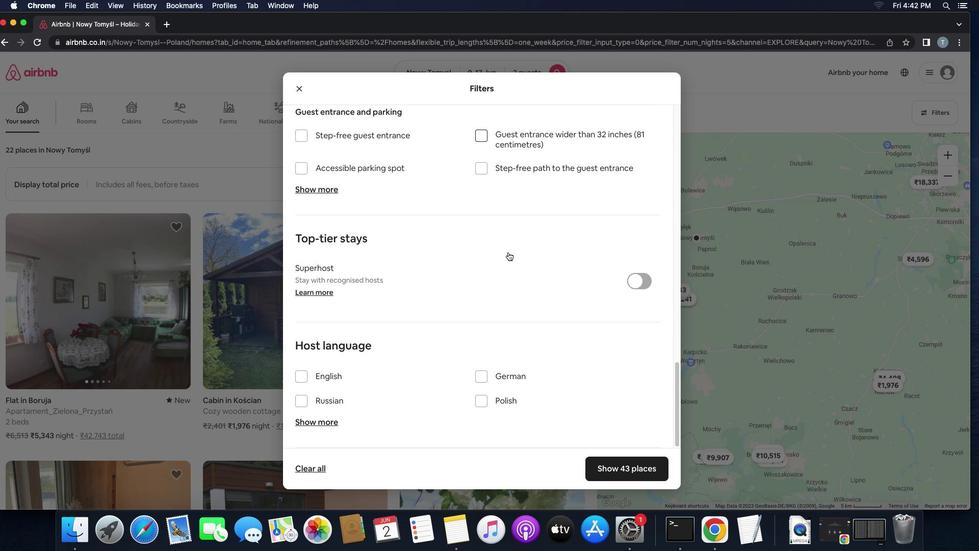 
Action: Mouse scrolled (510, 254) with delta (2, 1)
Screenshot: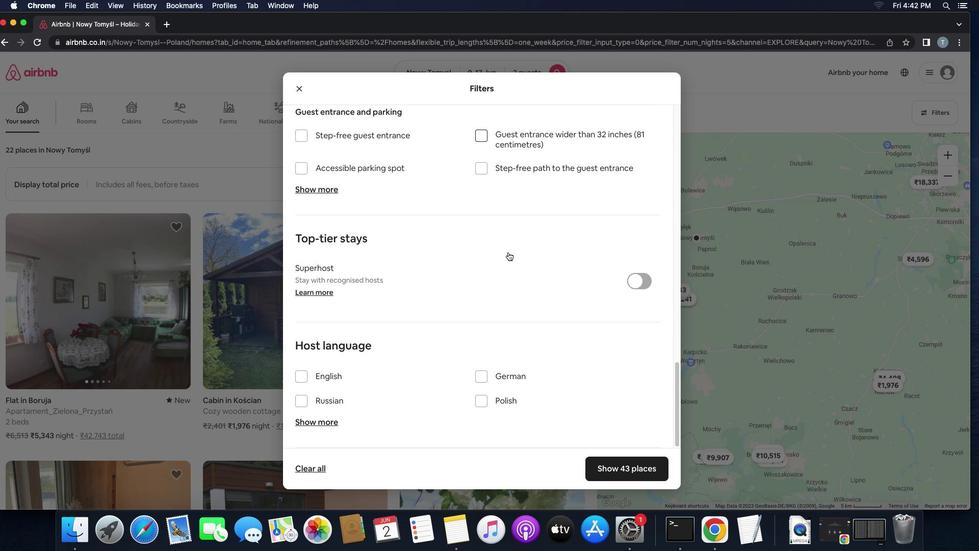 
Action: Mouse scrolled (510, 254) with delta (2, 0)
Screenshot: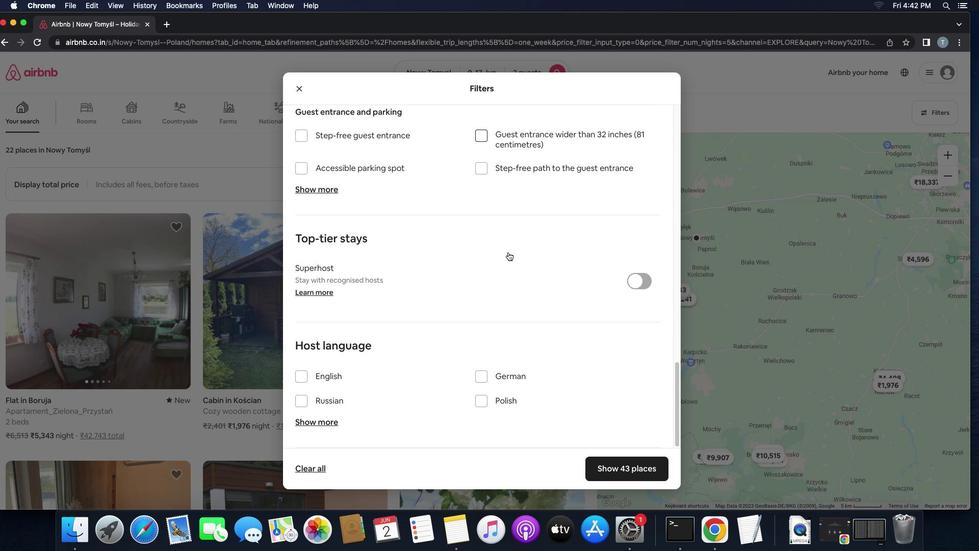 
Action: Mouse scrolled (510, 254) with delta (2, 0)
Screenshot: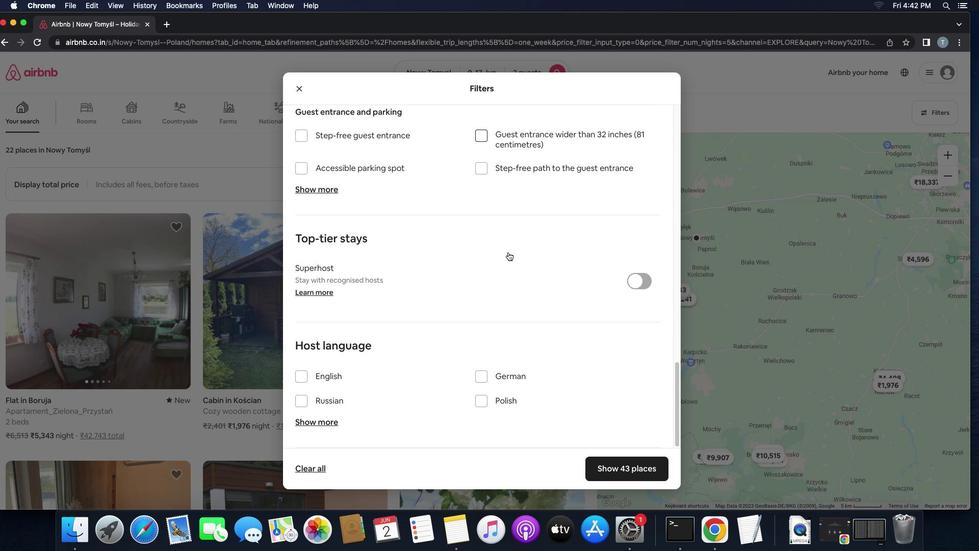 
Action: Mouse moved to (302, 375)
Screenshot: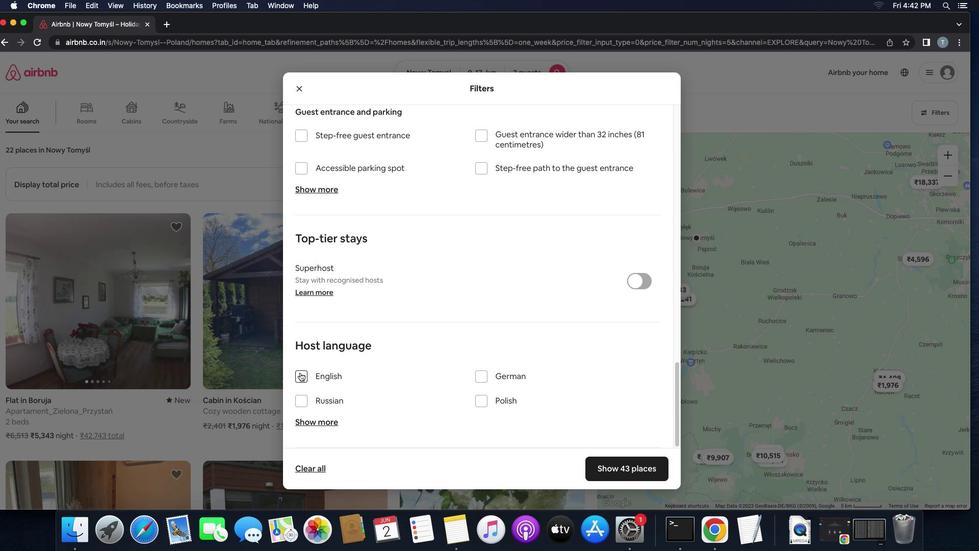 
Action: Mouse pressed left at (302, 375)
Screenshot: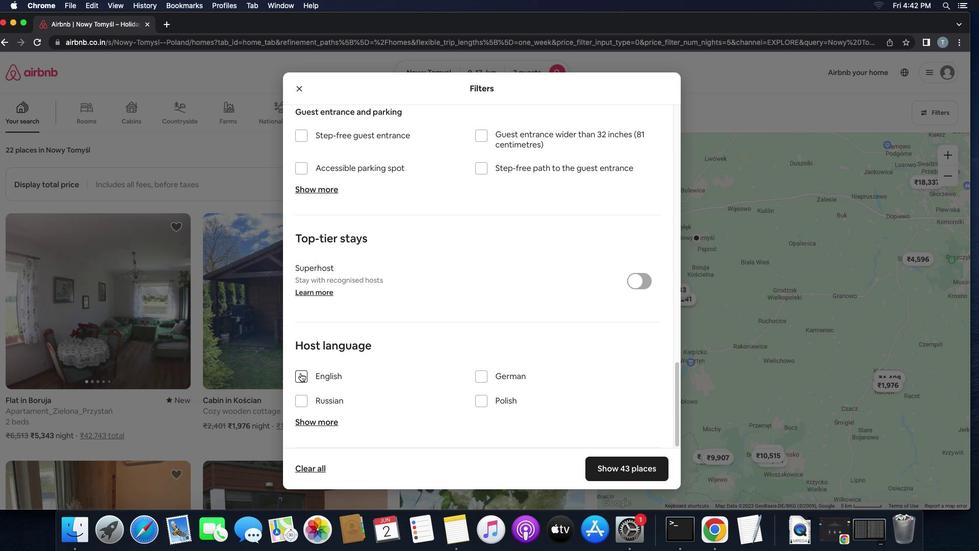 
Action: Mouse moved to (640, 479)
Screenshot: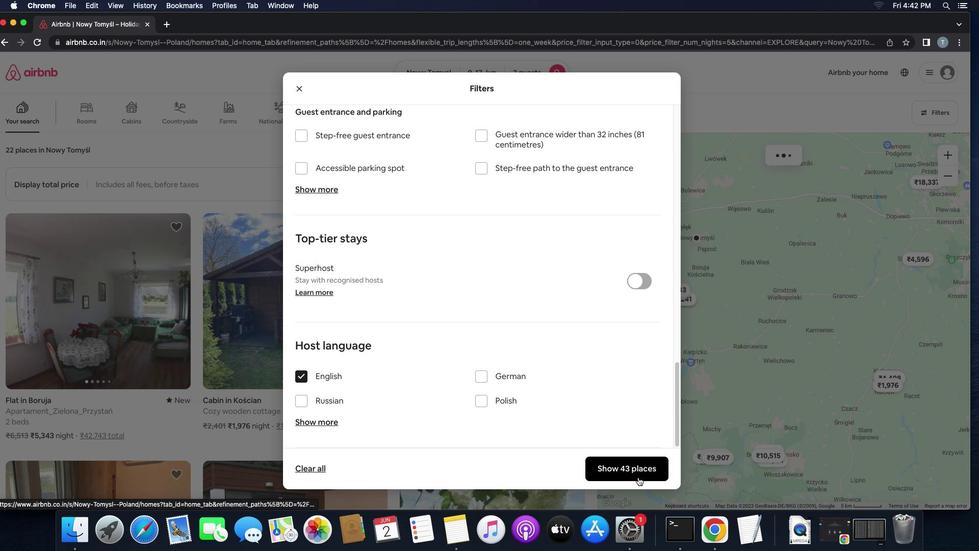 
Action: Mouse pressed left at (640, 479)
Screenshot: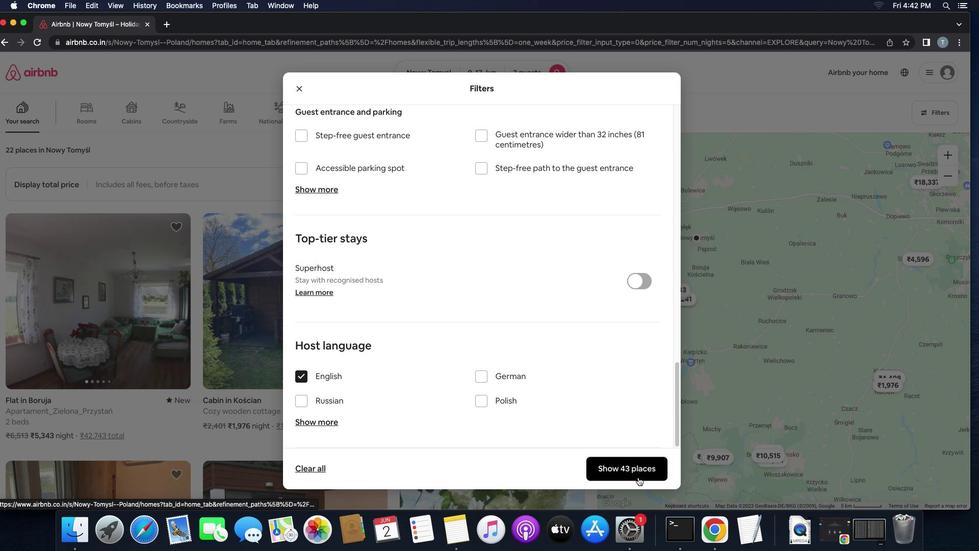 
Action: Mouse moved to (640, 479)
Screenshot: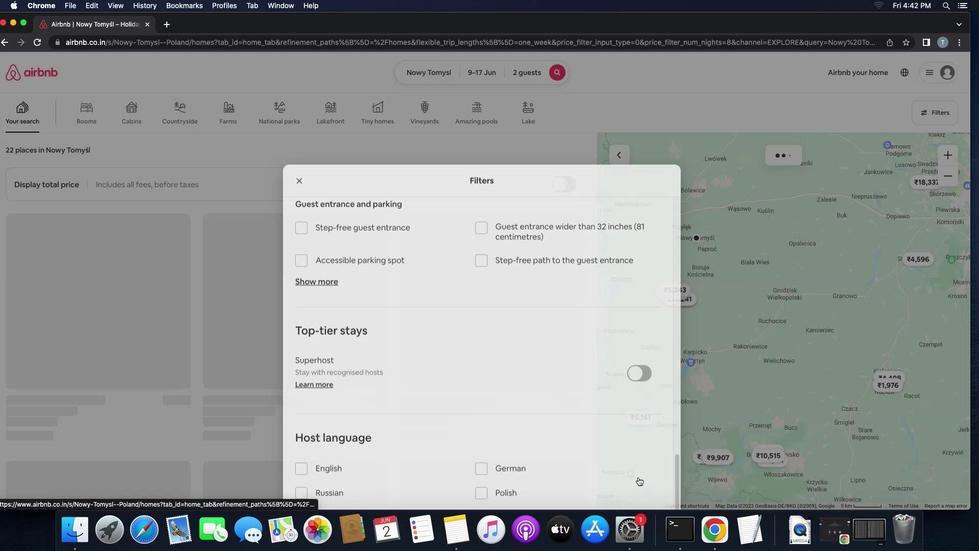 
